 Task: Find connections with filter location Sompeta with filter topic #Startupswith filter profile language Potuguese with filter current company Constellation Oil Services with filter school Swami Vivekananda Yoga Anusandhana Samsthana with filter industry Building Construction with filter service category CateringChange with filter keywords title Account Collector
Action: Mouse moved to (533, 69)
Screenshot: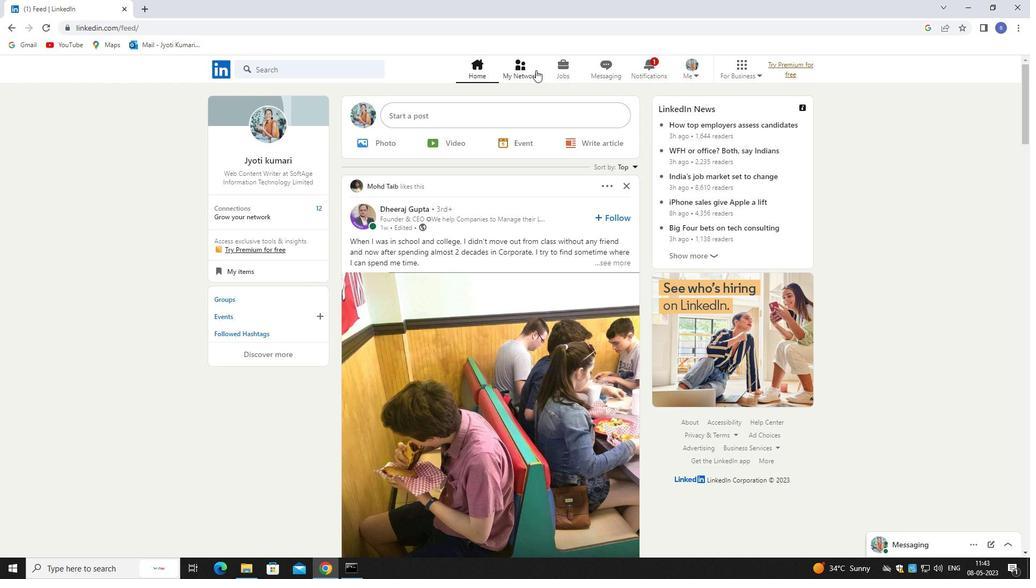 
Action: Mouse pressed left at (533, 69)
Screenshot: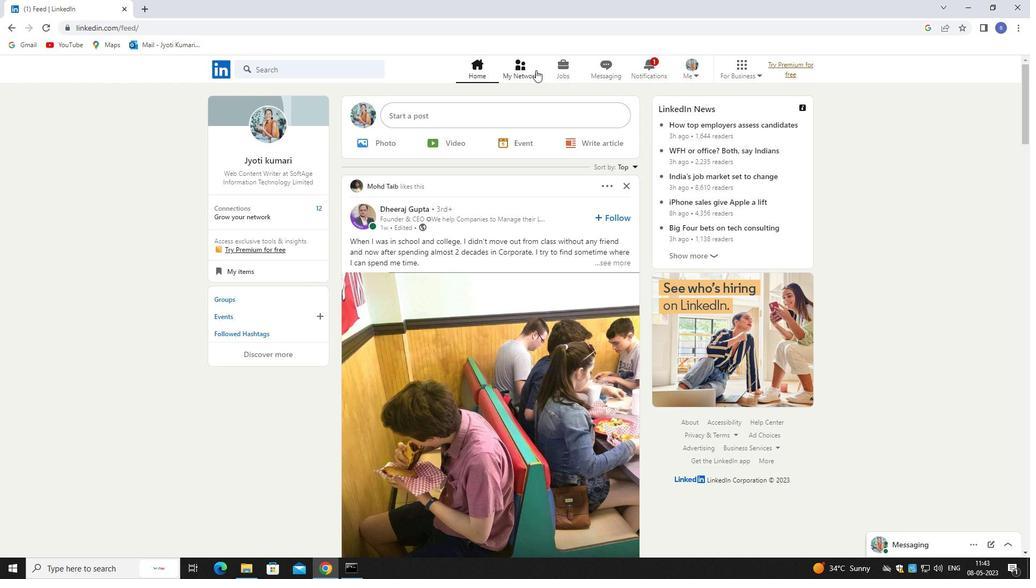 
Action: Mouse pressed left at (533, 69)
Screenshot: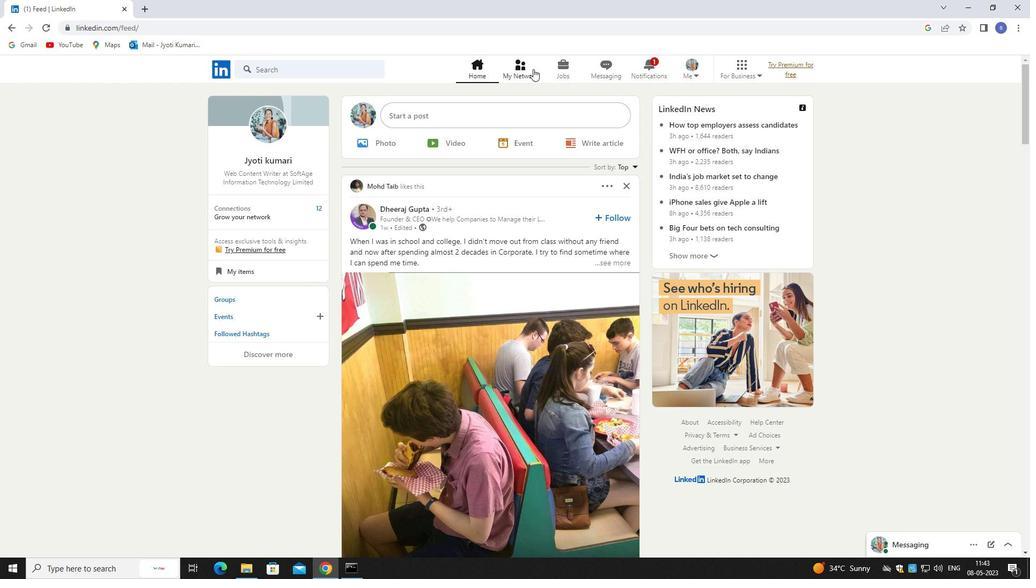 
Action: Mouse moved to (347, 126)
Screenshot: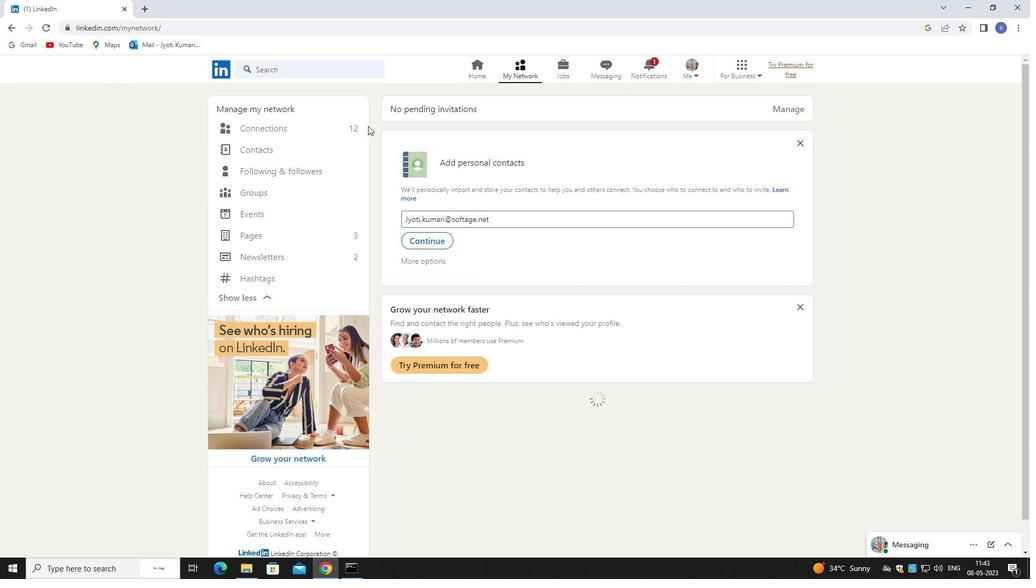 
Action: Mouse pressed left at (347, 126)
Screenshot: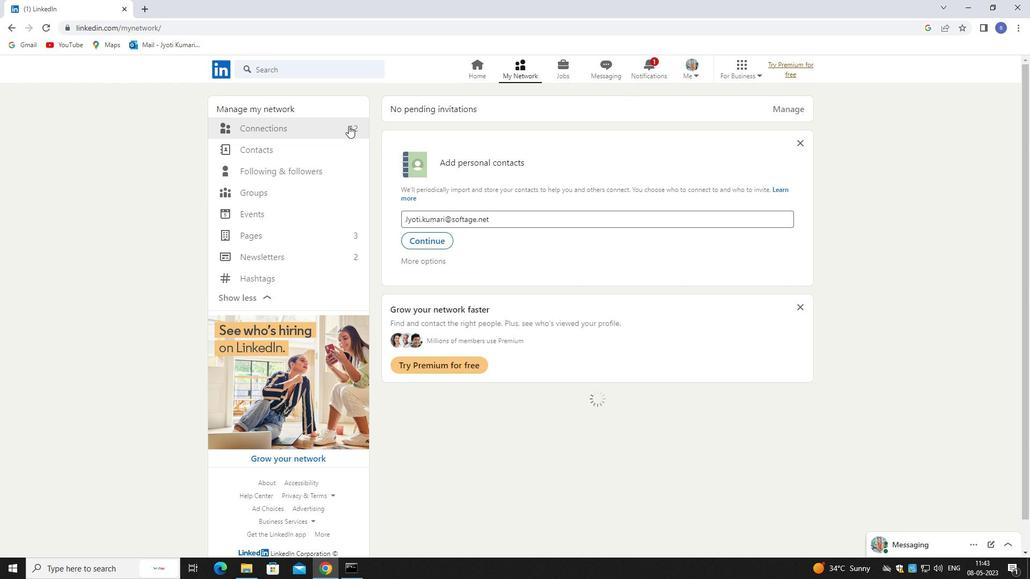 
Action: Mouse pressed left at (347, 126)
Screenshot: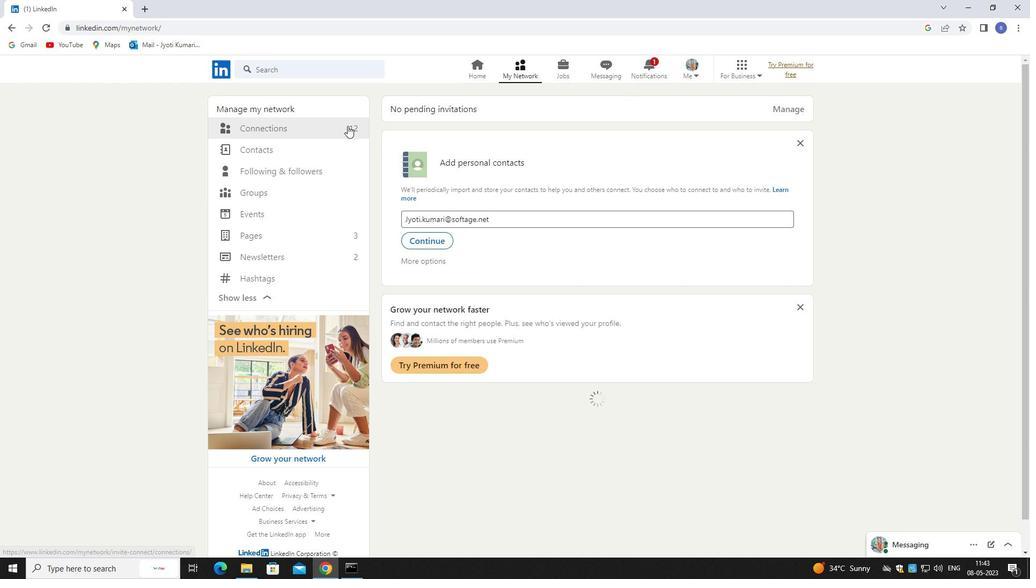 
Action: Mouse moved to (586, 128)
Screenshot: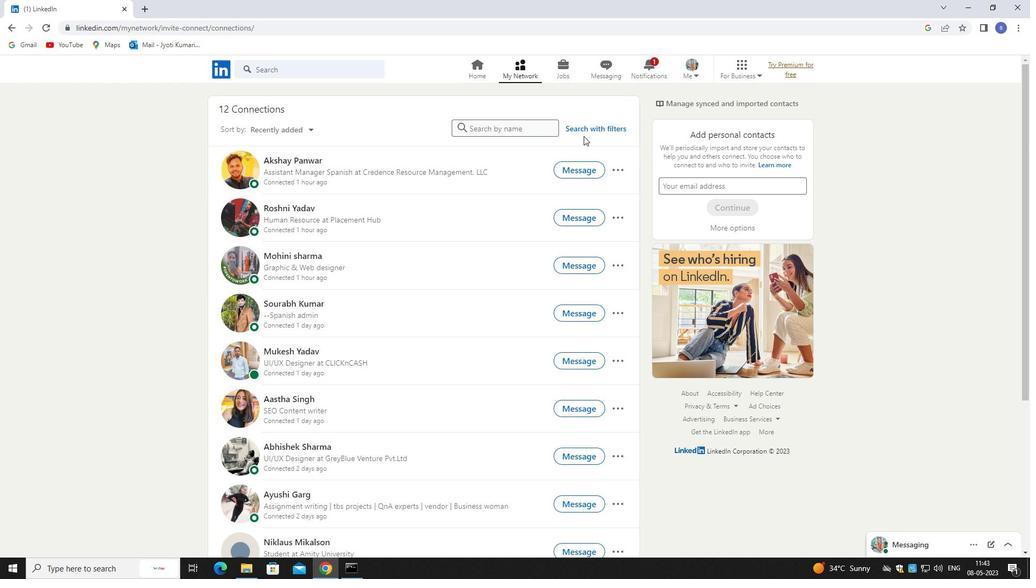 
Action: Mouse pressed left at (586, 128)
Screenshot: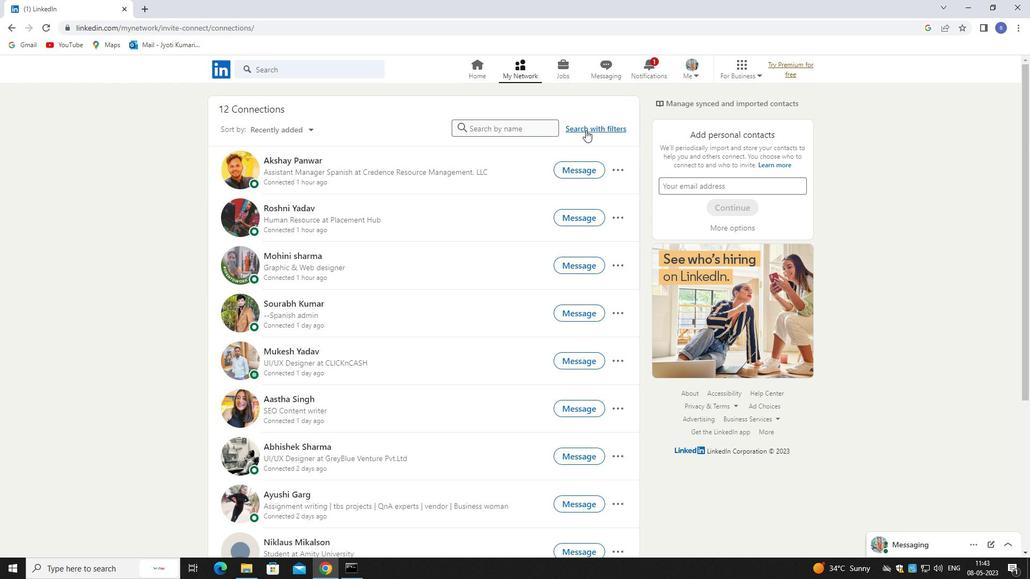 
Action: Mouse moved to (536, 98)
Screenshot: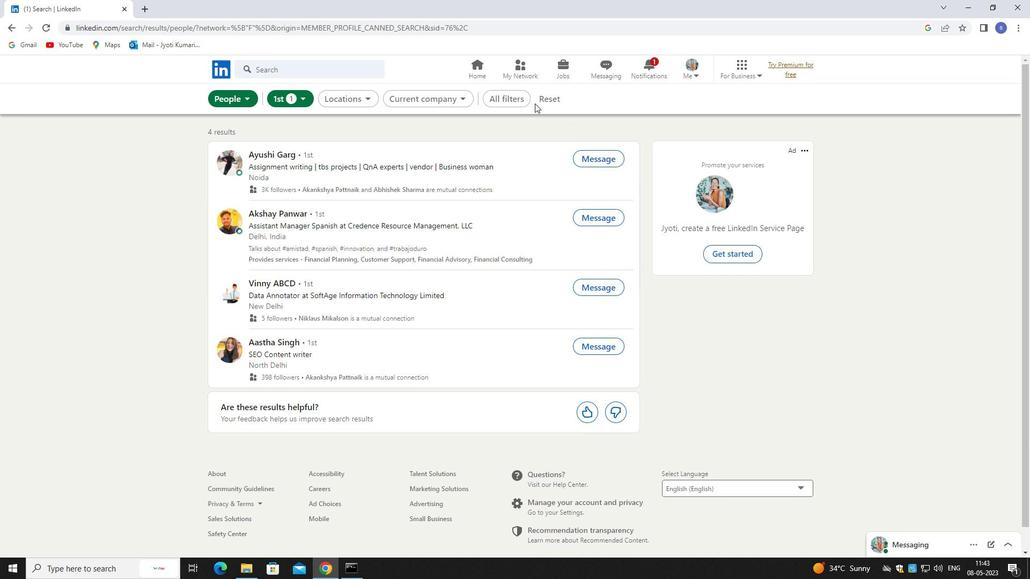 
Action: Mouse pressed left at (536, 98)
Screenshot: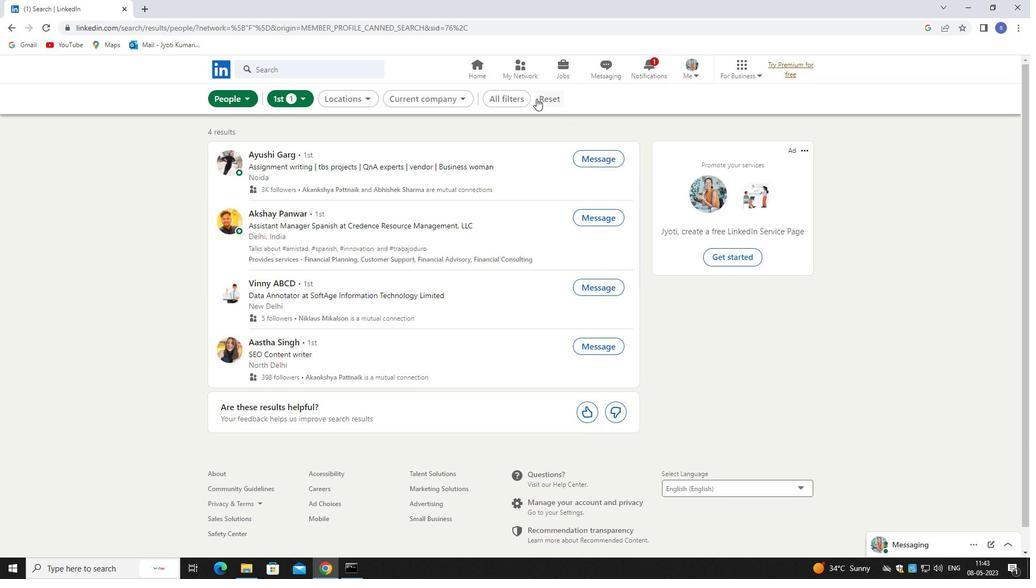 
Action: Mouse moved to (536, 98)
Screenshot: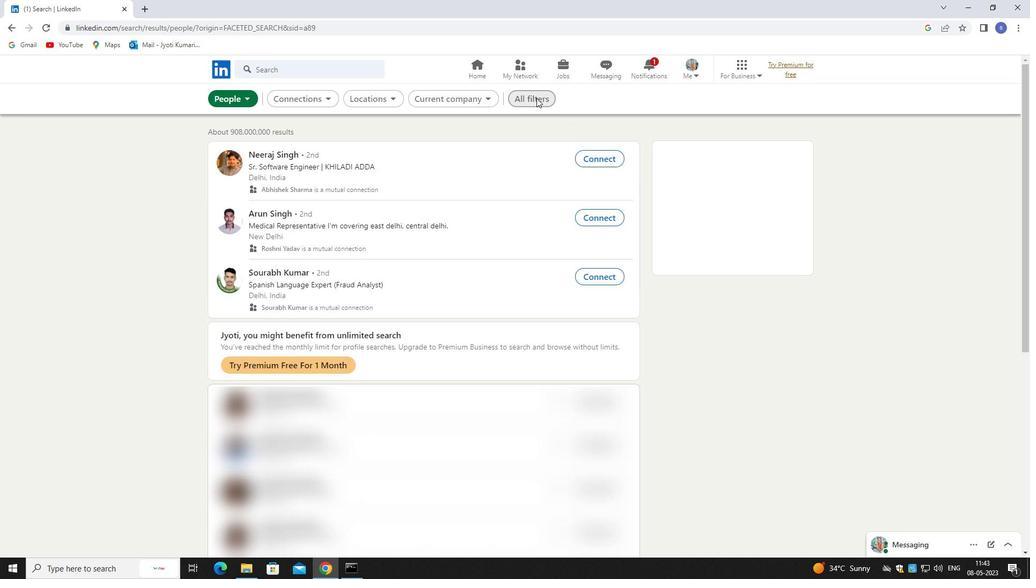 
Action: Mouse pressed left at (536, 98)
Screenshot: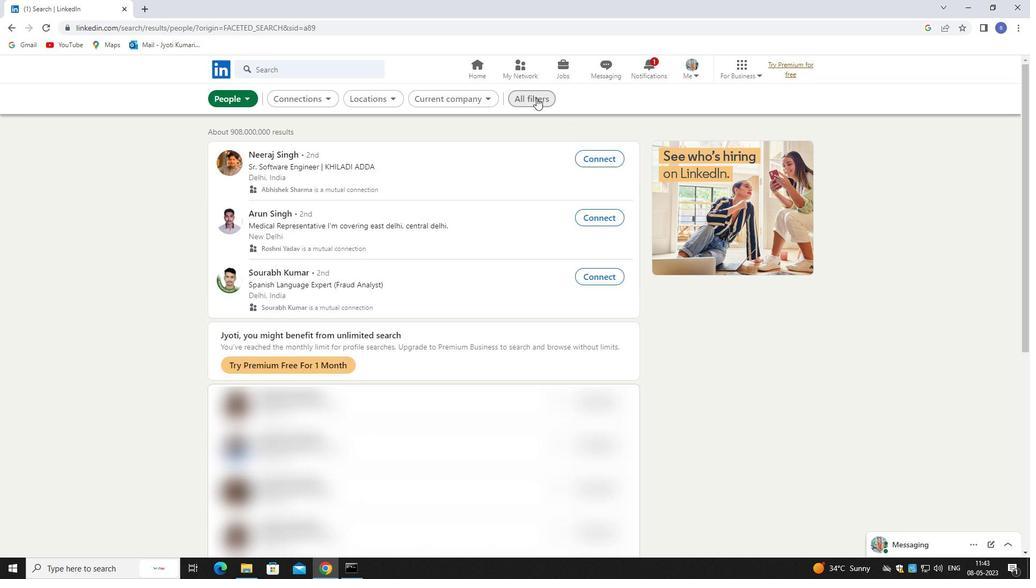 
Action: Mouse moved to (903, 420)
Screenshot: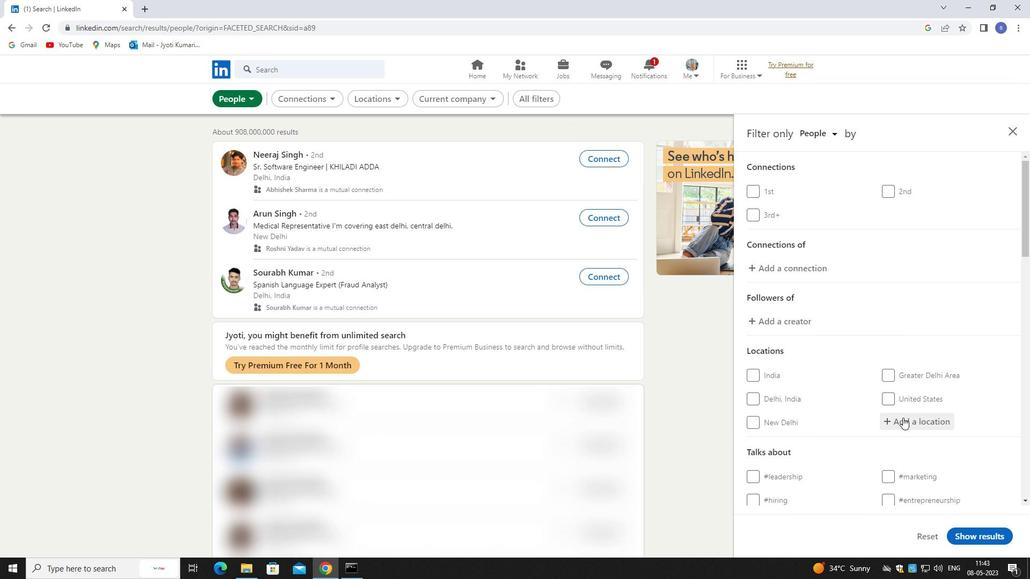 
Action: Mouse pressed left at (903, 420)
Screenshot: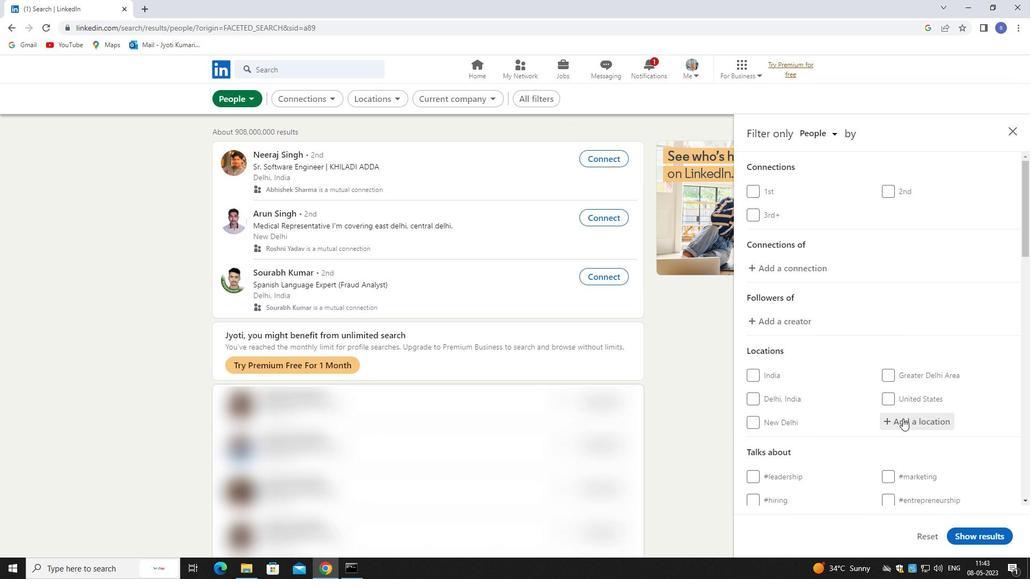 
Action: Mouse moved to (697, 450)
Screenshot: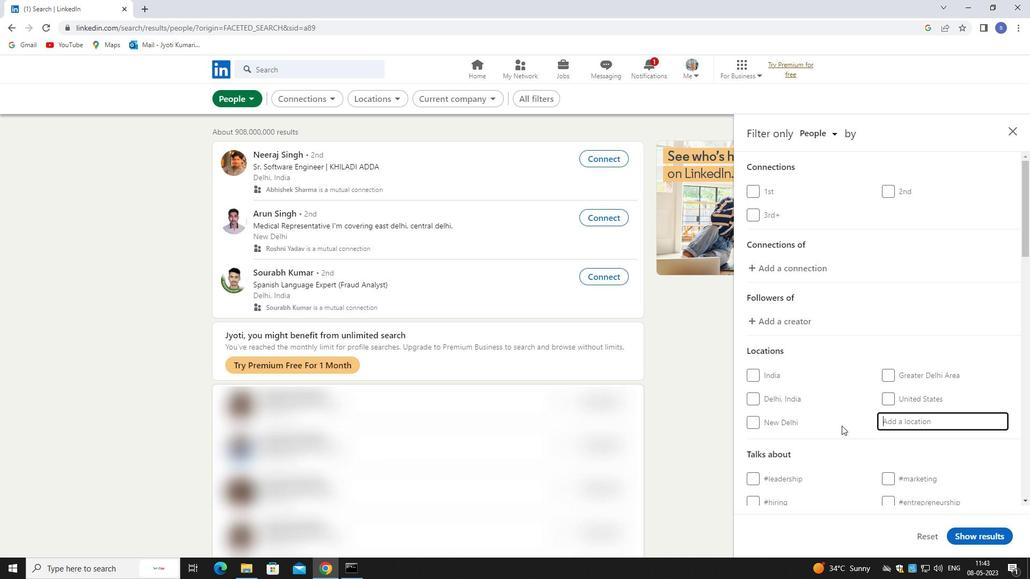
Action: Key pressed sompeta
Screenshot: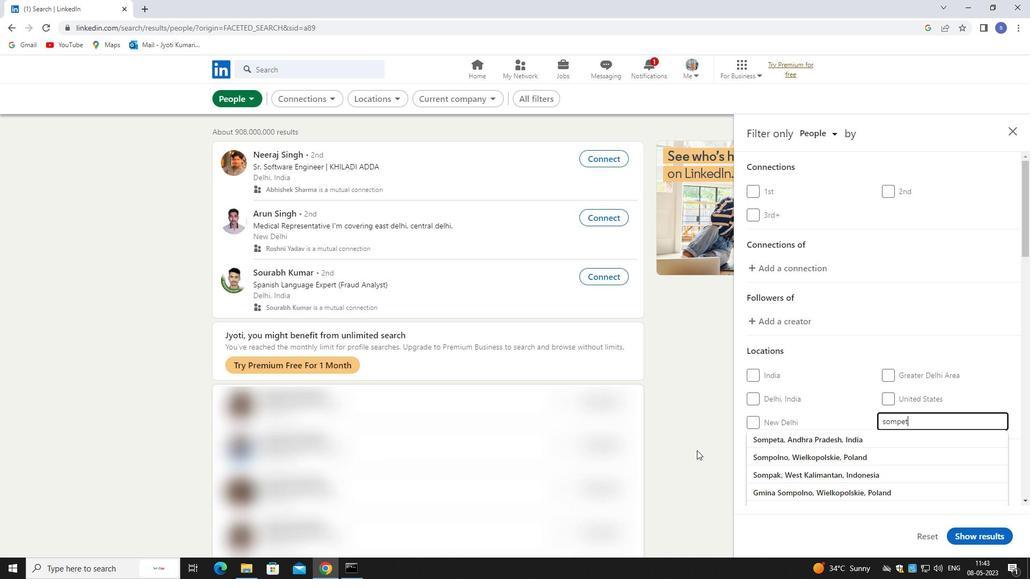 
Action: Mouse moved to (786, 442)
Screenshot: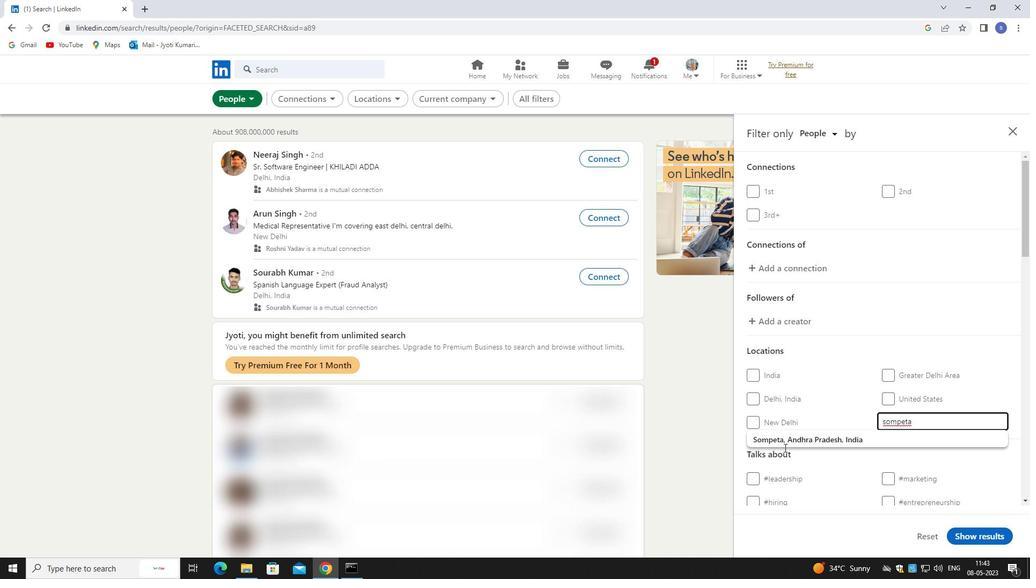 
Action: Mouse pressed left at (786, 442)
Screenshot: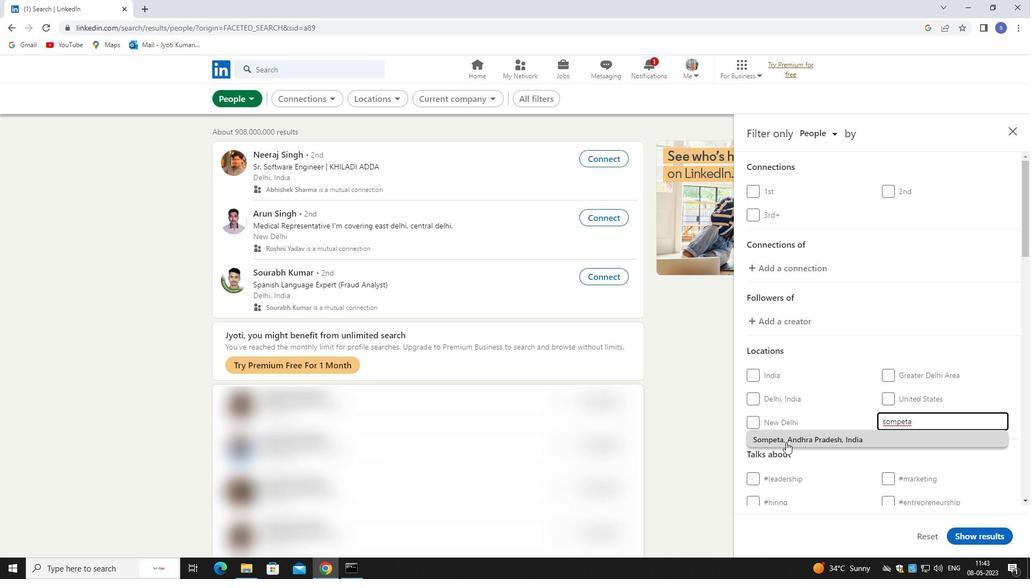 
Action: Mouse scrolled (786, 442) with delta (0, 0)
Screenshot: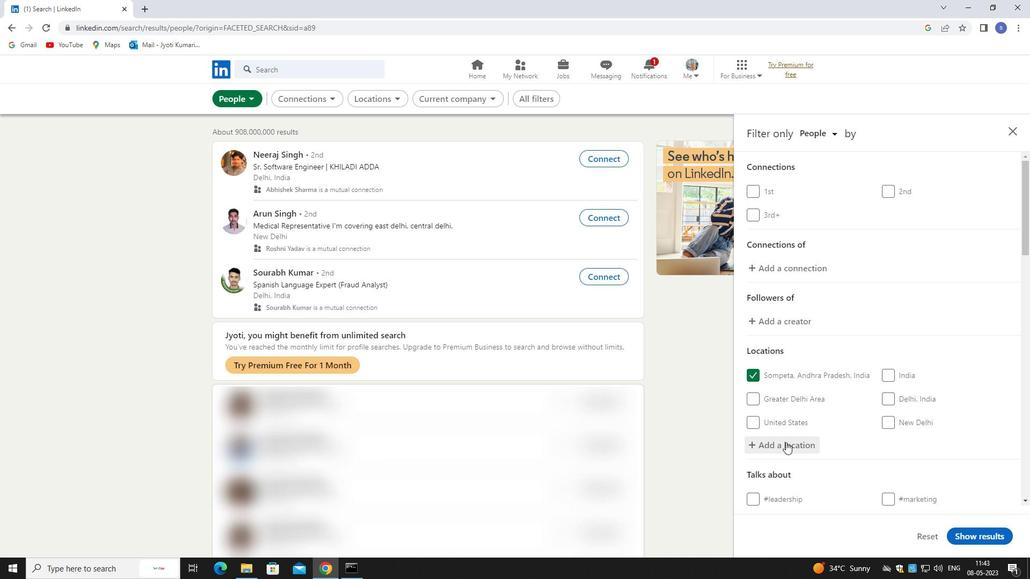 
Action: Mouse scrolled (786, 442) with delta (0, 0)
Screenshot: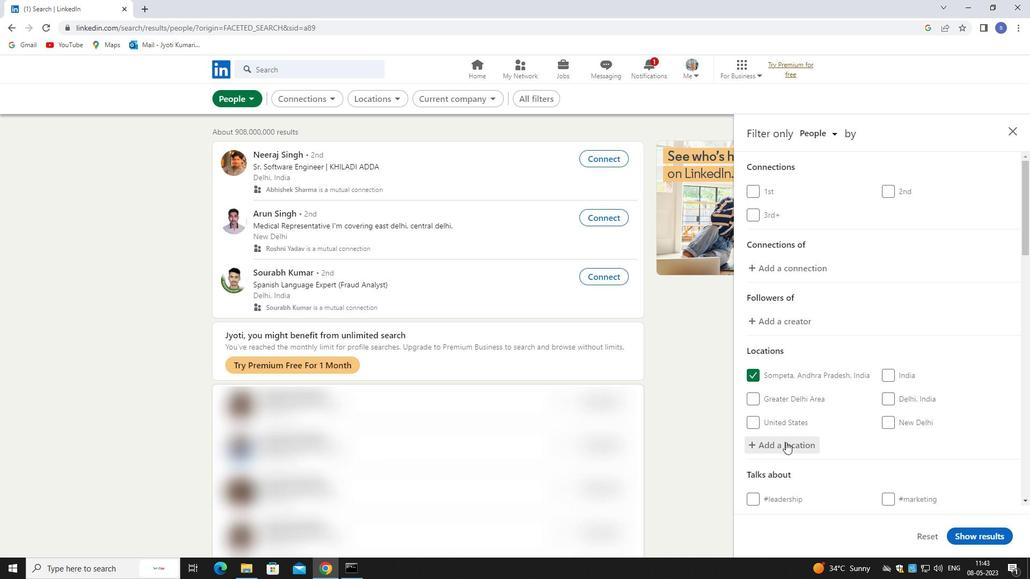 
Action: Mouse moved to (788, 442)
Screenshot: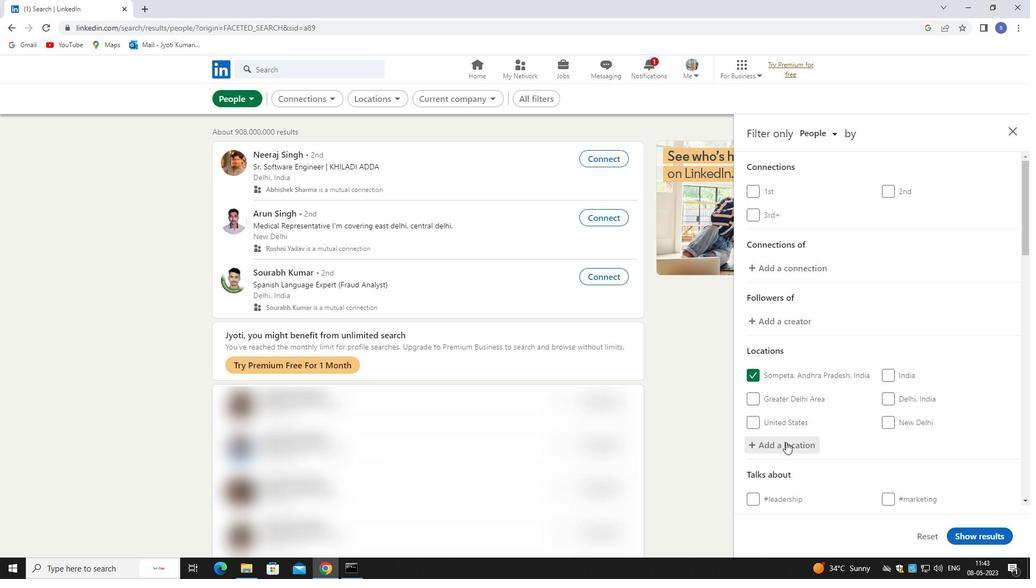 
Action: Mouse scrolled (788, 441) with delta (0, 0)
Screenshot: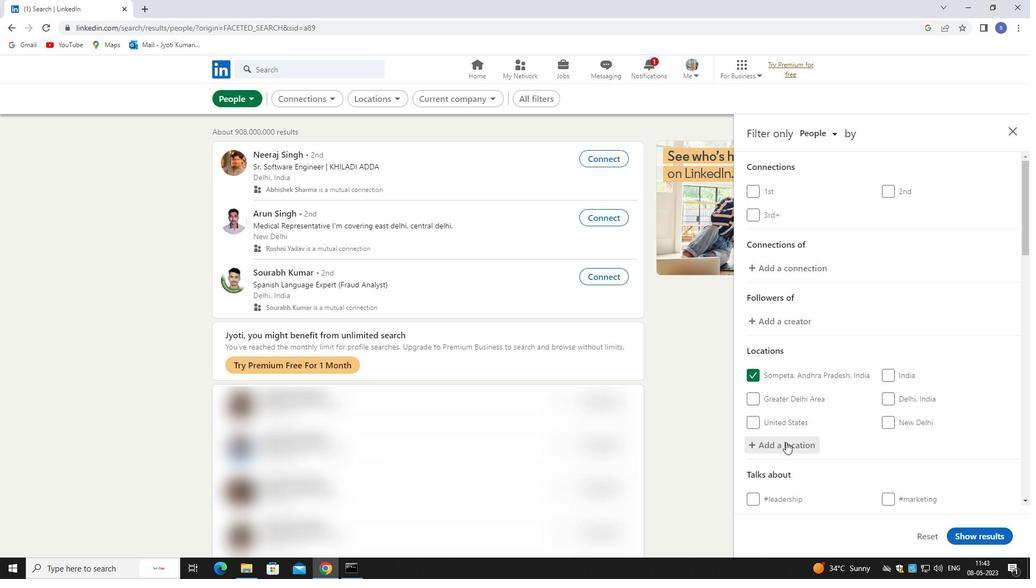 
Action: Mouse moved to (904, 387)
Screenshot: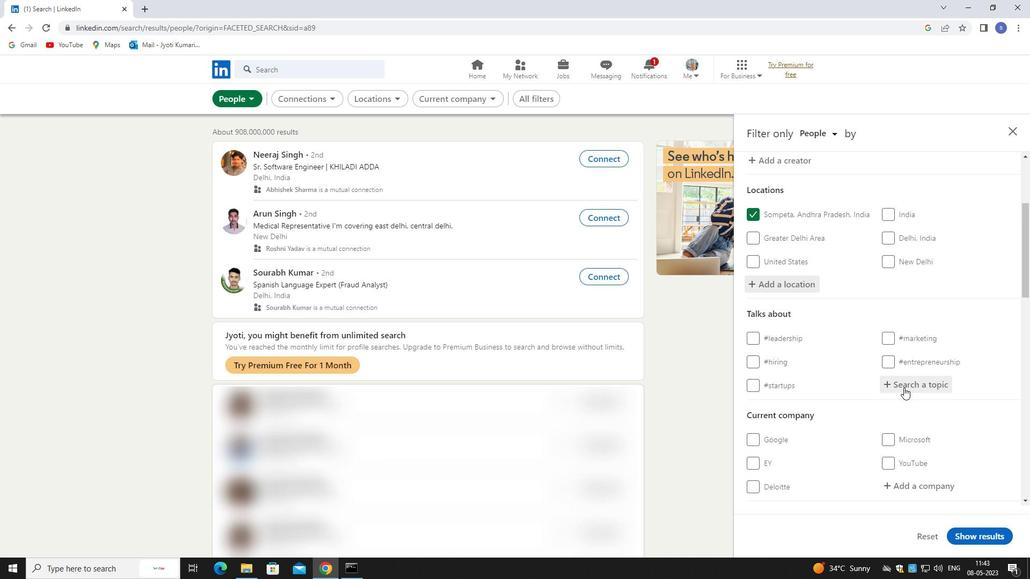 
Action: Mouse pressed left at (904, 387)
Screenshot: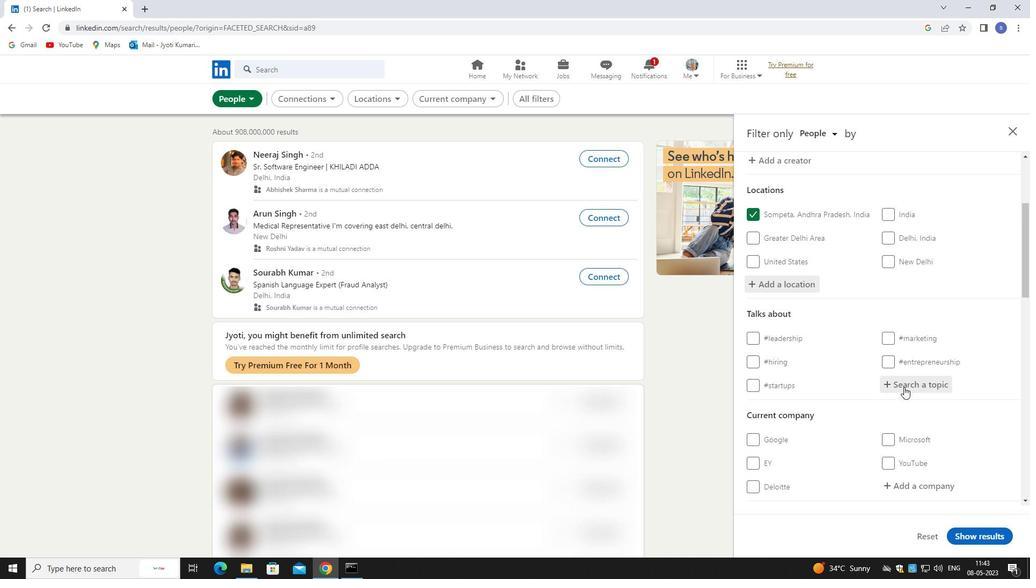 
Action: Mouse moved to (736, 410)
Screenshot: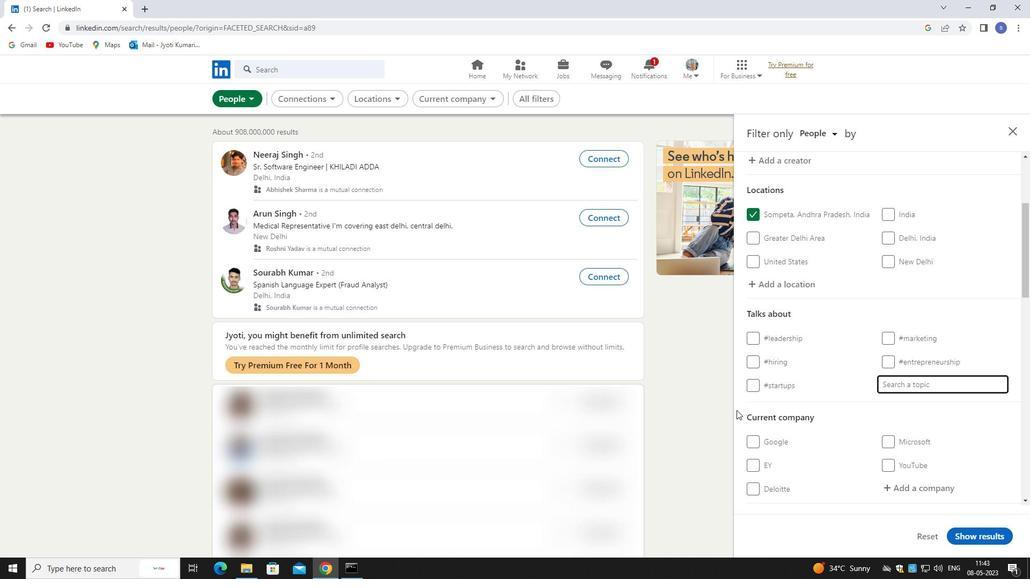 
Action: Key pressed s
Screenshot: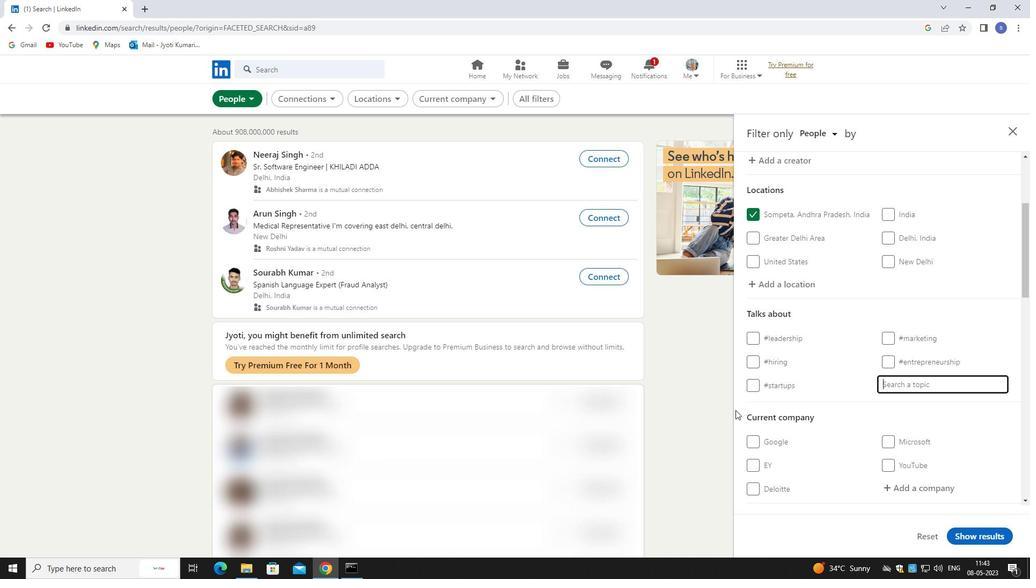 
Action: Mouse moved to (736, 411)
Screenshot: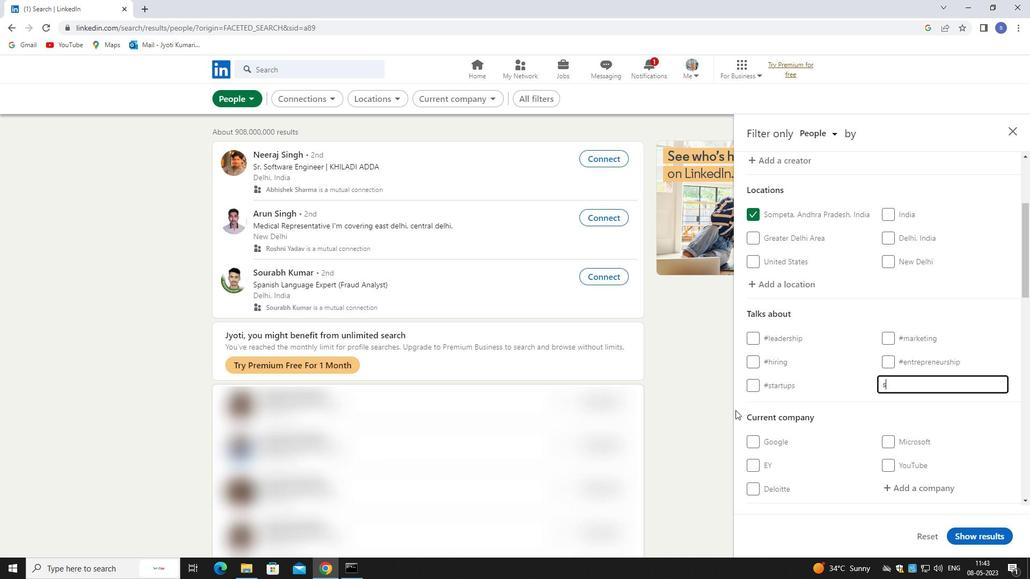 
Action: Key pressed tartup
Screenshot: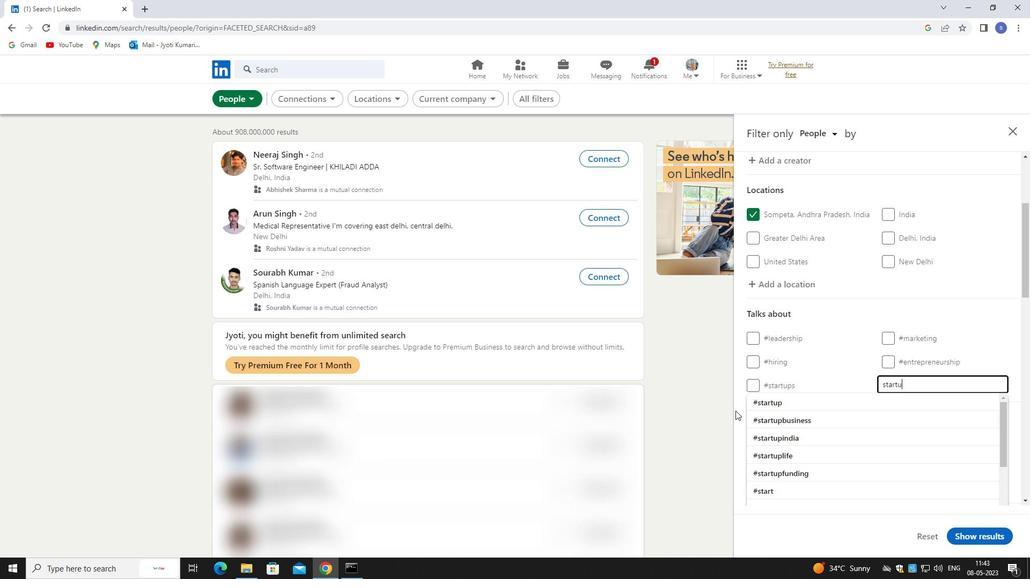 
Action: Mouse moved to (786, 407)
Screenshot: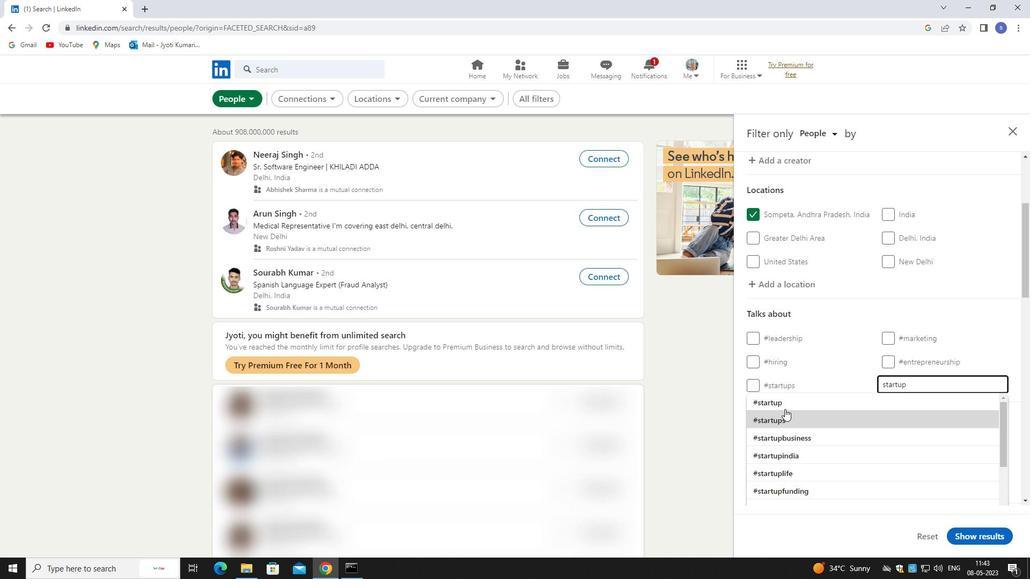 
Action: Mouse pressed left at (786, 407)
Screenshot: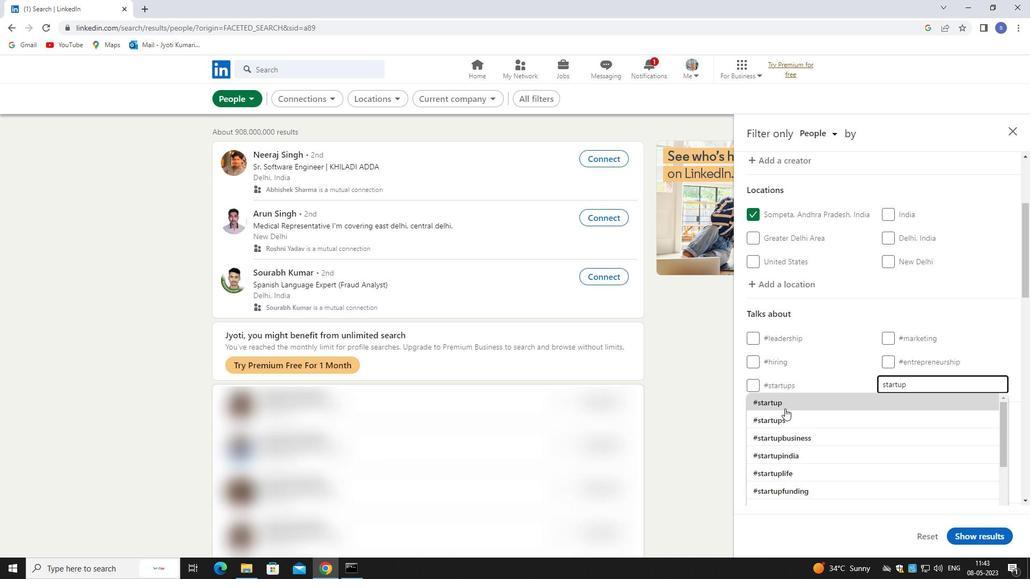 
Action: Mouse moved to (787, 407)
Screenshot: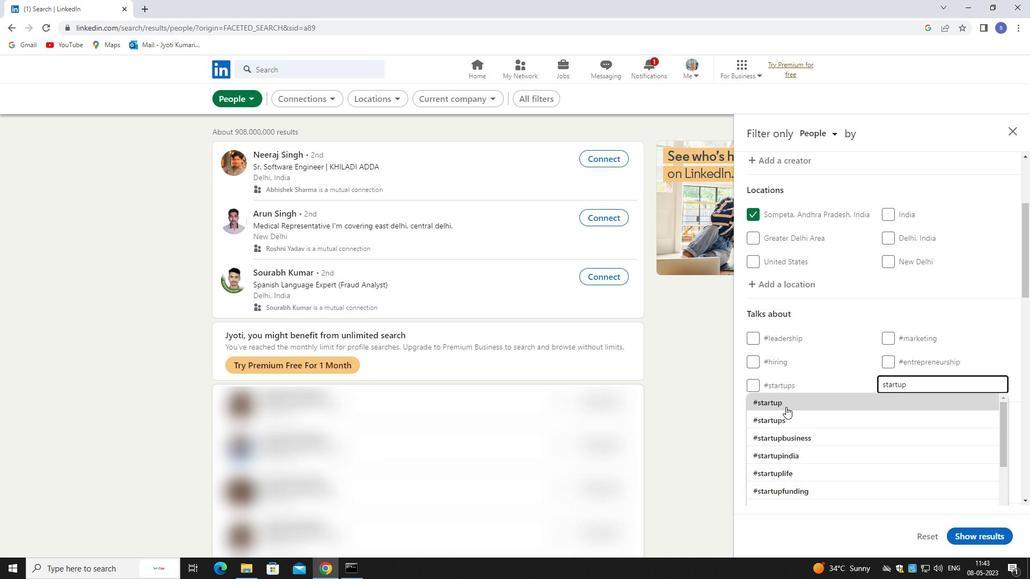 
Action: Mouse scrolled (787, 406) with delta (0, 0)
Screenshot: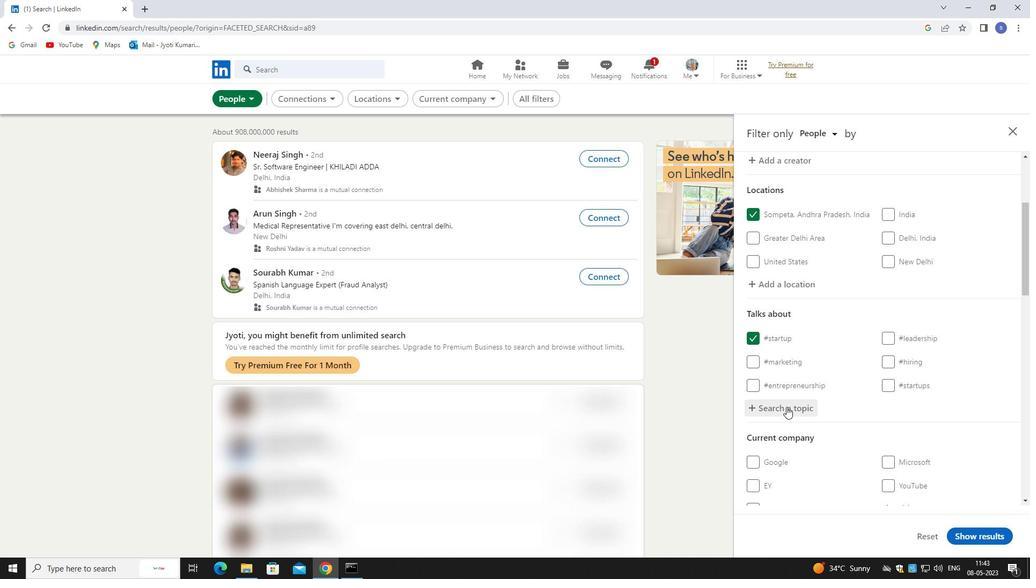 
Action: Mouse scrolled (787, 406) with delta (0, 0)
Screenshot: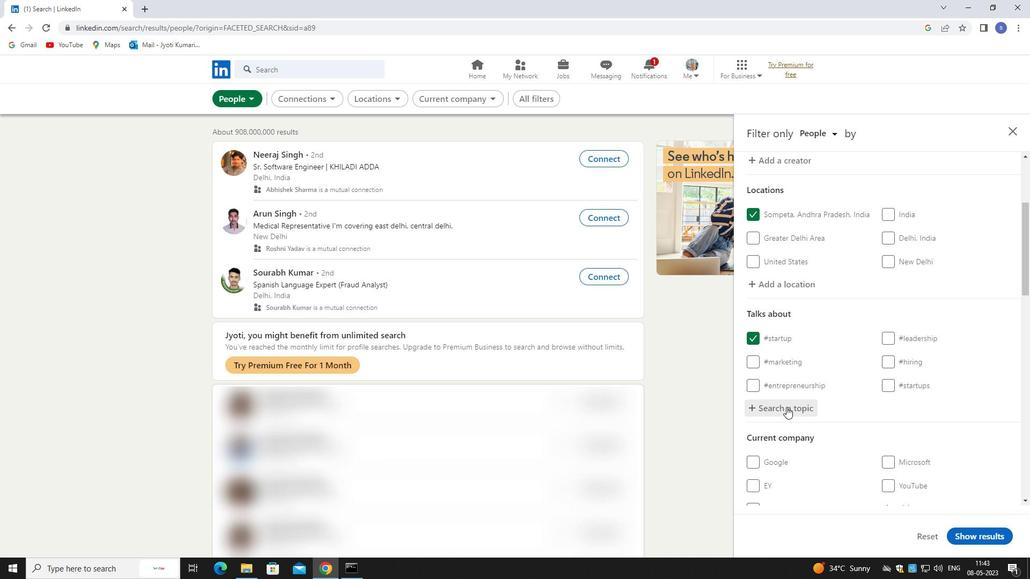 
Action: Mouse moved to (897, 404)
Screenshot: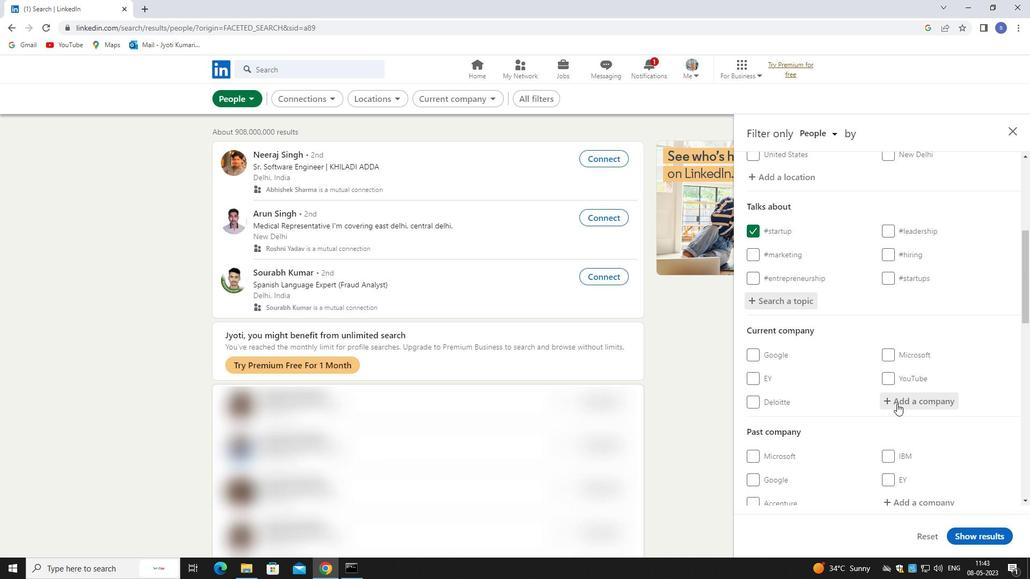 
Action: Mouse pressed left at (897, 404)
Screenshot: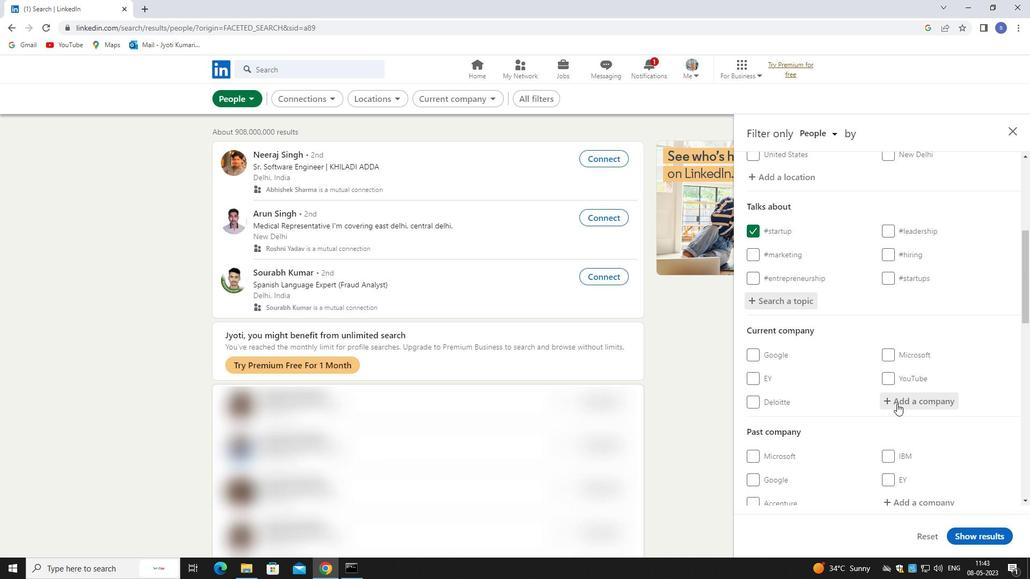 
Action: Mouse moved to (839, 386)
Screenshot: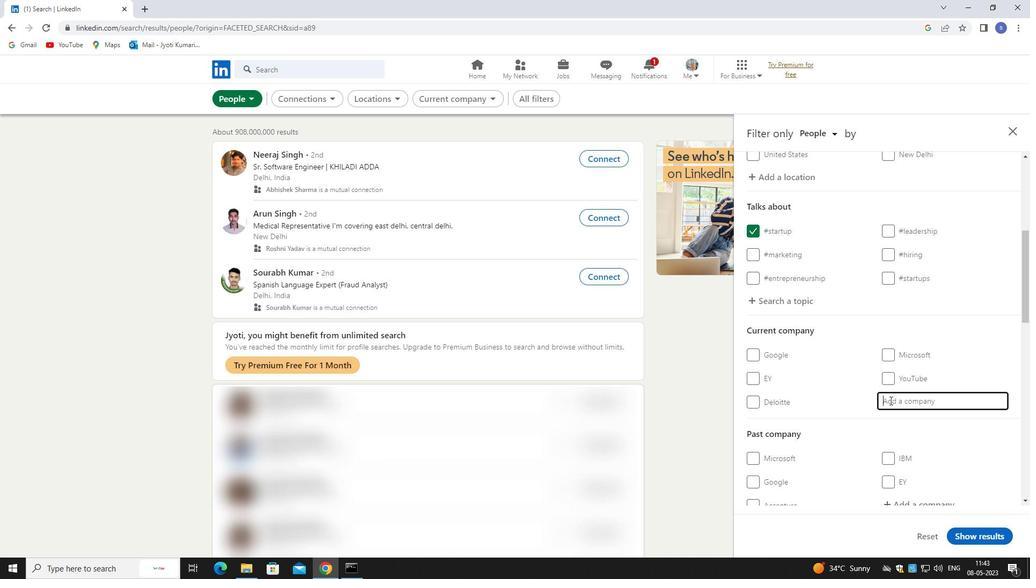 
Action: Key pressed constellat
Screenshot: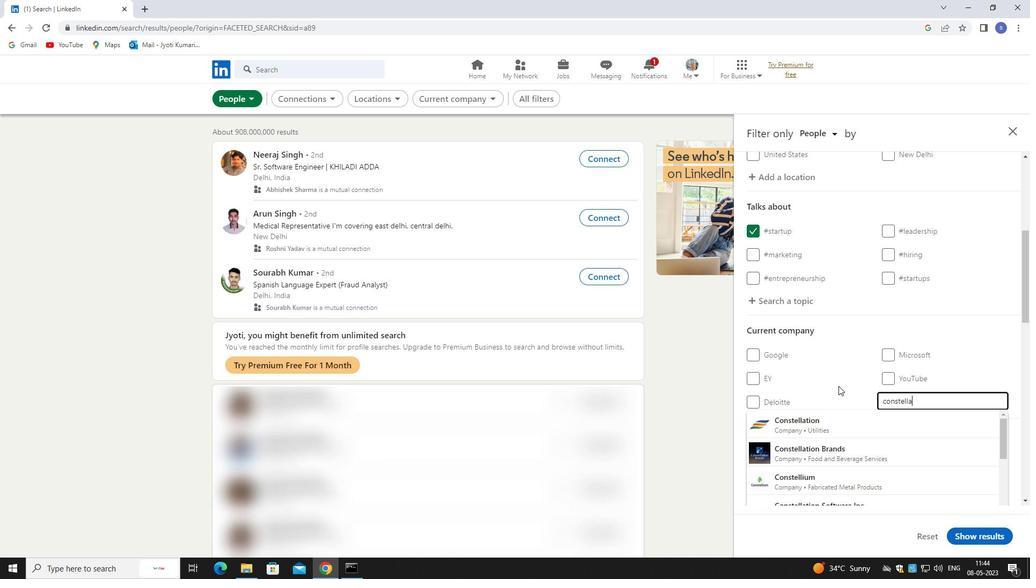 
Action: Mouse moved to (851, 463)
Screenshot: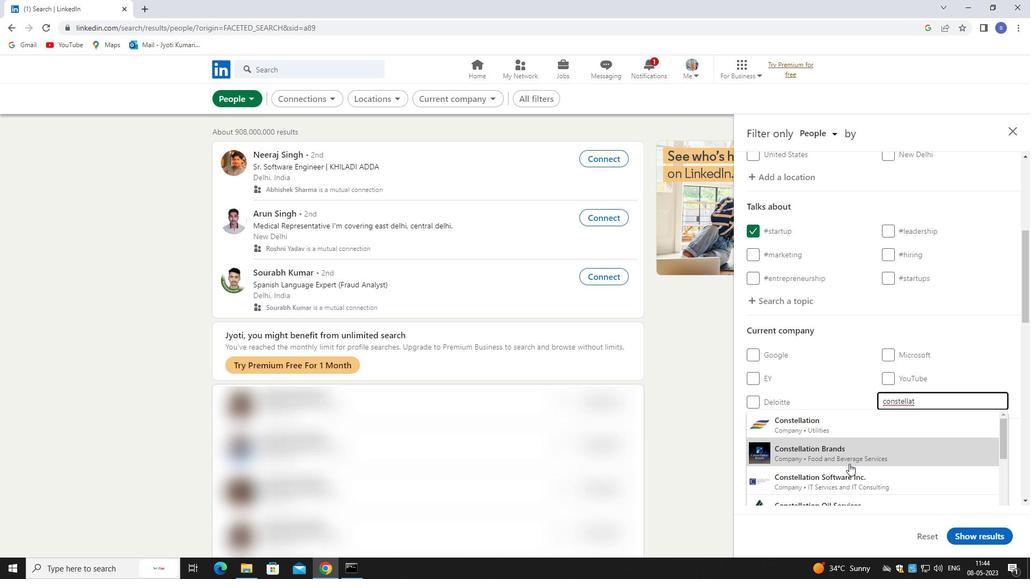 
Action: Mouse scrolled (851, 462) with delta (0, 0)
Screenshot: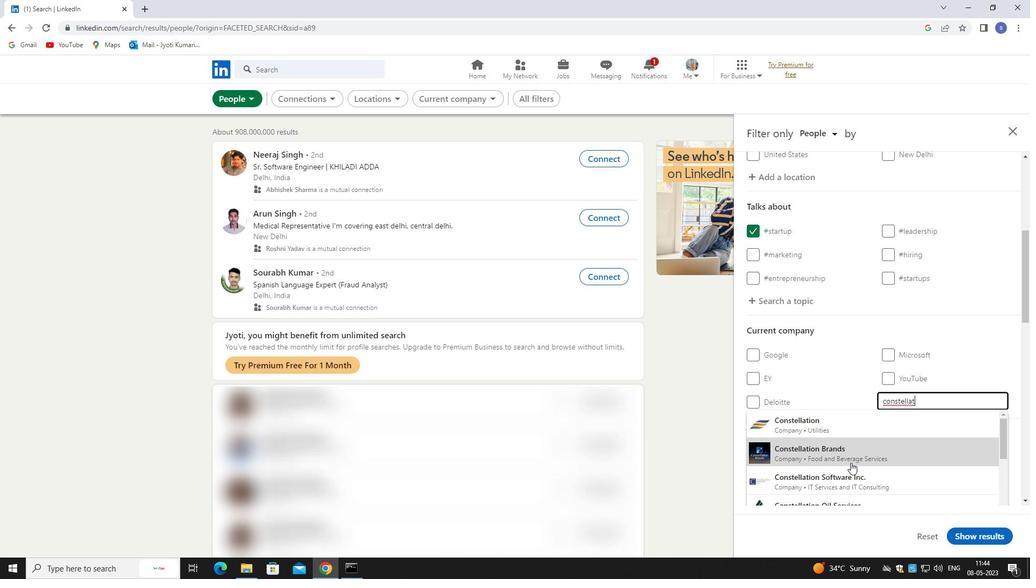 
Action: Mouse moved to (853, 462)
Screenshot: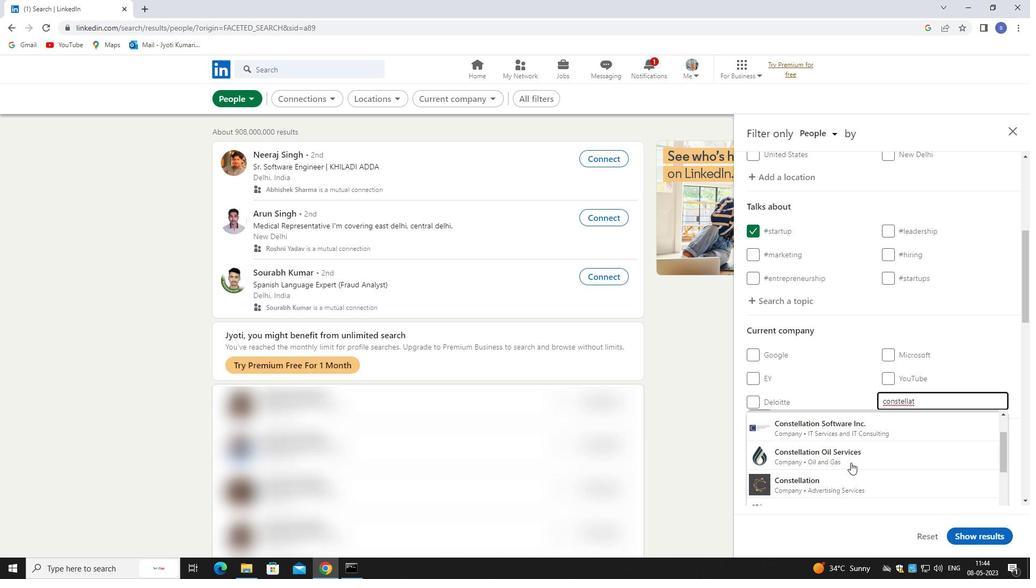 
Action: Mouse pressed left at (853, 462)
Screenshot: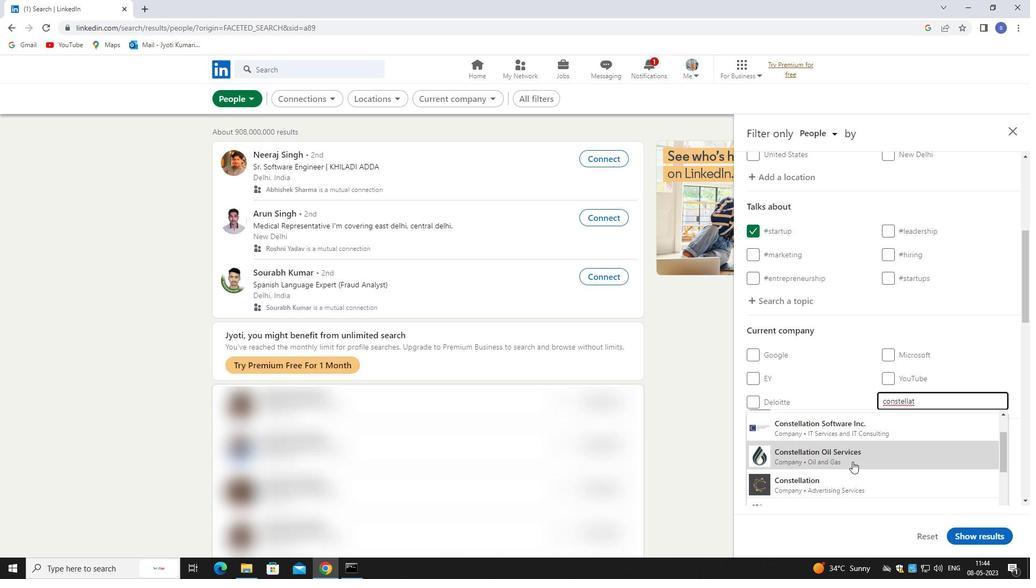 
Action: Mouse moved to (853, 461)
Screenshot: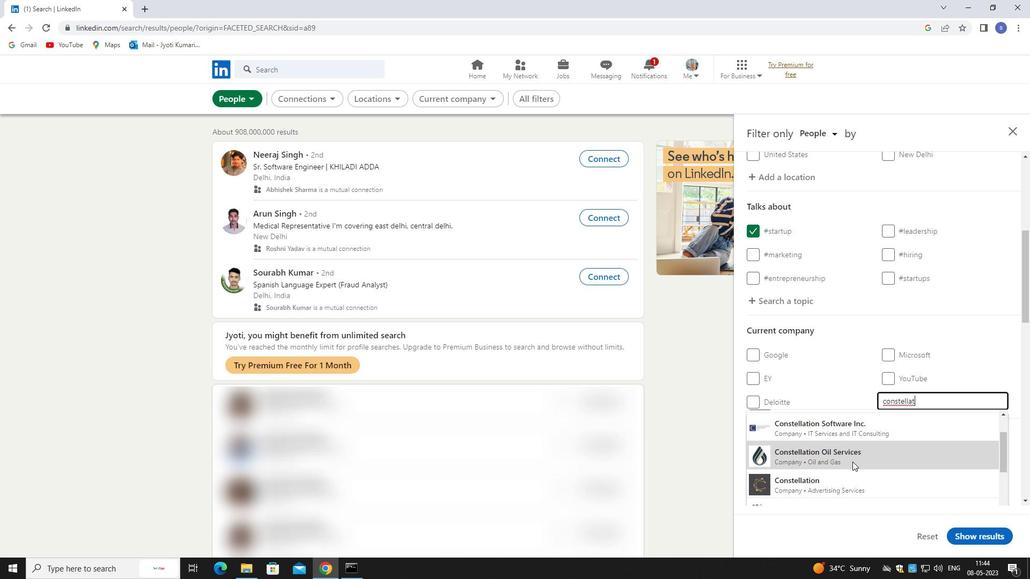 
Action: Mouse scrolled (853, 461) with delta (0, 0)
Screenshot: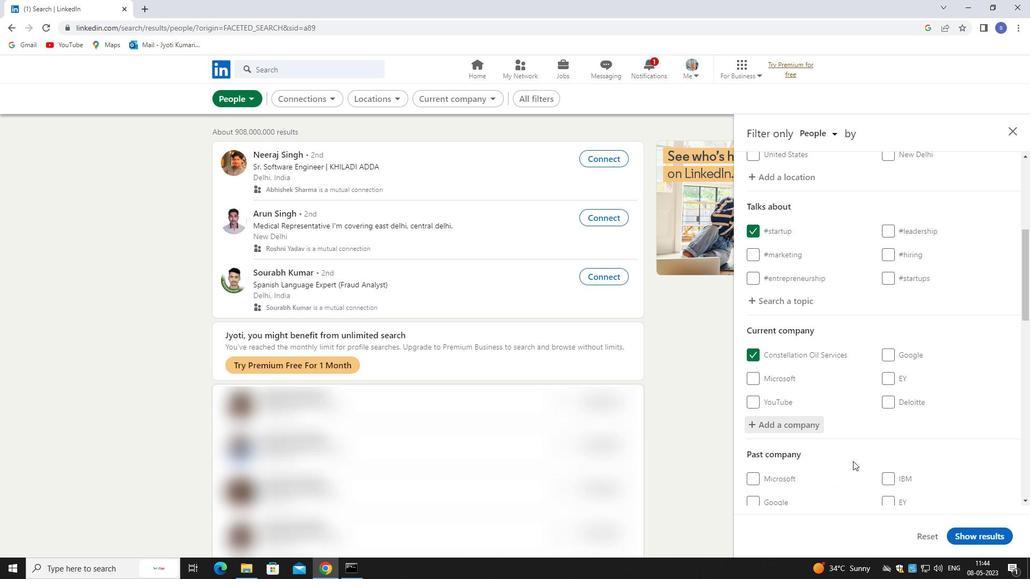 
Action: Mouse scrolled (853, 461) with delta (0, 0)
Screenshot: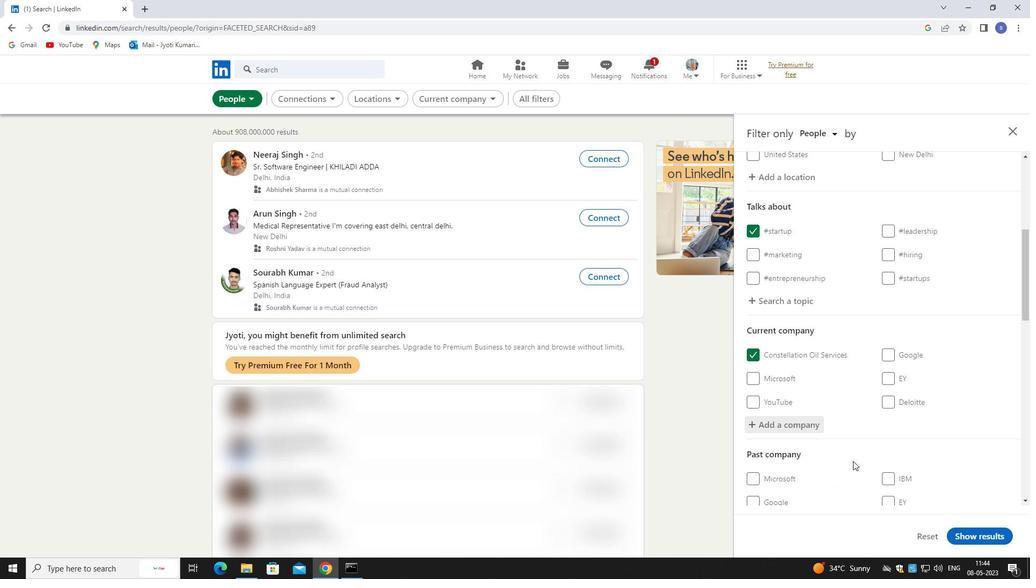 
Action: Mouse moved to (855, 461)
Screenshot: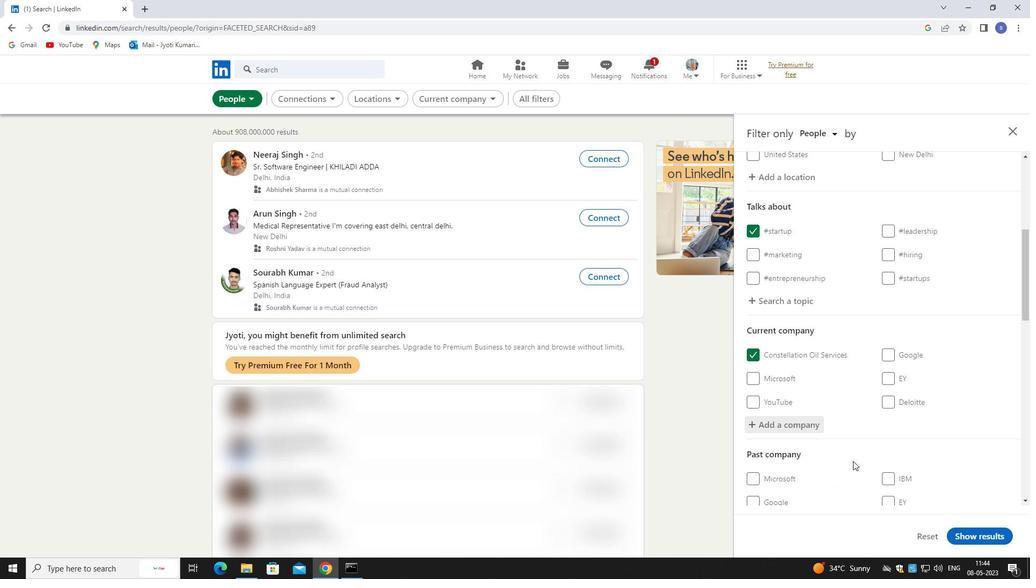 
Action: Mouse scrolled (855, 460) with delta (0, 0)
Screenshot: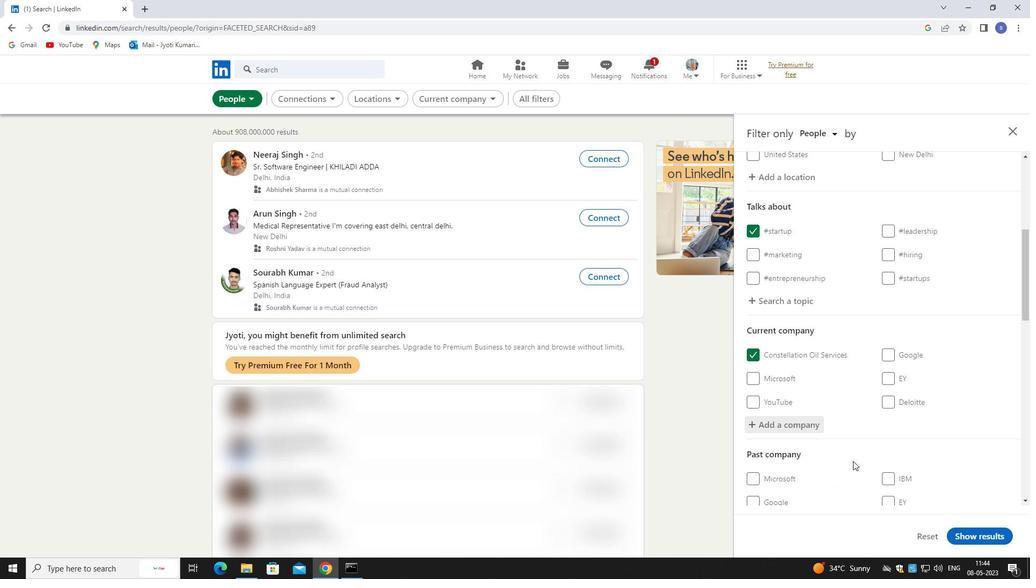 
Action: Mouse moved to (915, 426)
Screenshot: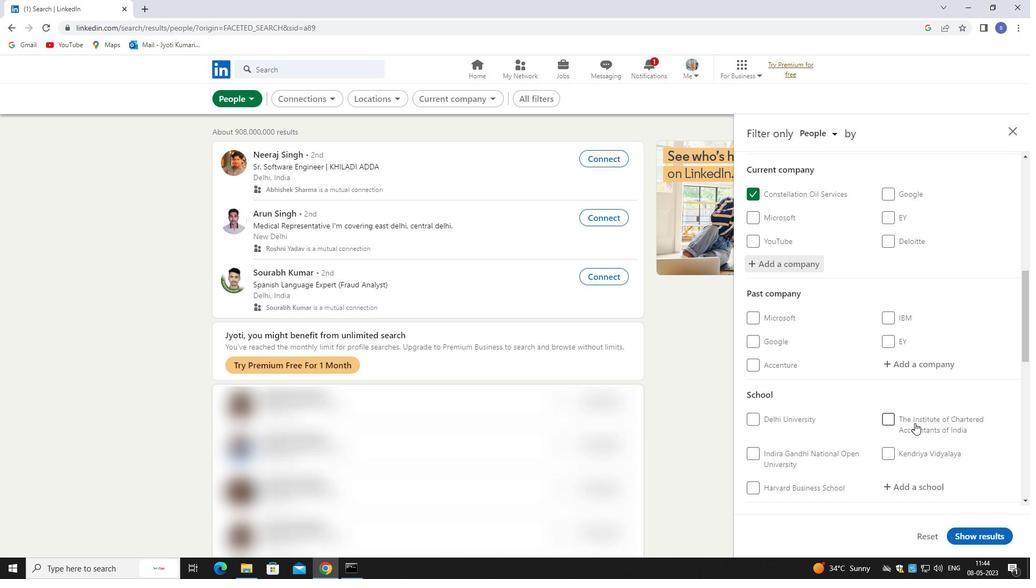 
Action: Mouse scrolled (915, 425) with delta (0, 0)
Screenshot: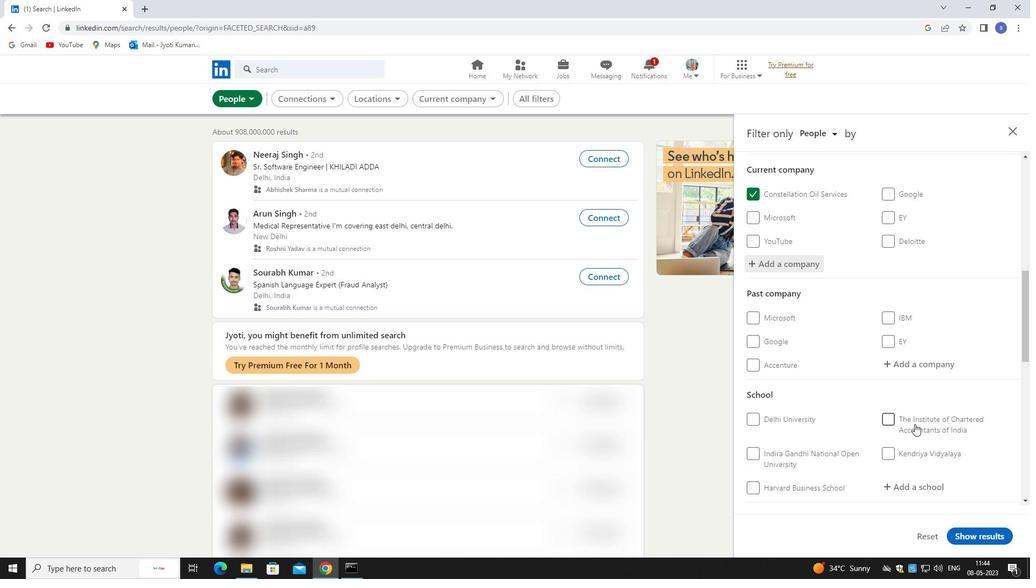 
Action: Mouse moved to (915, 430)
Screenshot: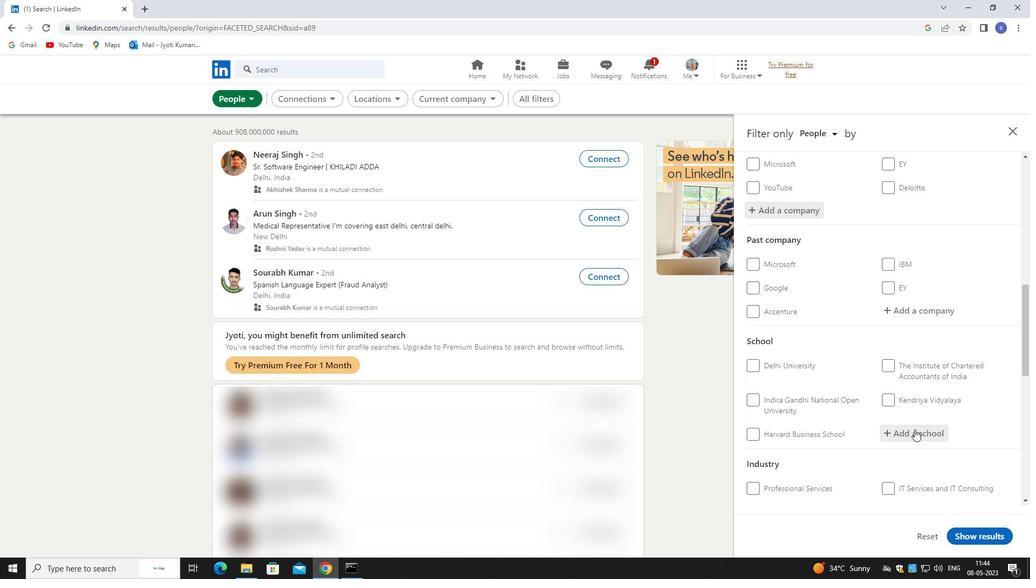 
Action: Mouse pressed left at (915, 430)
Screenshot: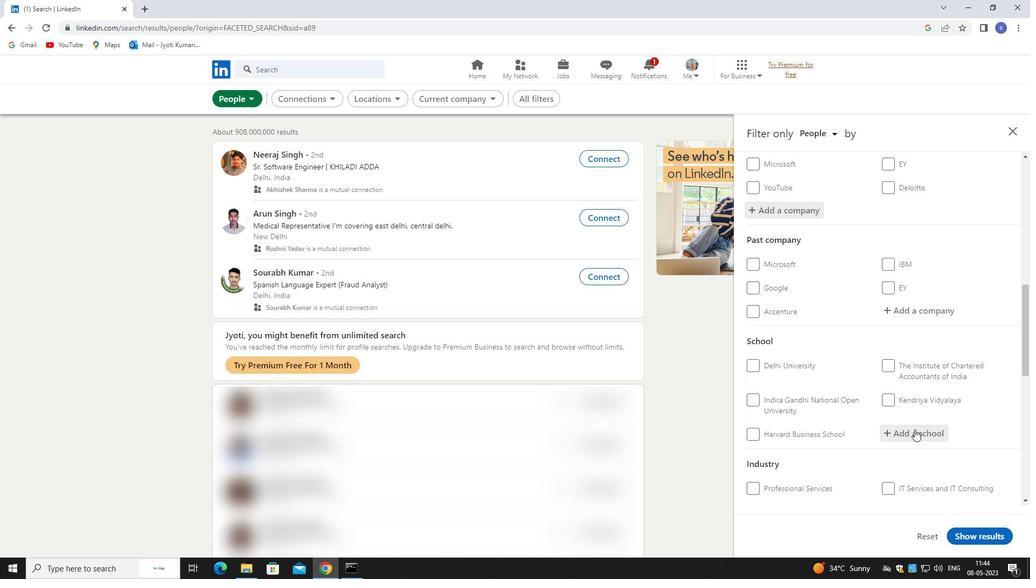 
Action: Mouse moved to (837, 424)
Screenshot: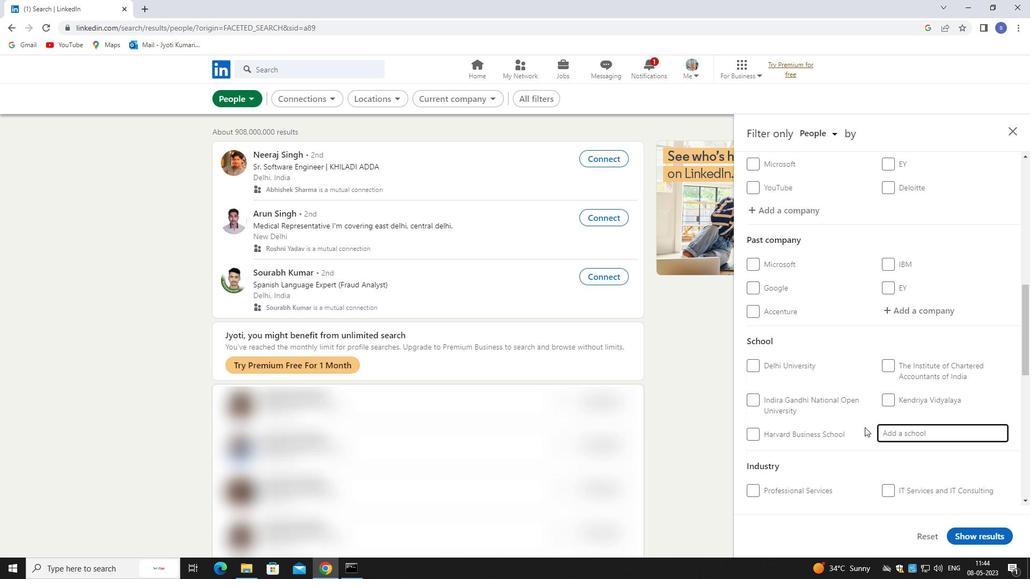 
Action: Key pressed swami
Screenshot: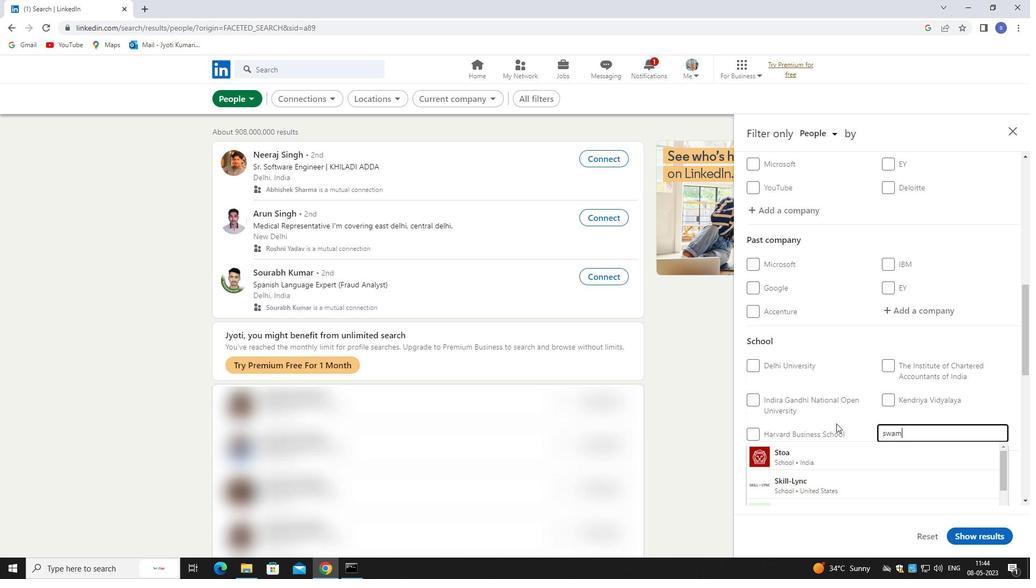 
Action: Mouse moved to (848, 461)
Screenshot: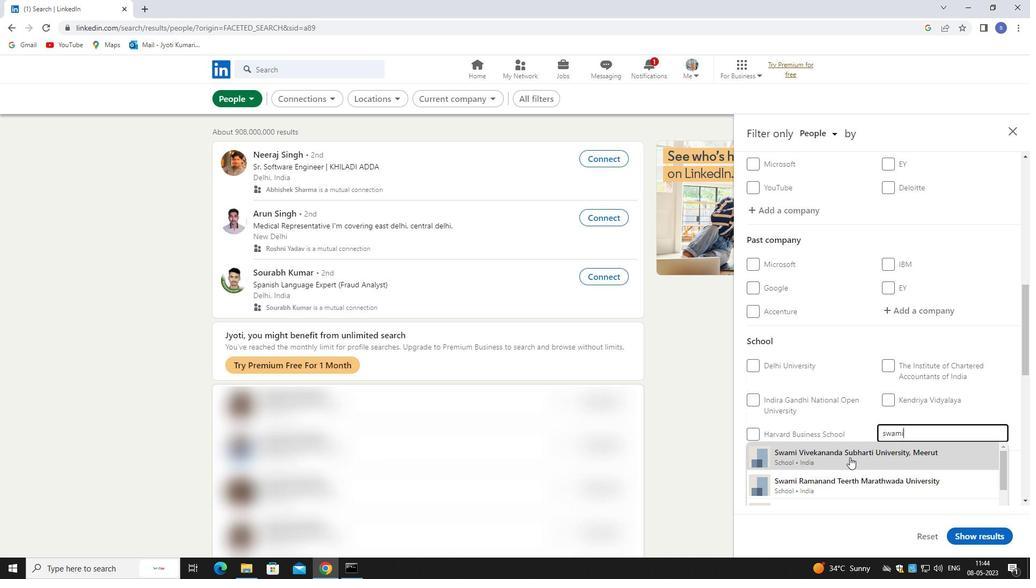 
Action: Mouse scrolled (848, 460) with delta (0, 0)
Screenshot: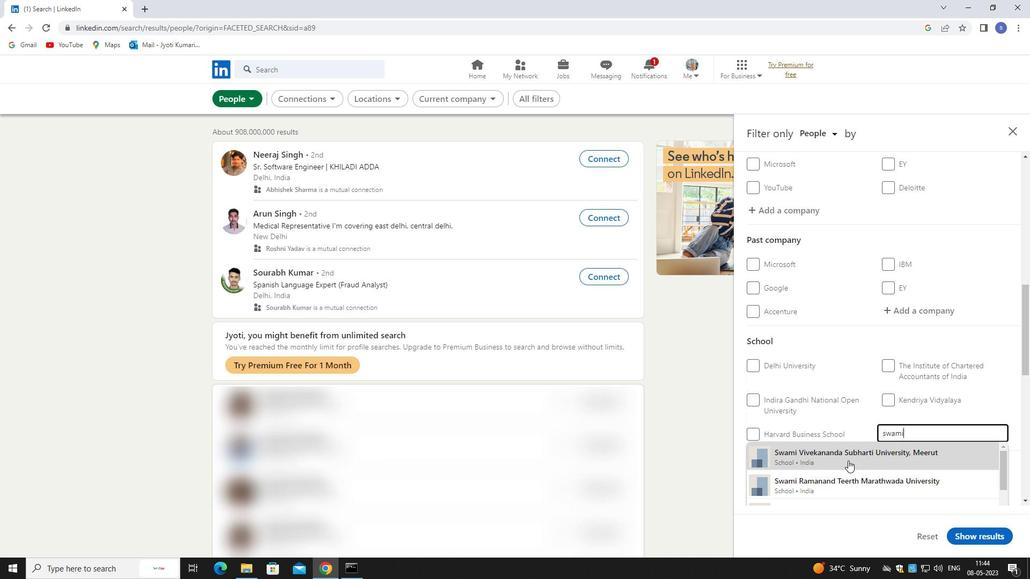 
Action: Mouse scrolled (848, 461) with delta (0, 0)
Screenshot: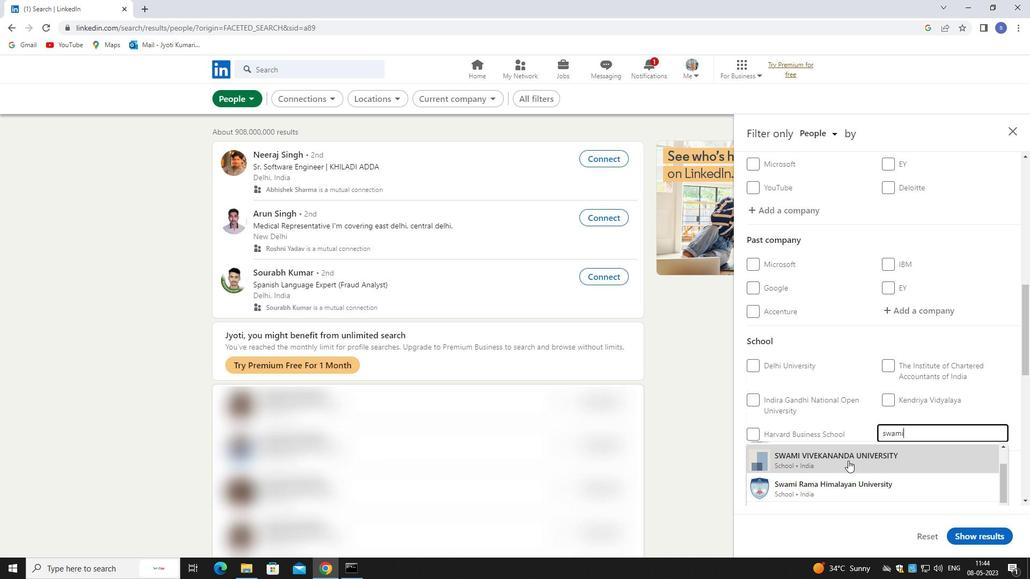 
Action: Mouse moved to (846, 476)
Screenshot: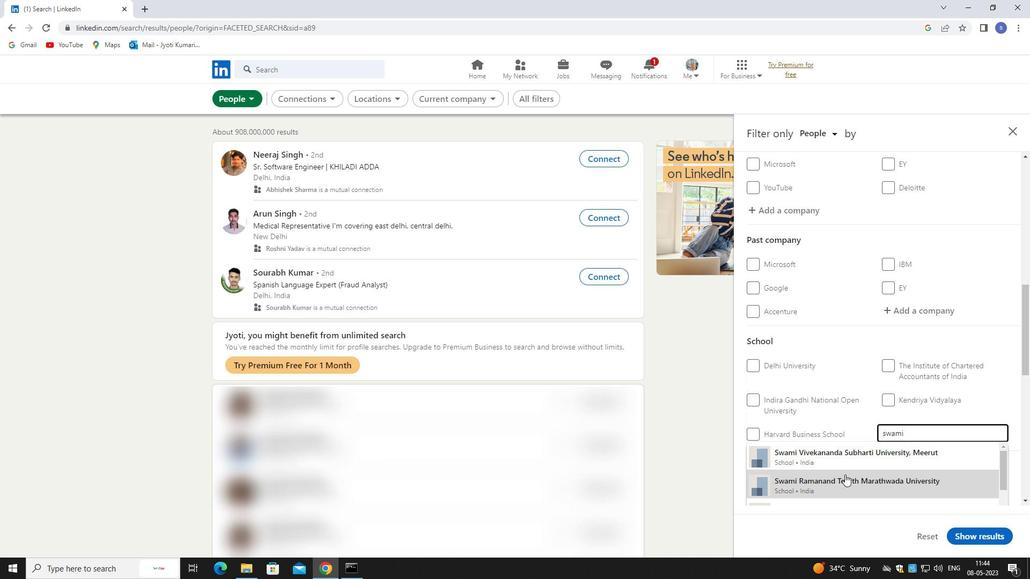 
Action: Mouse scrolled (846, 475) with delta (0, 0)
Screenshot: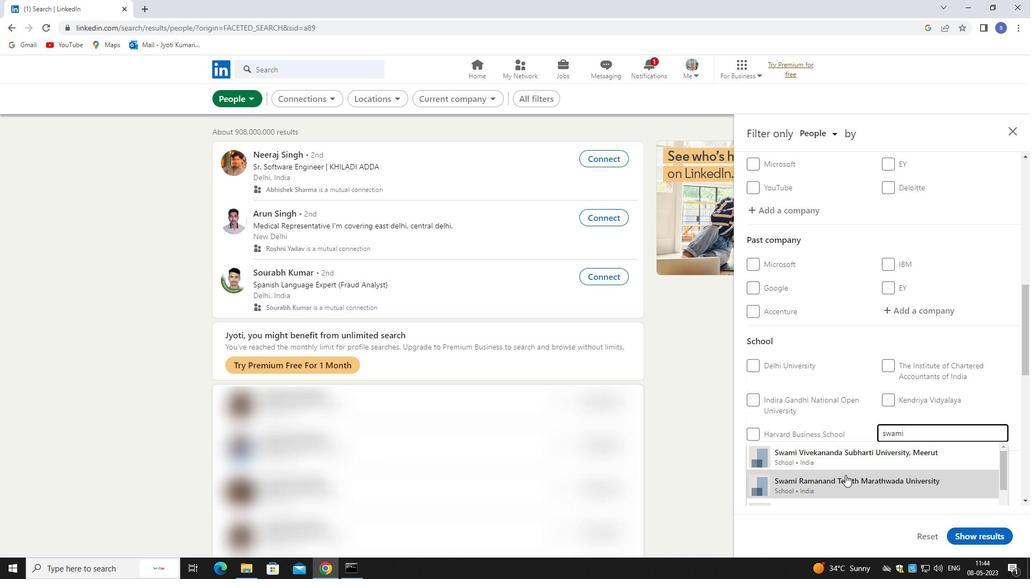 
Action: Mouse moved to (847, 477)
Screenshot: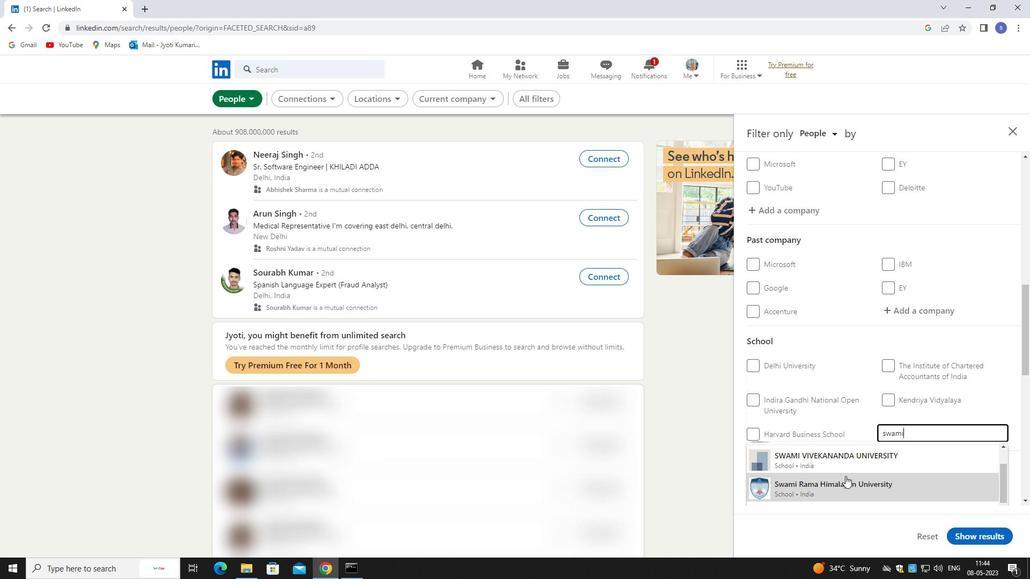 
Action: Mouse scrolled (847, 476) with delta (0, 0)
Screenshot: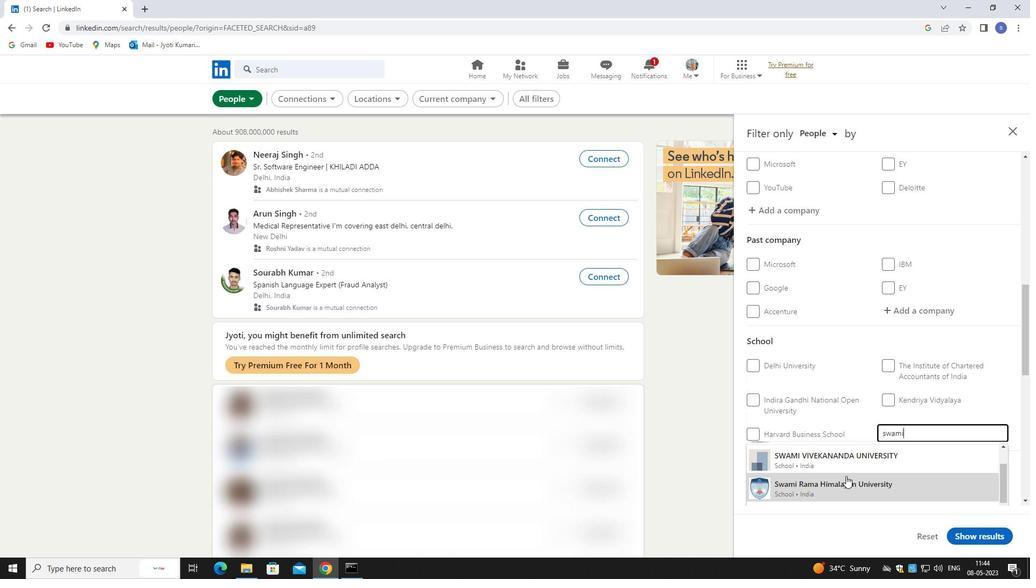 
Action: Mouse scrolled (847, 476) with delta (0, 0)
Screenshot: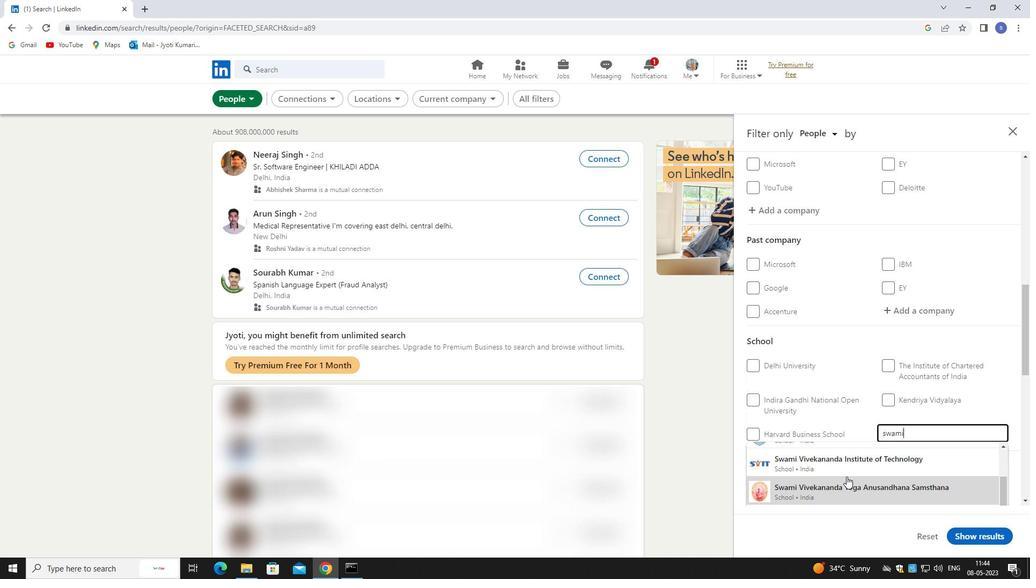 
Action: Mouse moved to (861, 465)
Screenshot: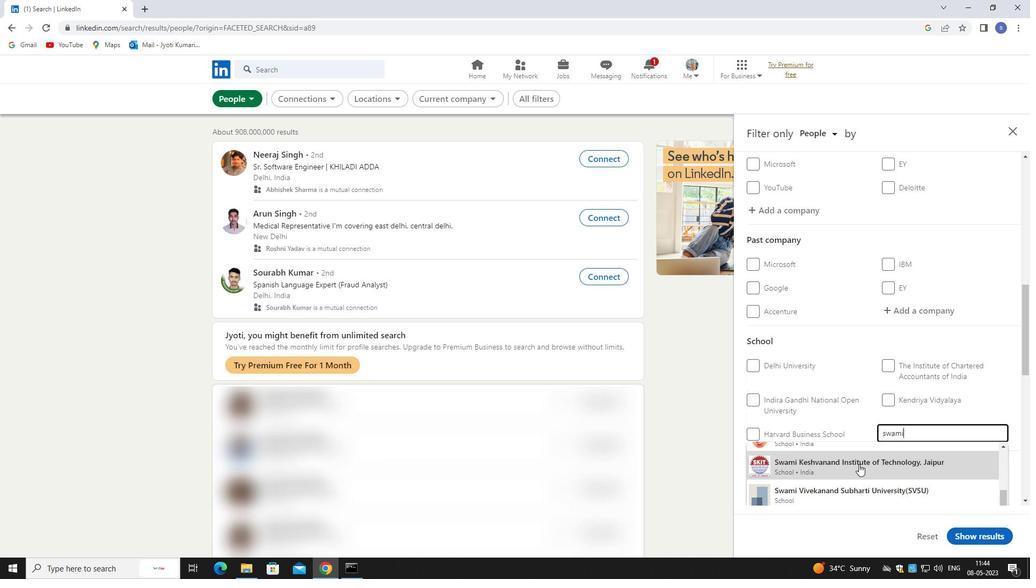 
Action: Mouse scrolled (861, 466) with delta (0, 0)
Screenshot: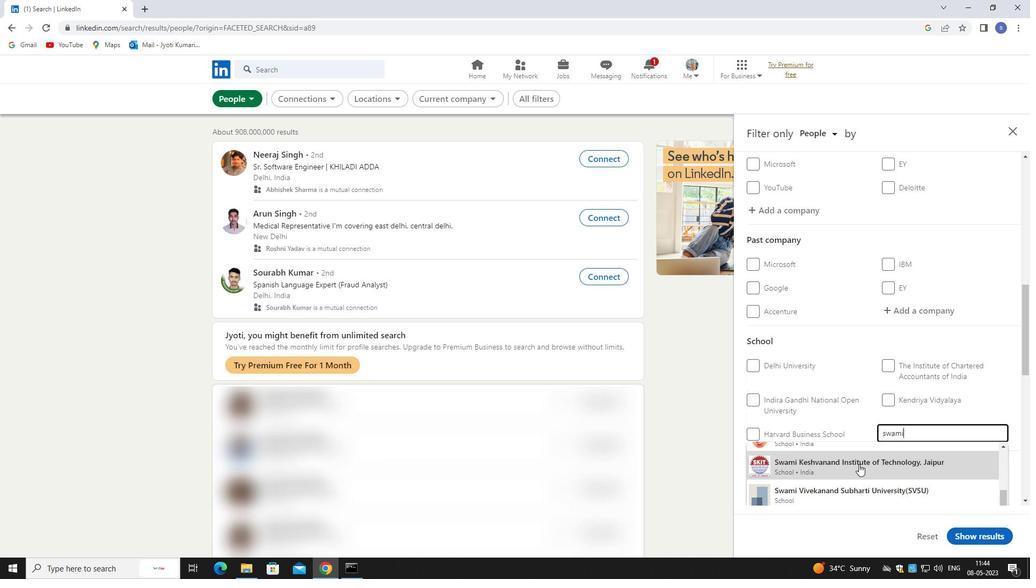 
Action: Mouse moved to (867, 486)
Screenshot: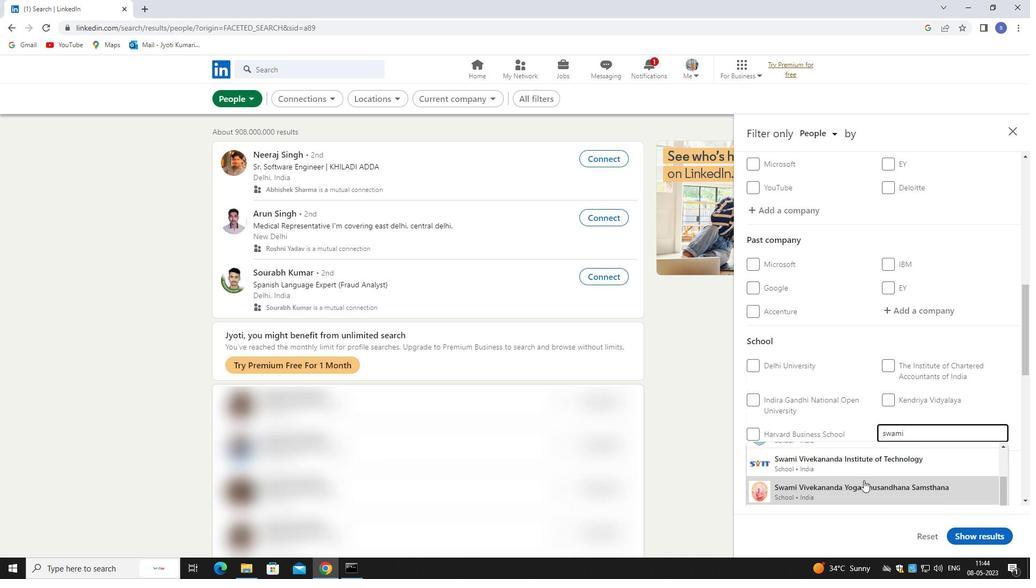 
Action: Mouse pressed left at (867, 486)
Screenshot: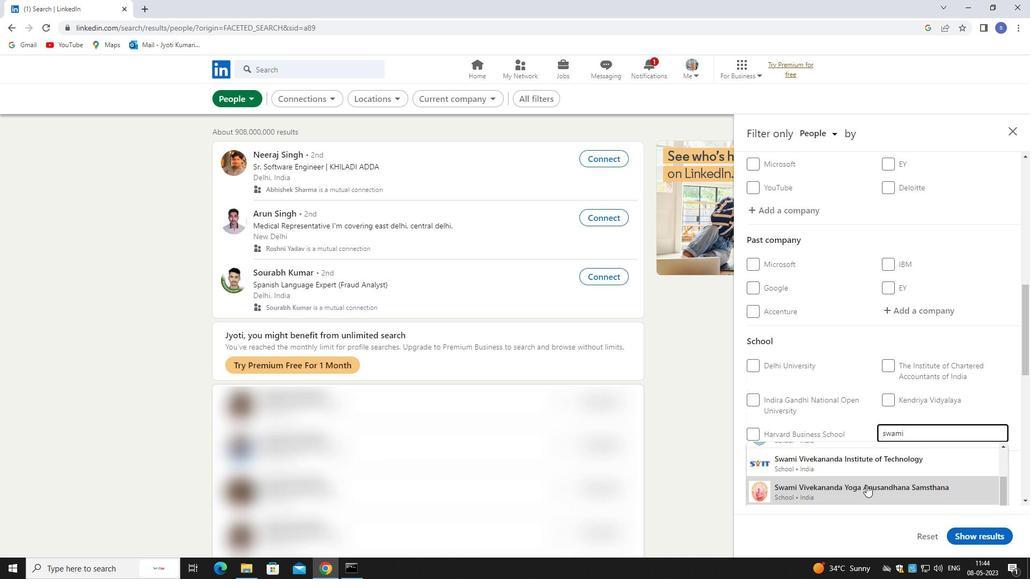 
Action: Mouse moved to (868, 486)
Screenshot: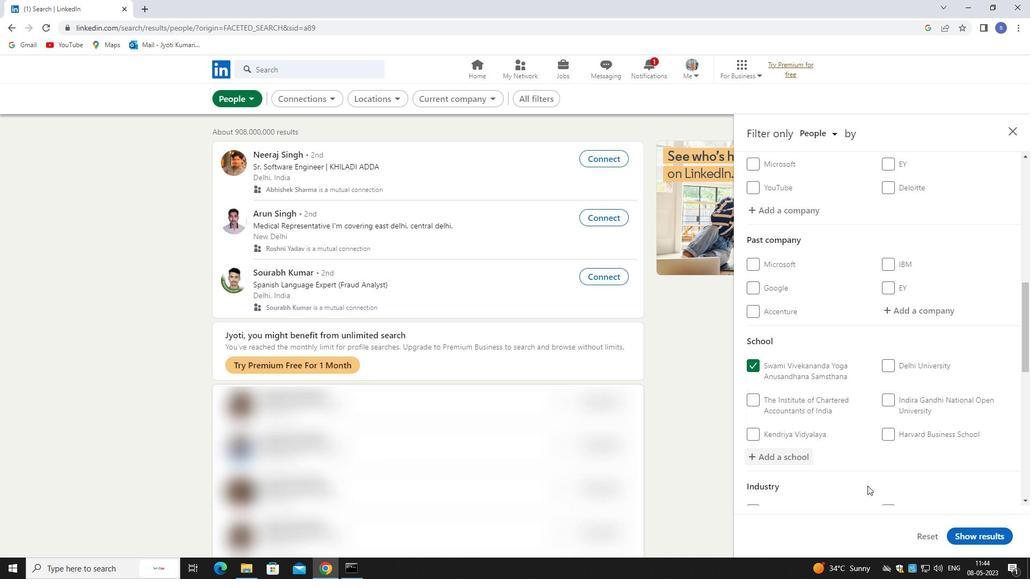 
Action: Mouse scrolled (868, 485) with delta (0, 0)
Screenshot: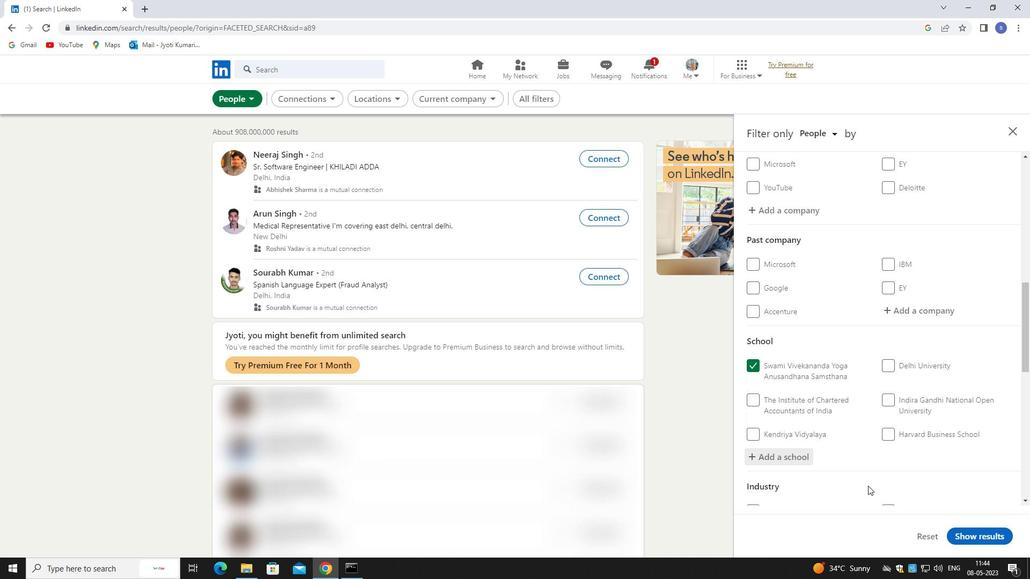 
Action: Mouse scrolled (868, 485) with delta (0, 0)
Screenshot: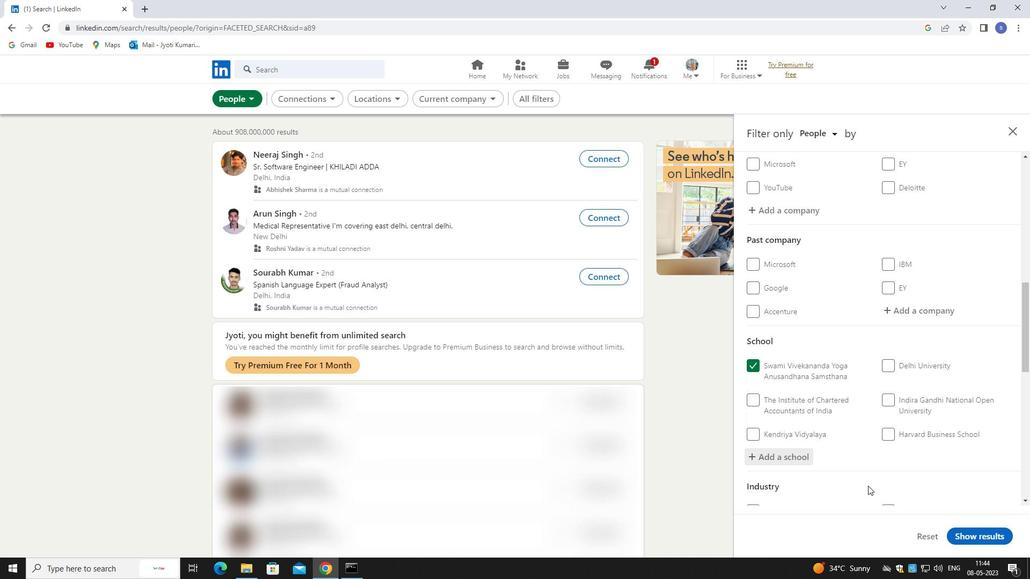 
Action: Mouse moved to (874, 470)
Screenshot: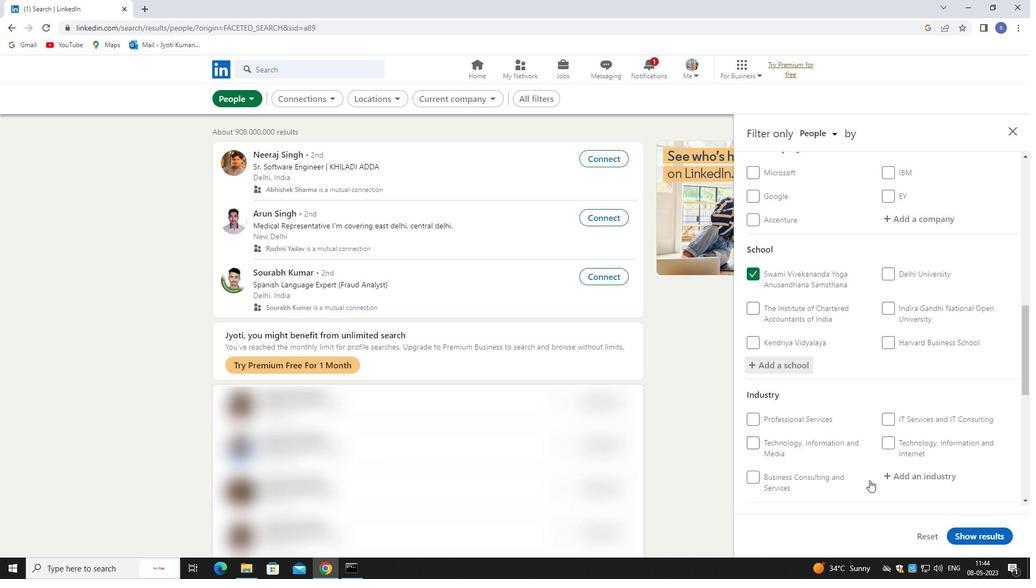 
Action: Mouse scrolled (874, 469) with delta (0, 0)
Screenshot: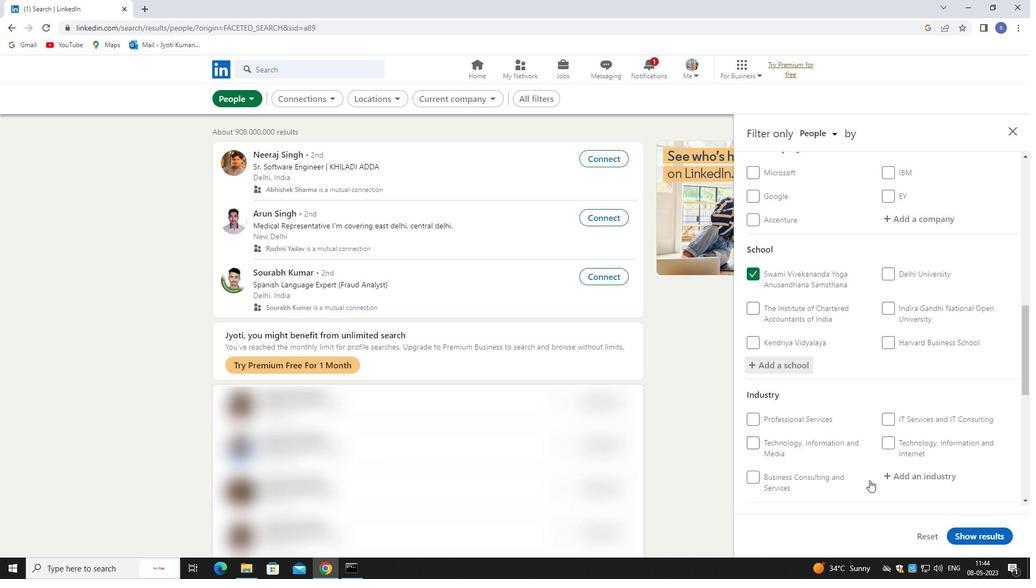 
Action: Mouse moved to (921, 405)
Screenshot: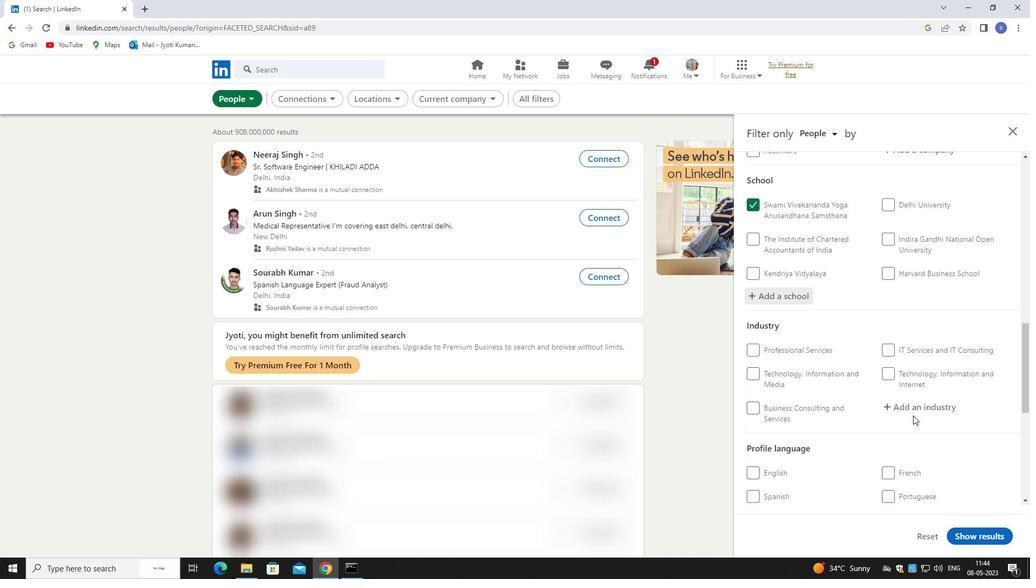 
Action: Mouse pressed left at (921, 405)
Screenshot: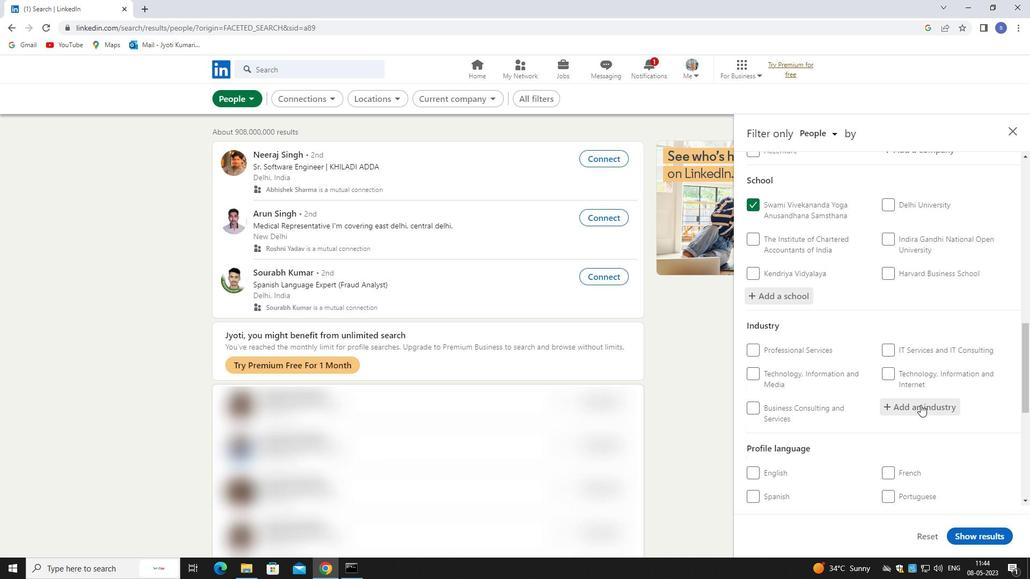 
Action: Mouse moved to (818, 406)
Screenshot: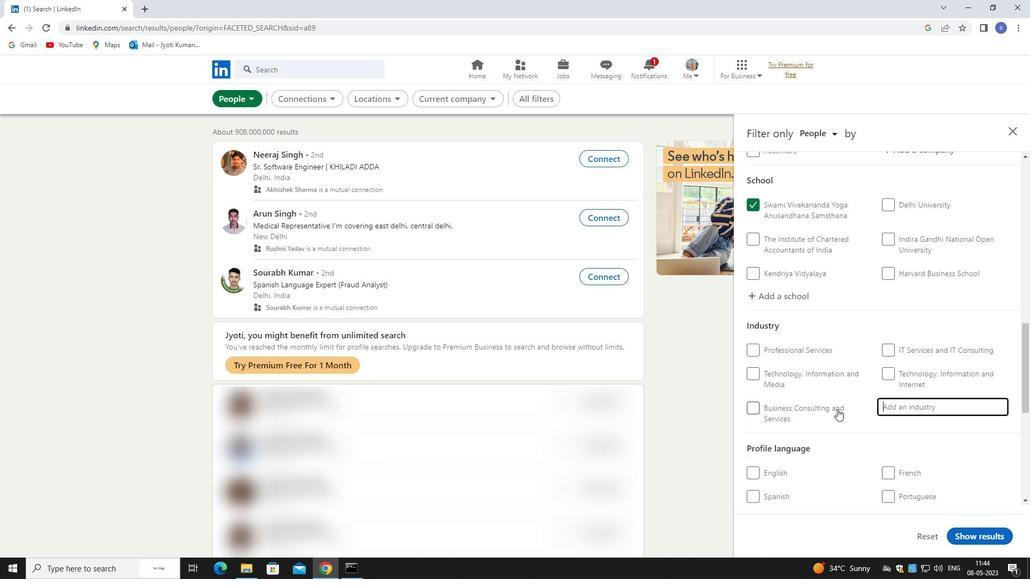 
Action: Key pressed building<Key.space>c
Screenshot: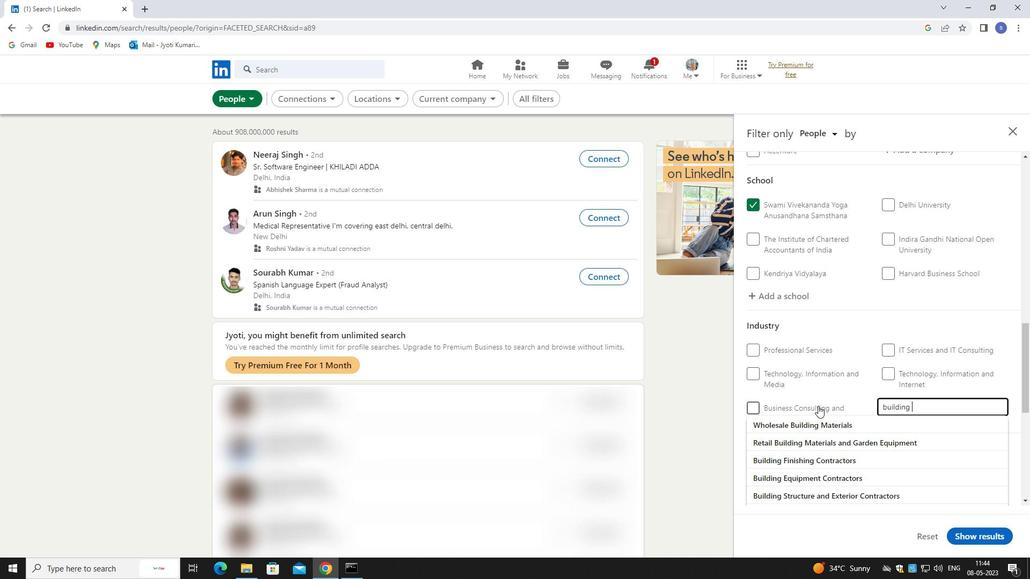 
Action: Mouse moved to (799, 439)
Screenshot: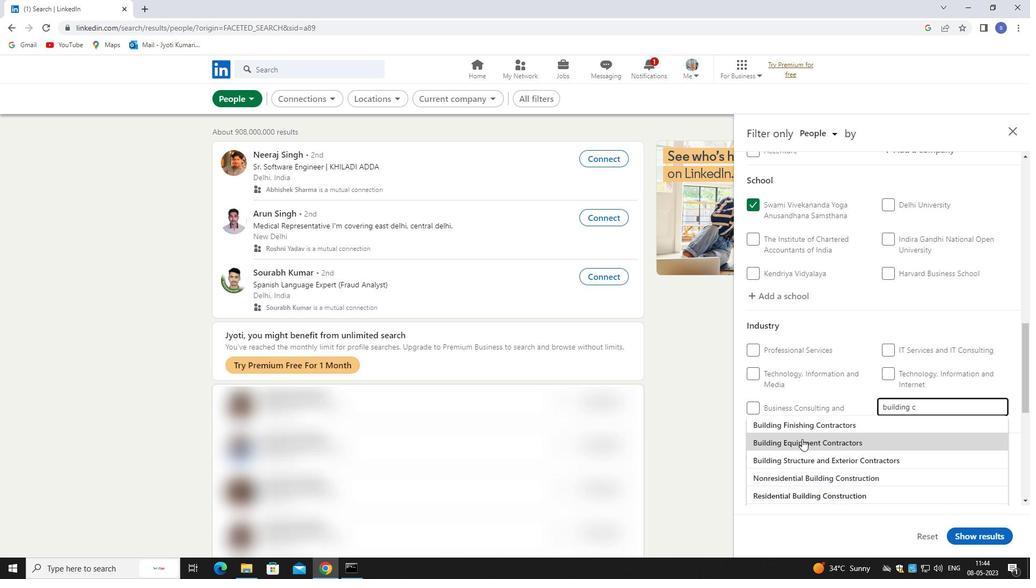 
Action: Key pressed onst
Screenshot: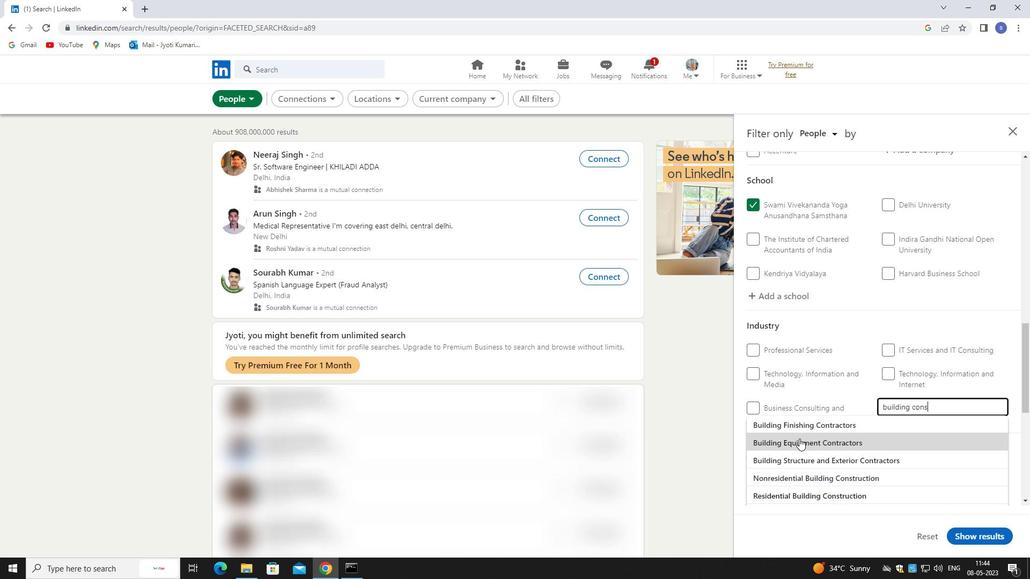 
Action: Mouse moved to (855, 445)
Screenshot: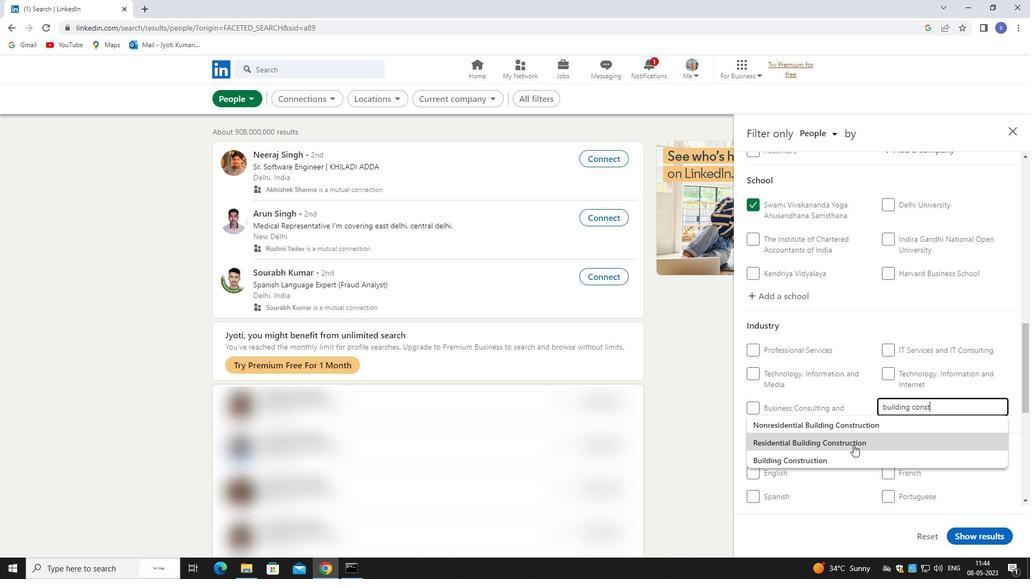 
Action: Mouse pressed left at (855, 445)
Screenshot: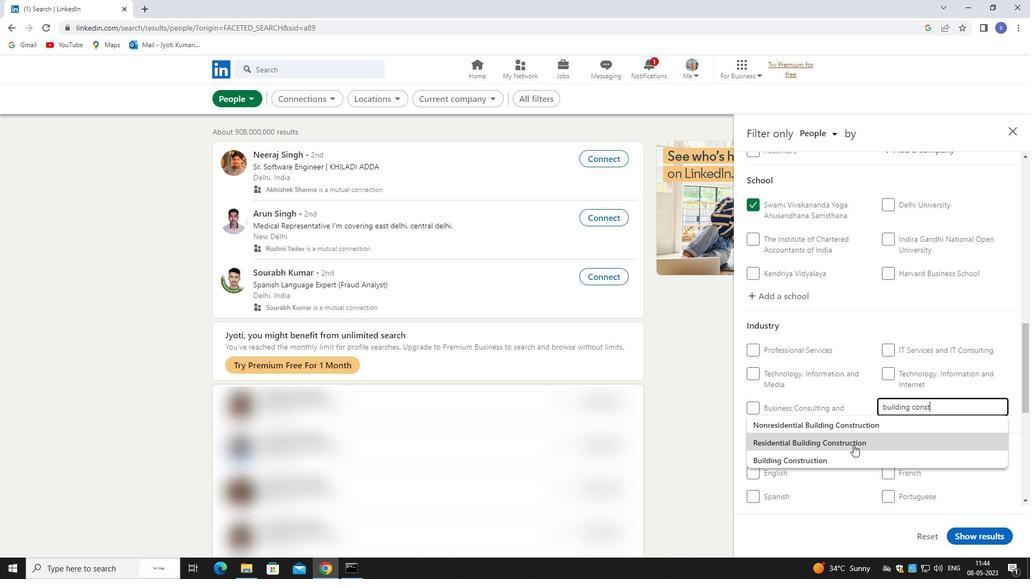 
Action: Mouse moved to (856, 445)
Screenshot: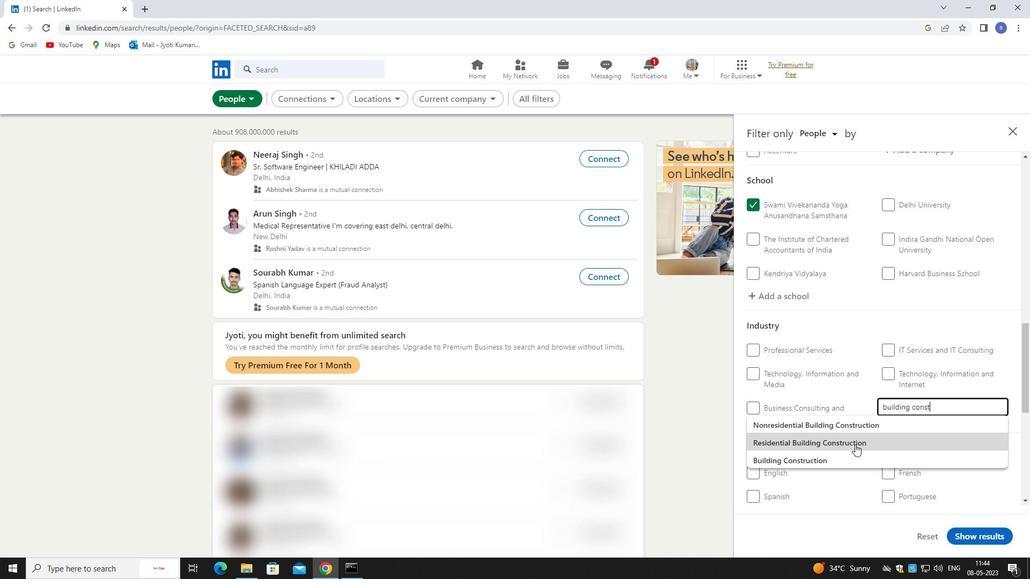 
Action: Mouse scrolled (856, 444) with delta (0, 0)
Screenshot: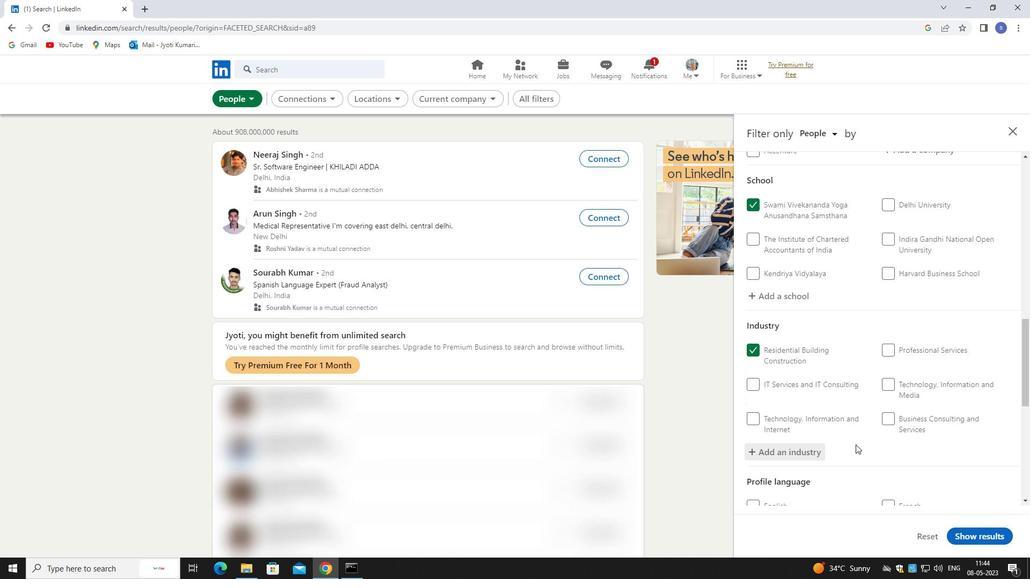 
Action: Mouse scrolled (856, 444) with delta (0, 0)
Screenshot: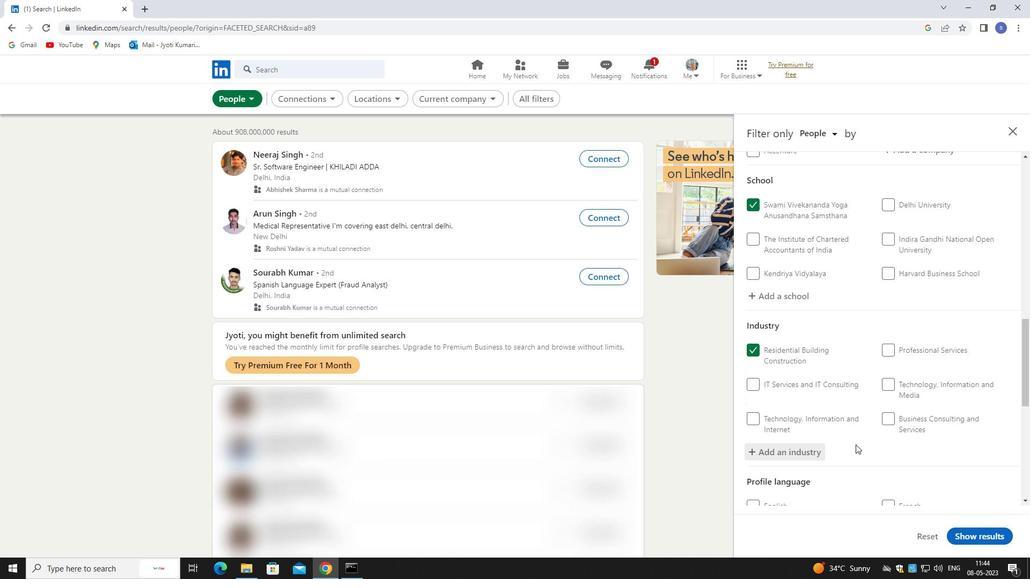 
Action: Mouse scrolled (856, 444) with delta (0, 0)
Screenshot: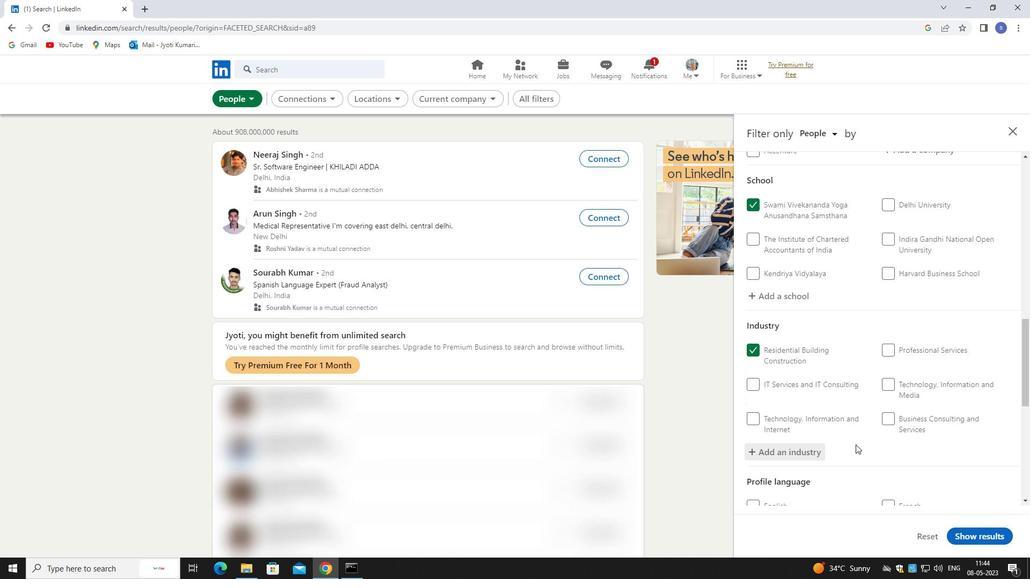 
Action: Mouse moved to (895, 365)
Screenshot: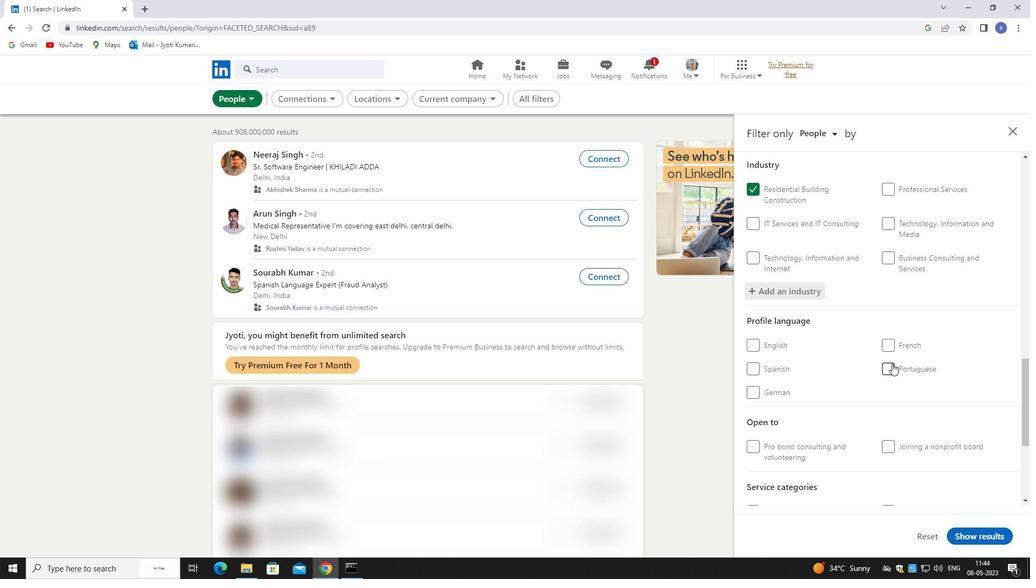 
Action: Mouse pressed left at (895, 365)
Screenshot: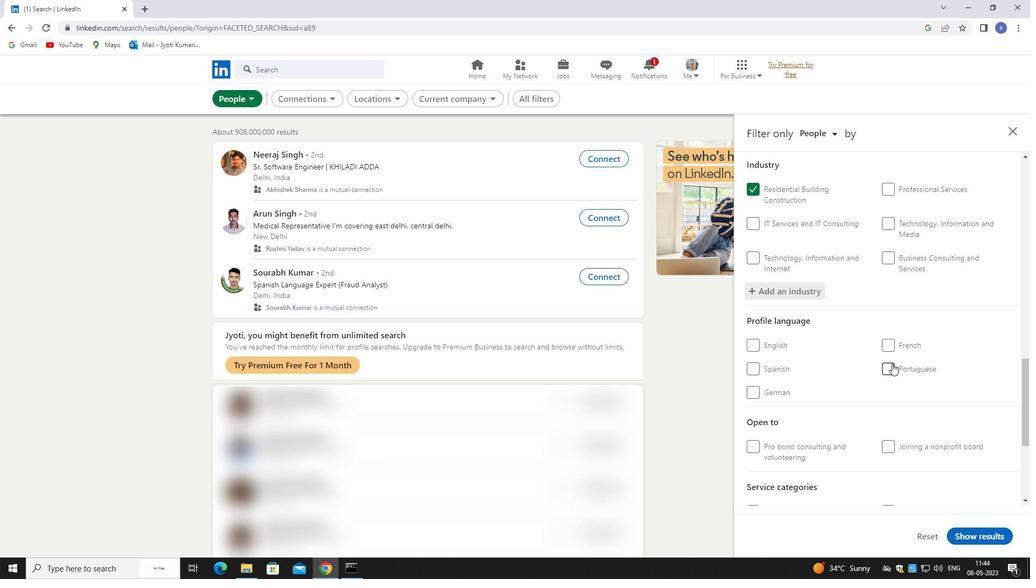 
Action: Mouse moved to (893, 378)
Screenshot: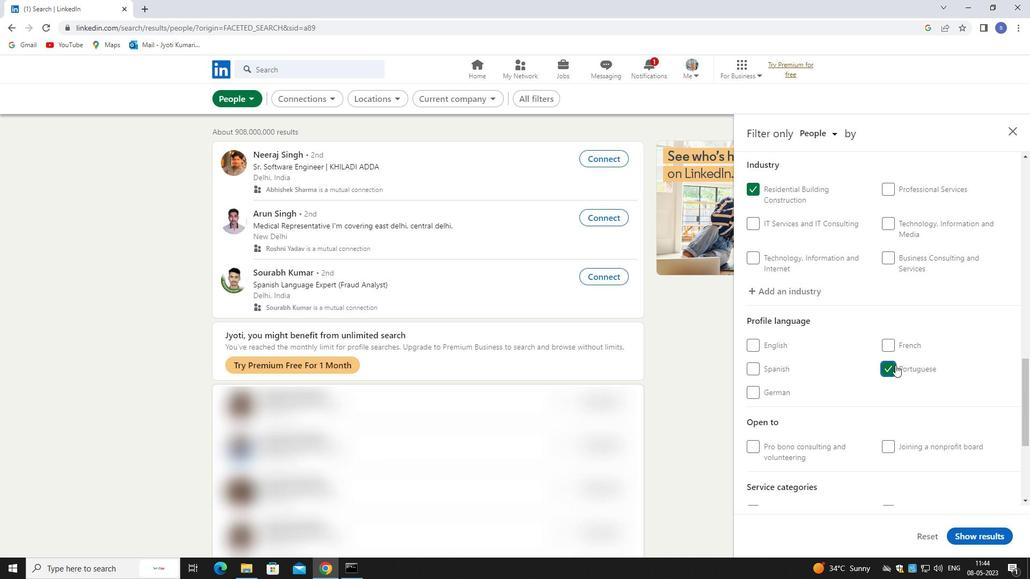 
Action: Mouse scrolled (893, 377) with delta (0, 0)
Screenshot: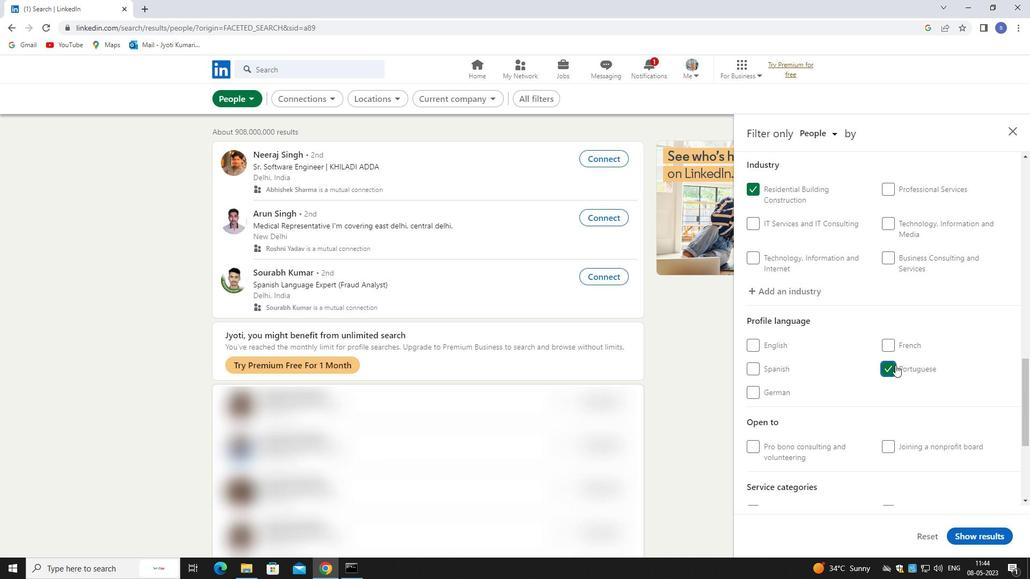 
Action: Mouse moved to (893, 382)
Screenshot: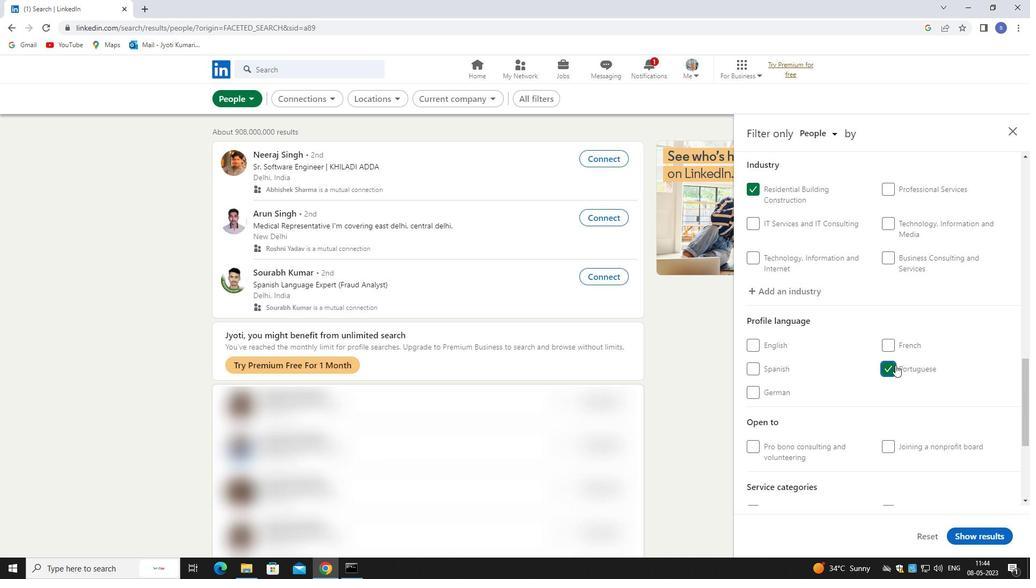 
Action: Mouse scrolled (893, 382) with delta (0, 0)
Screenshot: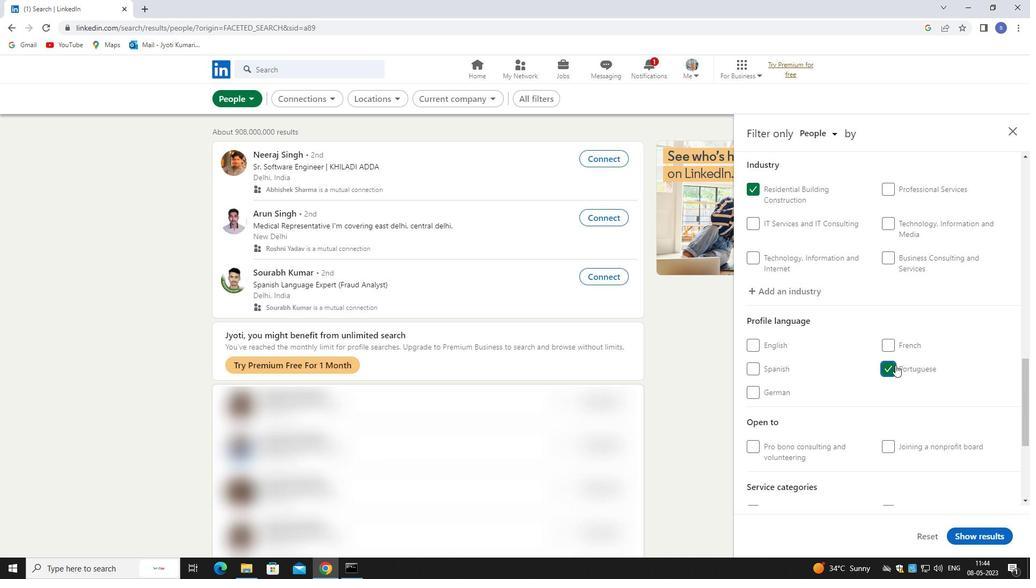 
Action: Mouse moved to (893, 382)
Screenshot: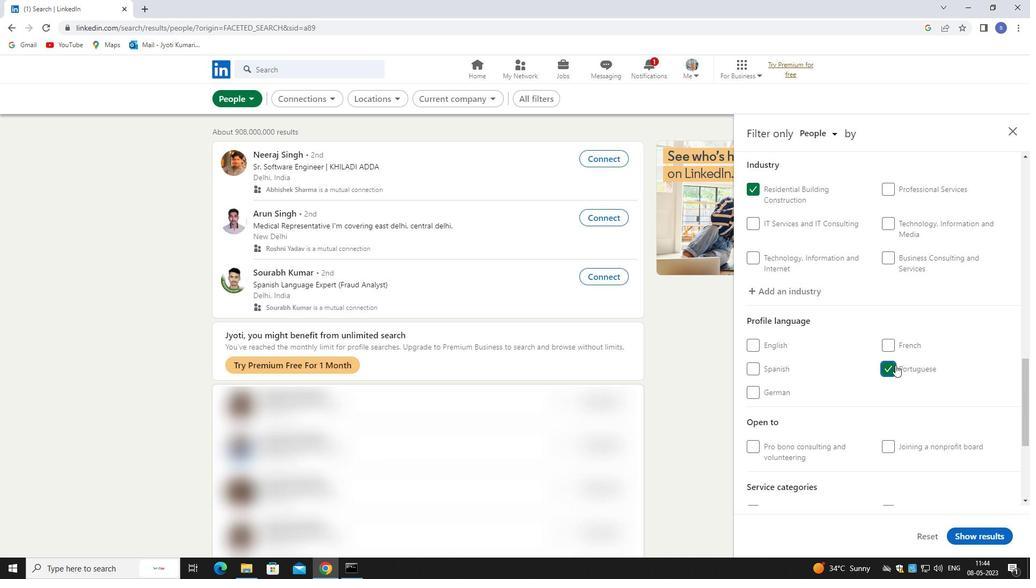 
Action: Mouse scrolled (893, 382) with delta (0, 0)
Screenshot: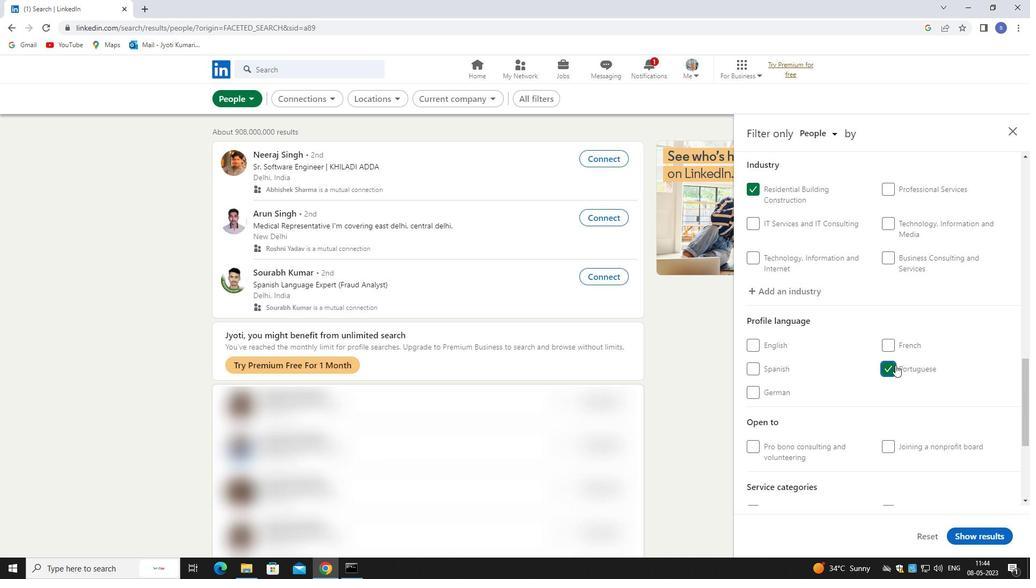 
Action: Mouse moved to (893, 383)
Screenshot: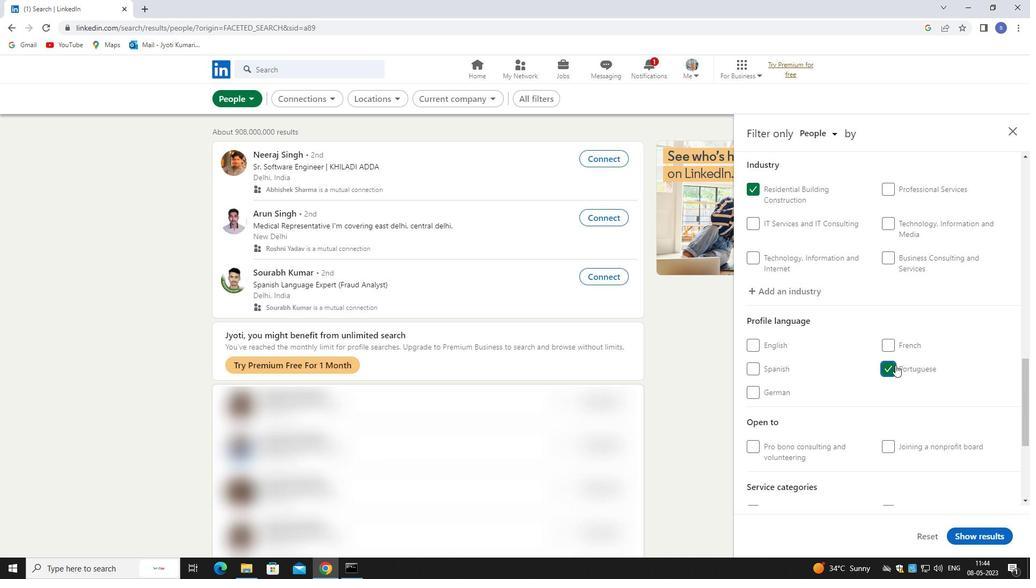 
Action: Mouse scrolled (893, 382) with delta (0, 0)
Screenshot: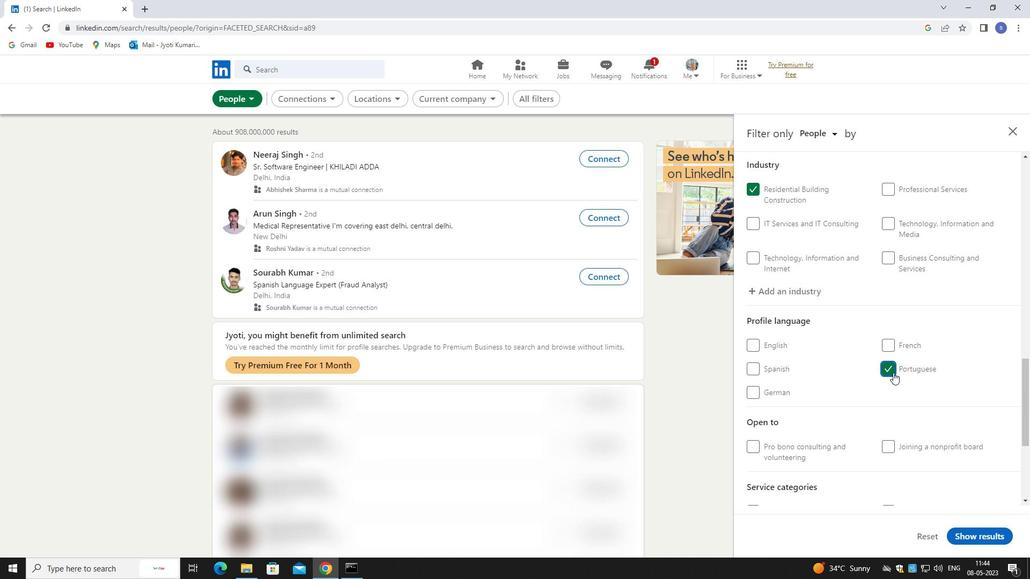 
Action: Mouse moved to (897, 350)
Screenshot: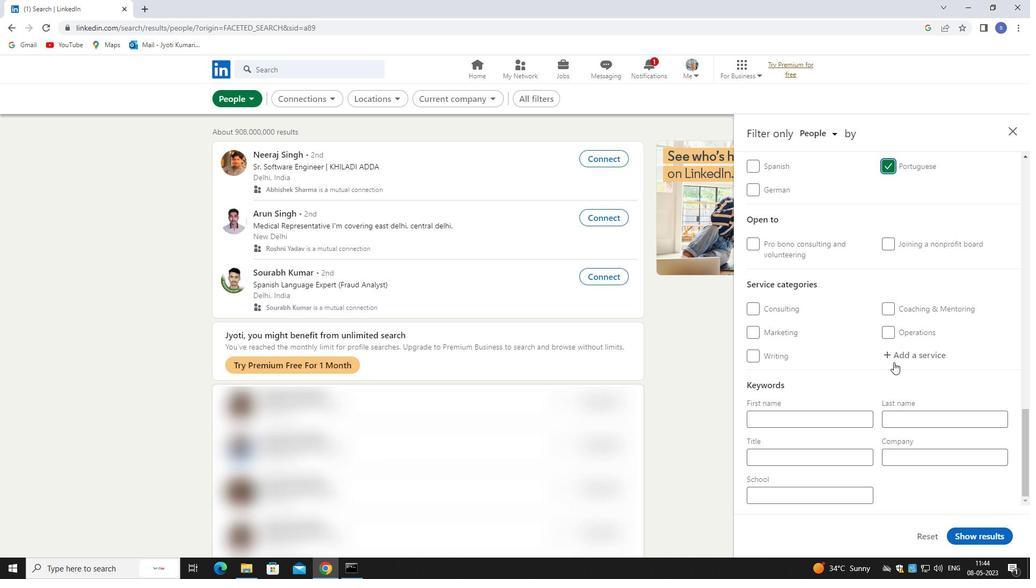 
Action: Mouse pressed left at (897, 350)
Screenshot: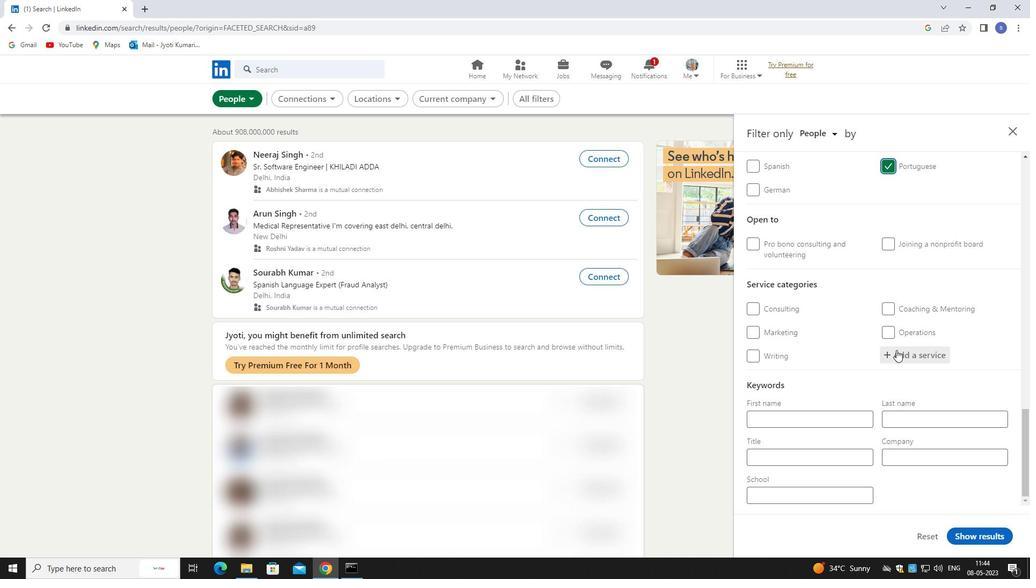 
Action: Mouse moved to (848, 344)
Screenshot: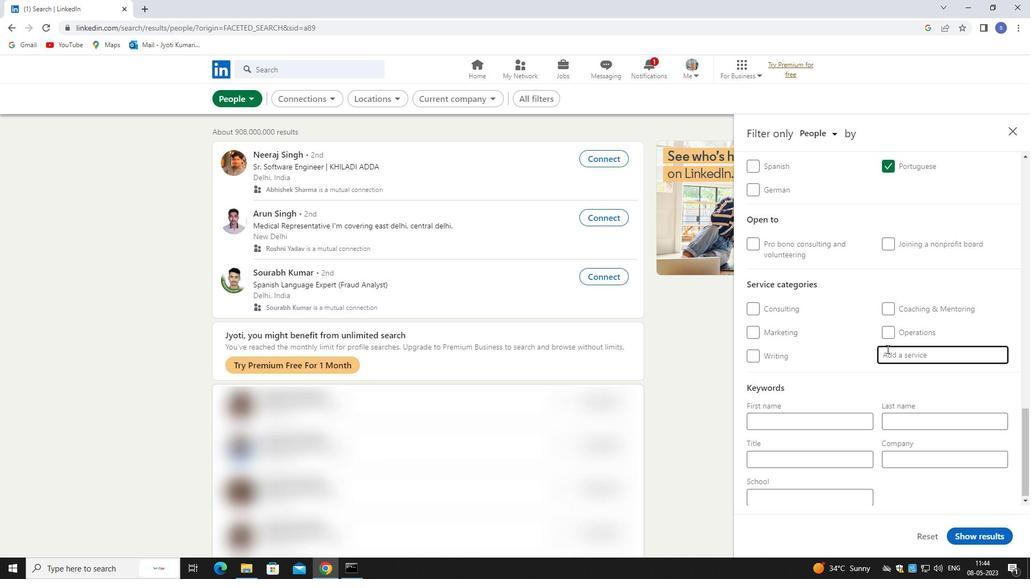 
Action: Key pressed cateri
Screenshot: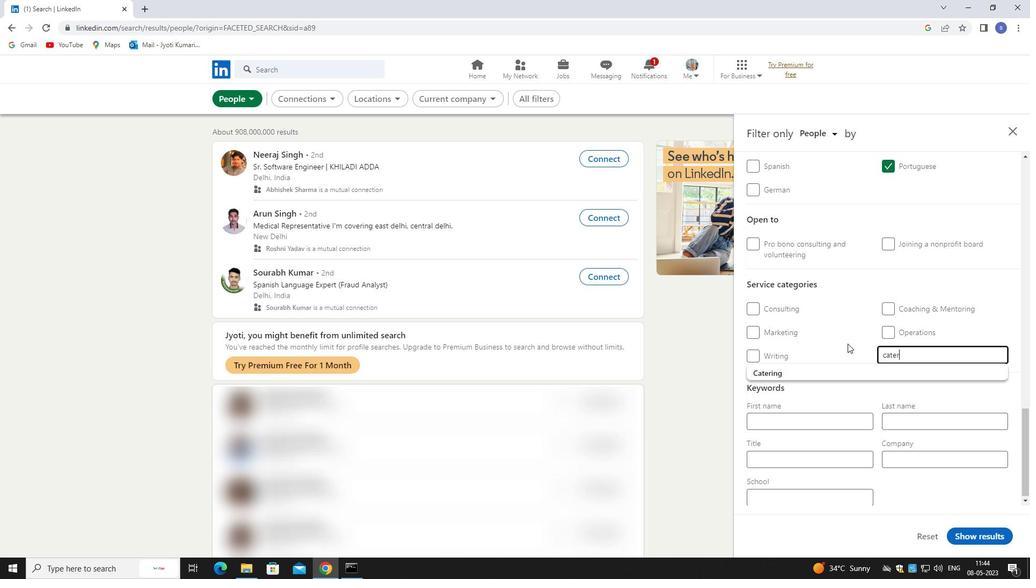 
Action: Mouse moved to (861, 369)
Screenshot: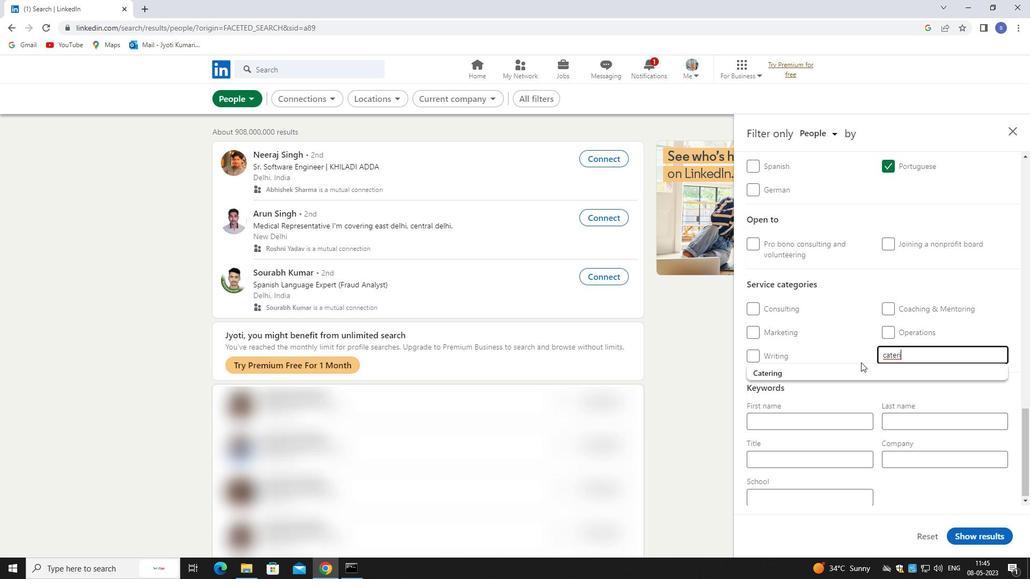 
Action: Mouse pressed left at (861, 369)
Screenshot: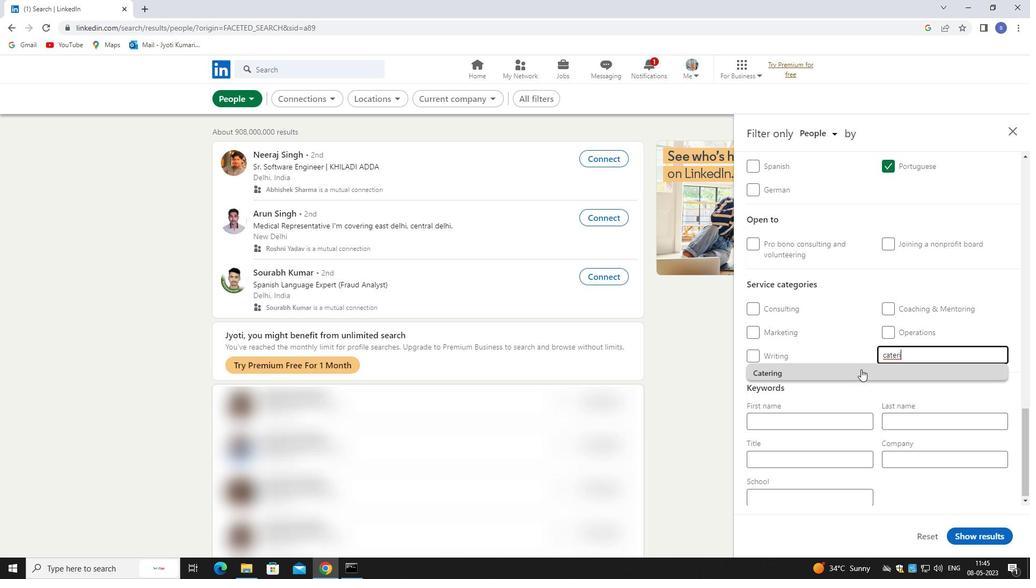 
Action: Mouse moved to (861, 372)
Screenshot: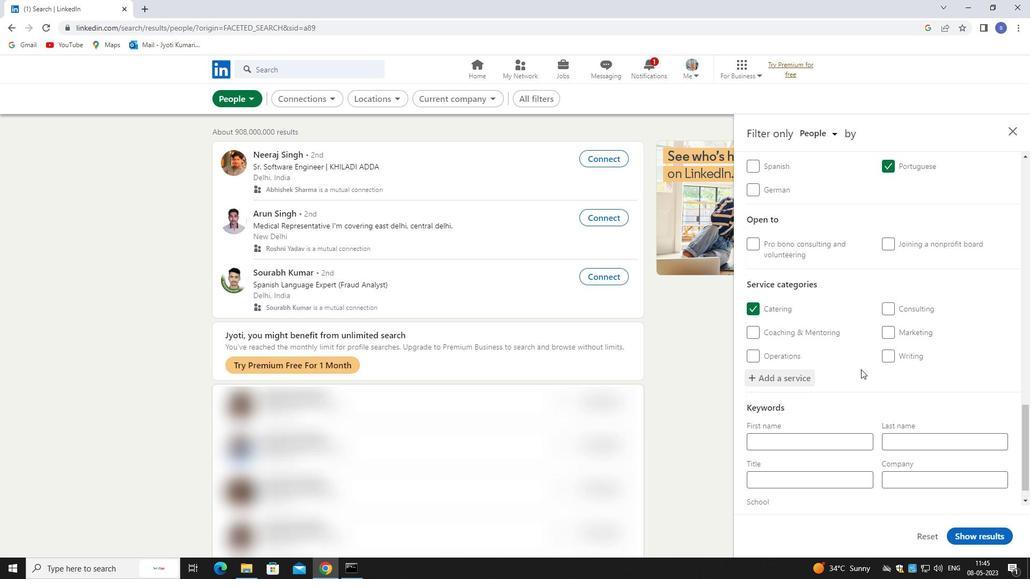 
Action: Mouse scrolled (861, 371) with delta (0, 0)
Screenshot: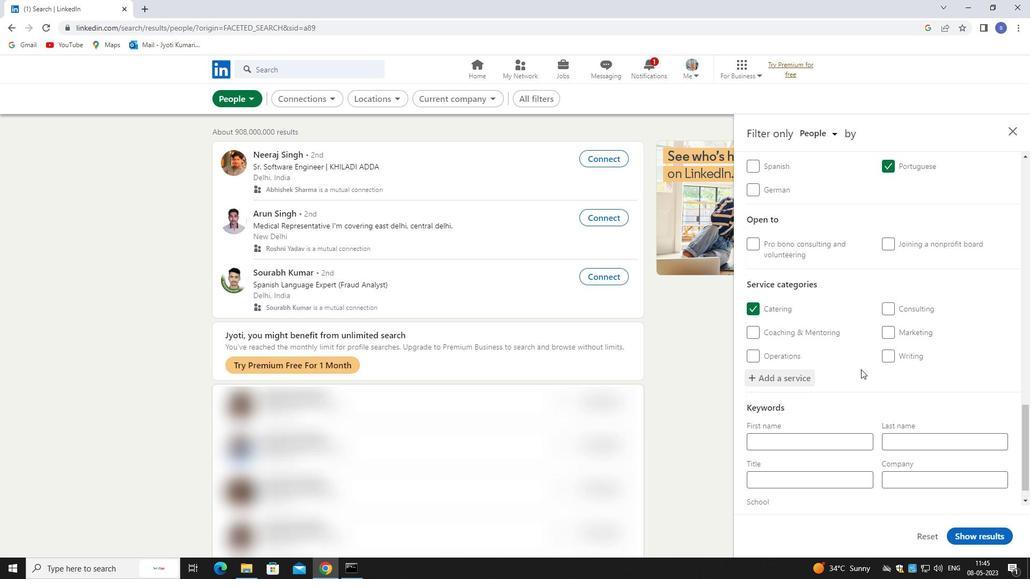 
Action: Mouse moved to (862, 381)
Screenshot: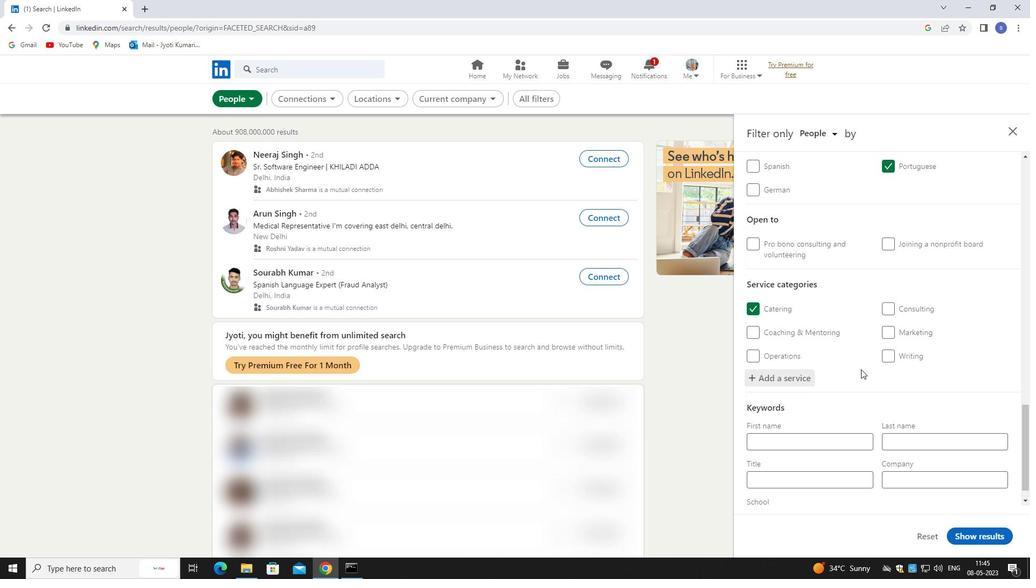 
Action: Mouse scrolled (862, 380) with delta (0, 0)
Screenshot: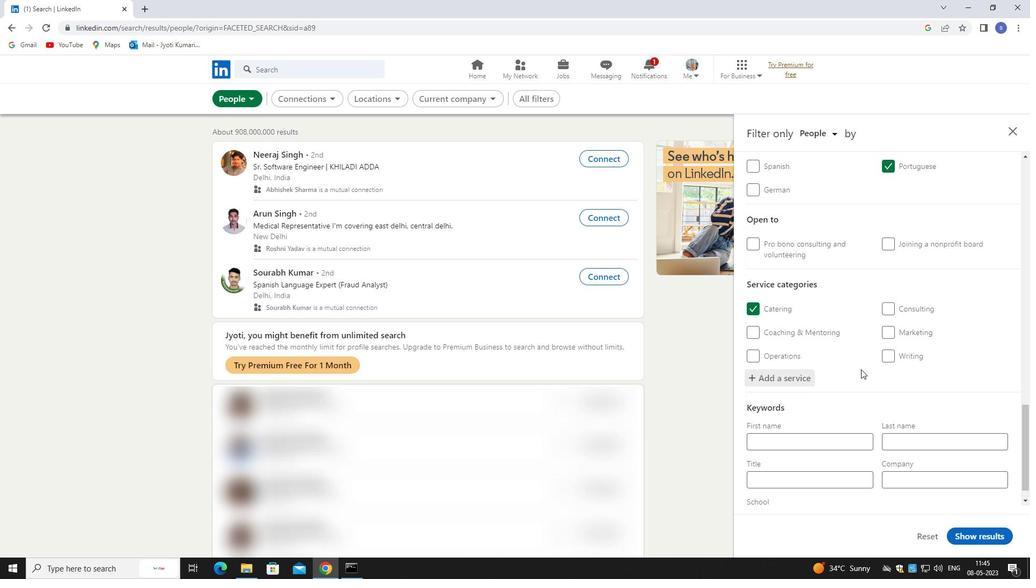 
Action: Mouse moved to (862, 384)
Screenshot: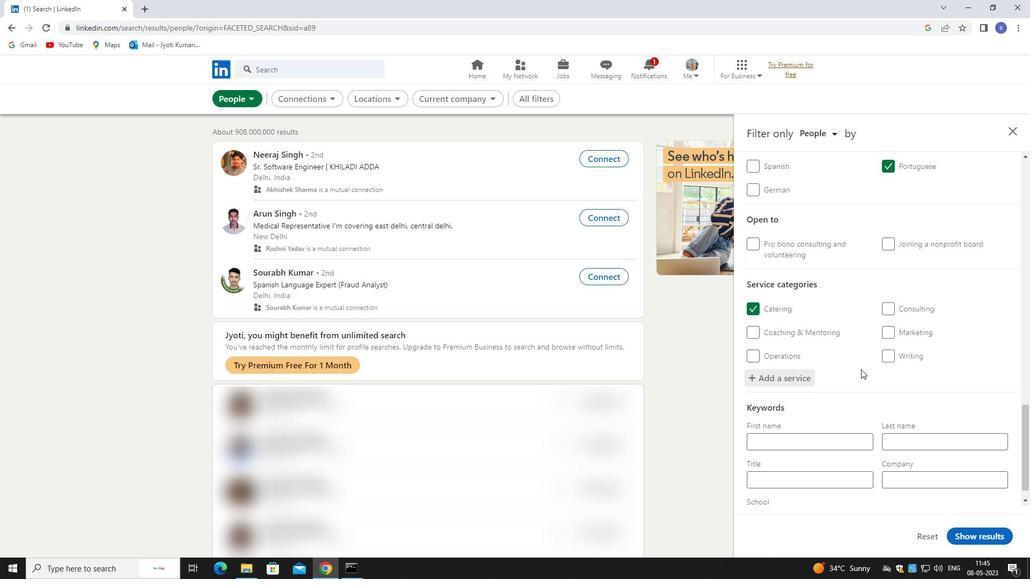 
Action: Mouse scrolled (862, 383) with delta (0, 0)
Screenshot: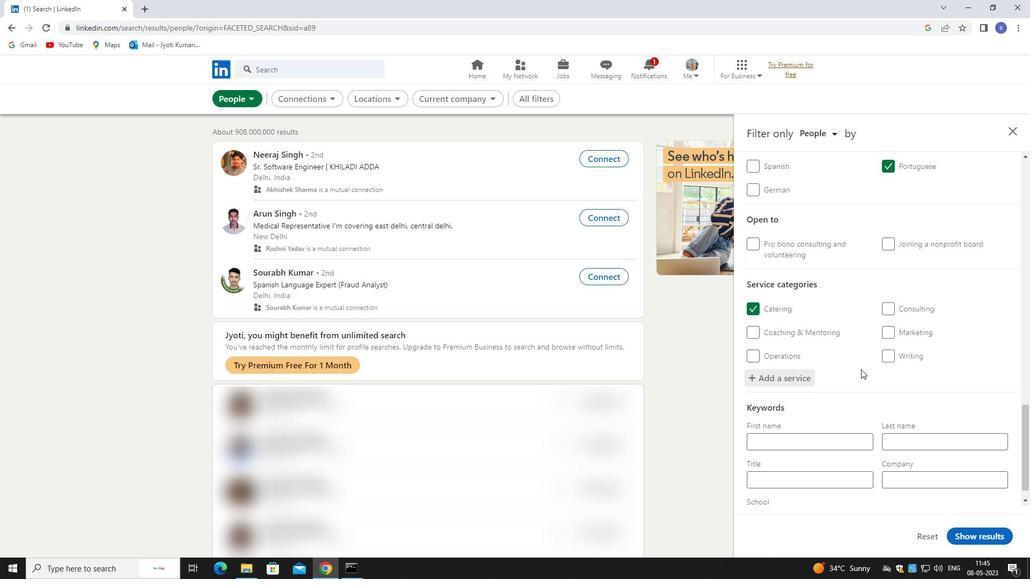 
Action: Mouse moved to (863, 388)
Screenshot: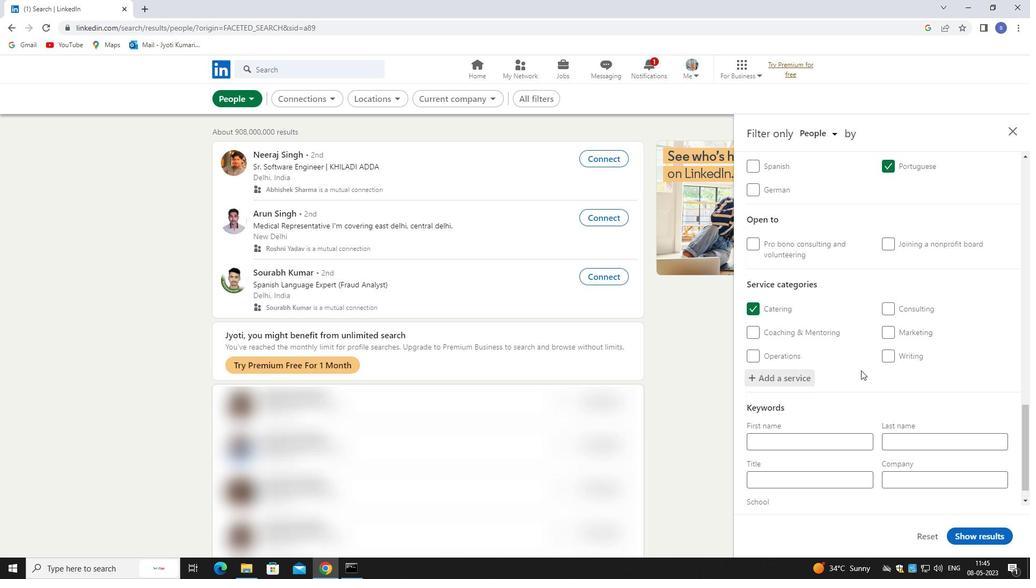 
Action: Mouse scrolled (863, 388) with delta (0, 0)
Screenshot: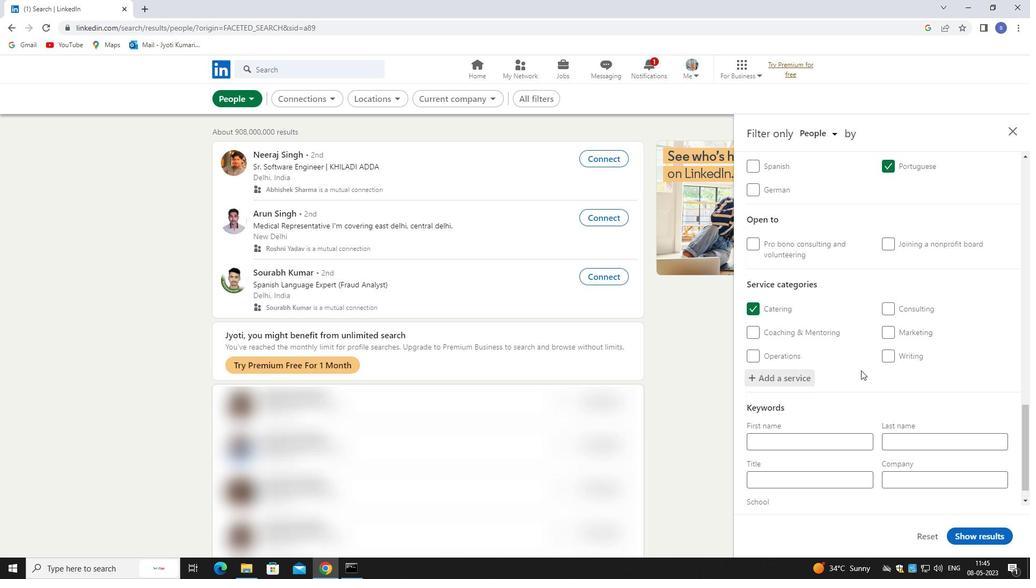 
Action: Mouse moved to (849, 460)
Screenshot: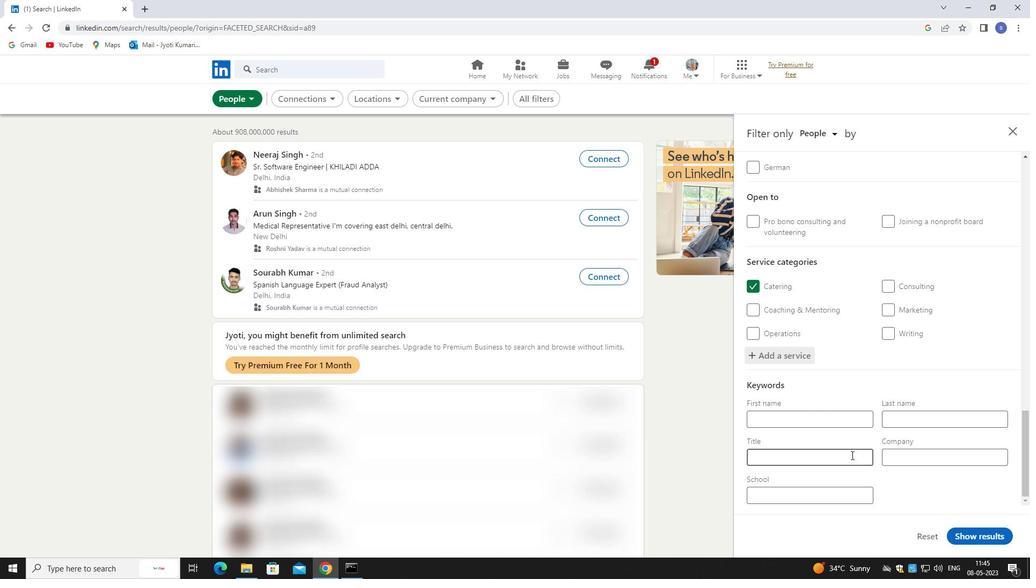 
Action: Mouse pressed left at (849, 460)
Screenshot: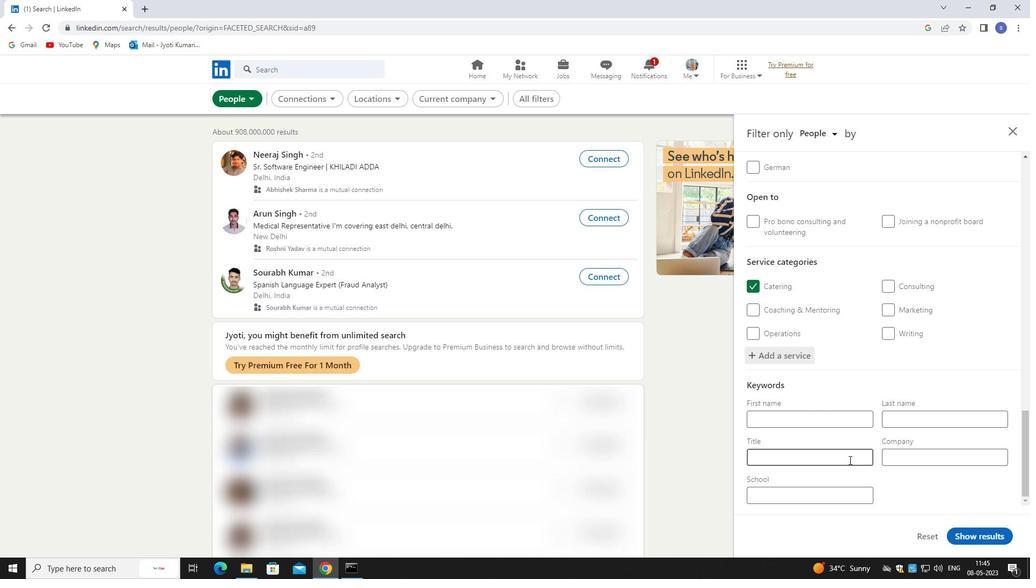 
Action: Mouse moved to (853, 464)
Screenshot: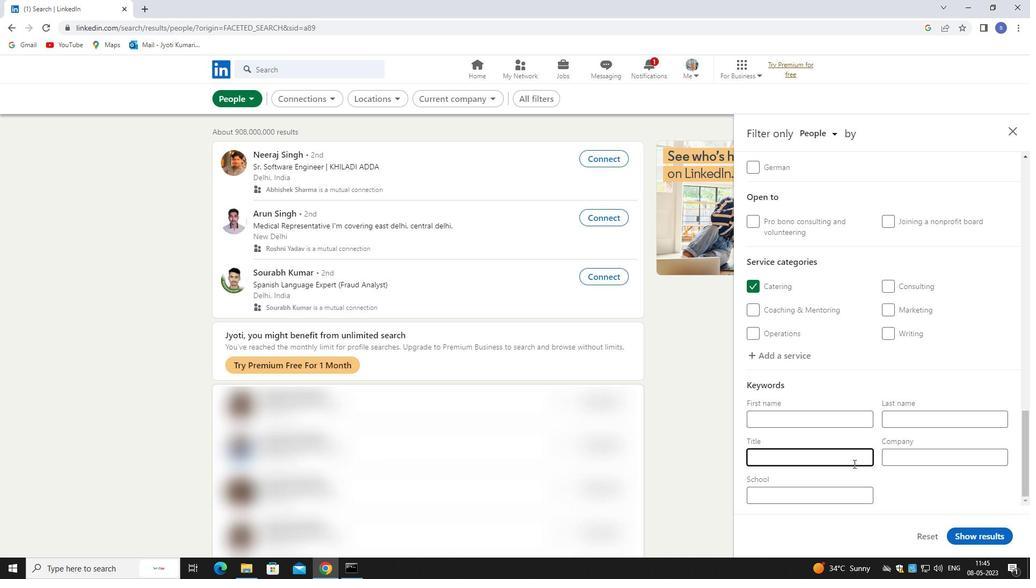 
Action: Key pressed <Key.shift>ACCOU
Screenshot: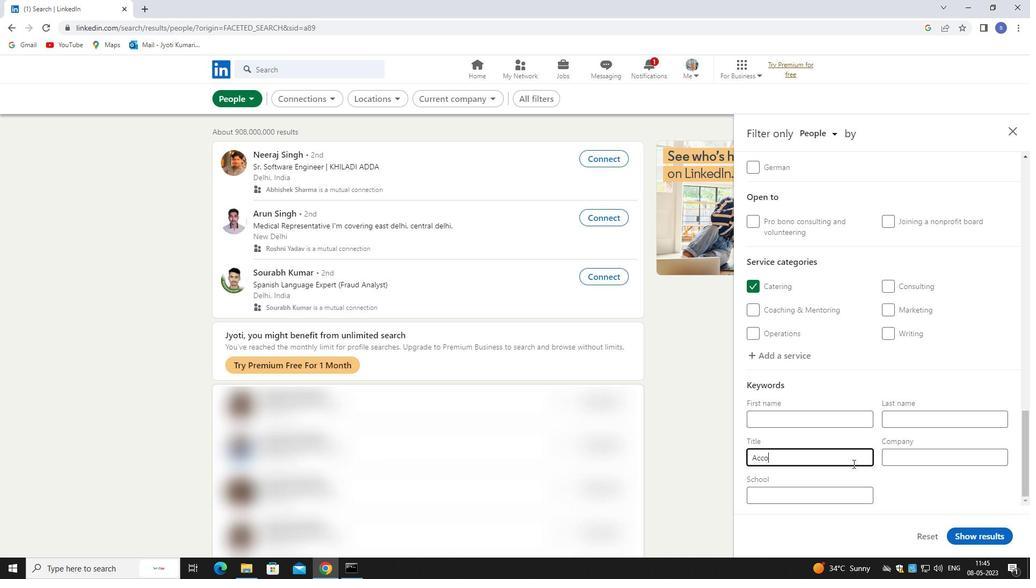 
Action: Mouse moved to (853, 464)
Screenshot: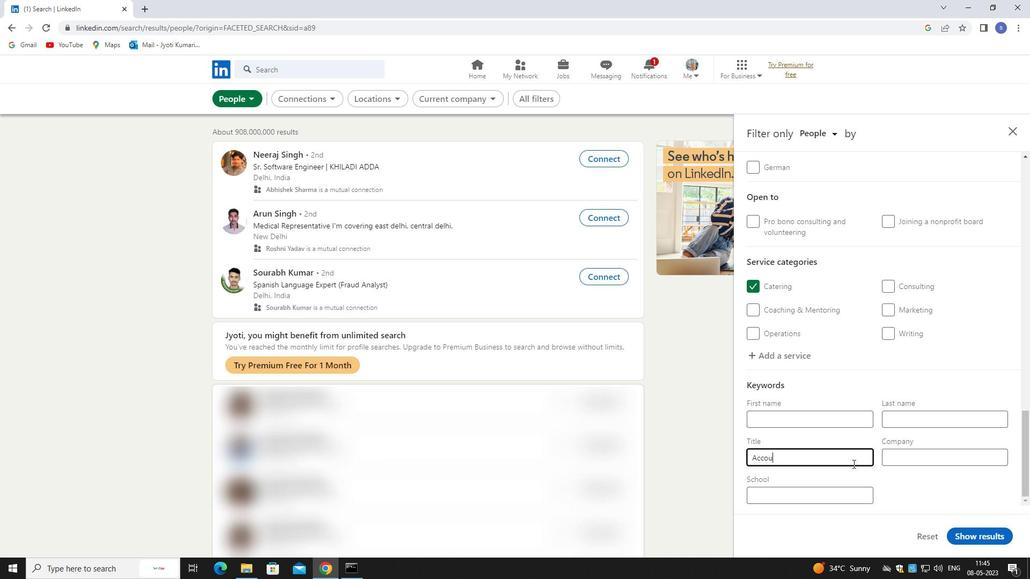
Action: Key pressed T<Key.space><Key.shift><Key.shift><Key.shift><Key.shift><Key.shift><Key.shift><Key.shift><Key.shift>COLLECTOR
Screenshot: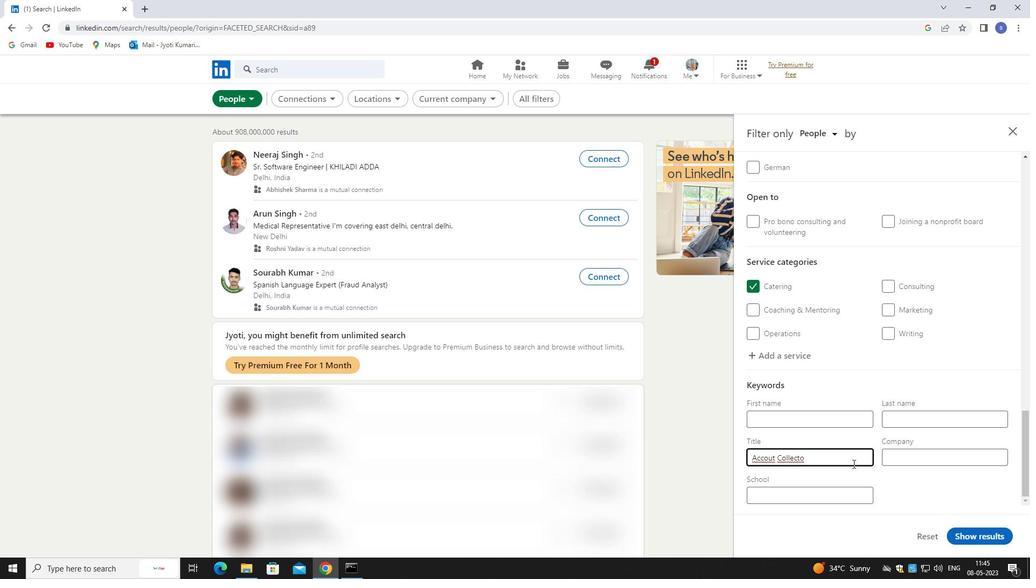 
Action: Mouse moved to (761, 457)
Screenshot: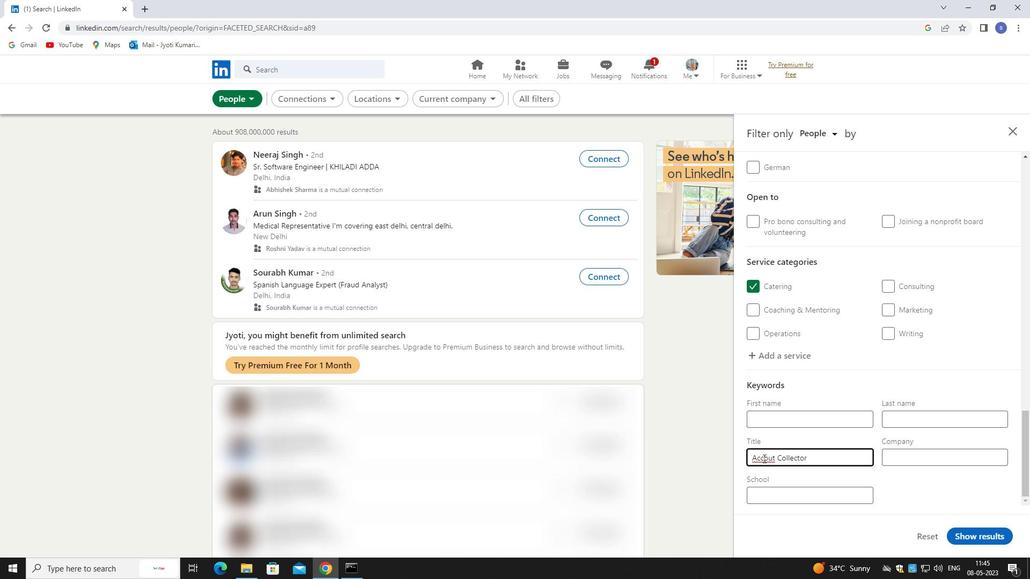 
Action: Mouse pressed left at (761, 457)
Screenshot: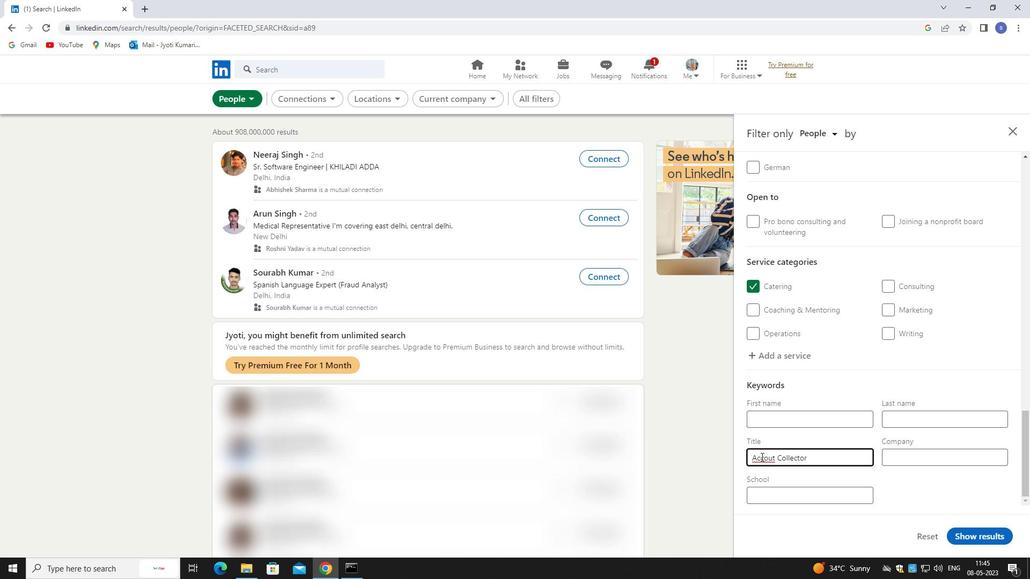 
Action: Mouse moved to (773, 462)
Screenshot: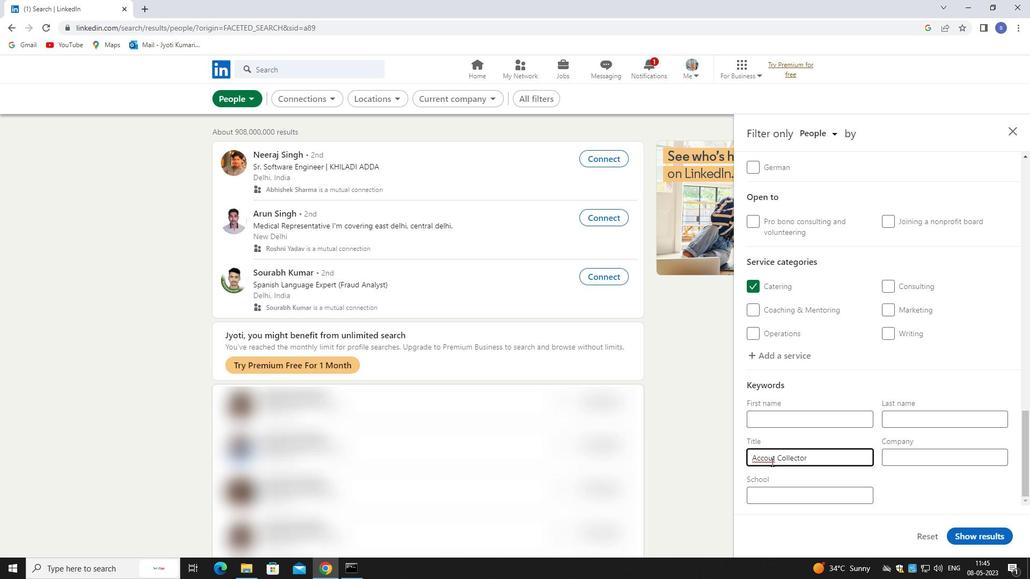 
Action: Key pressed C
Screenshot: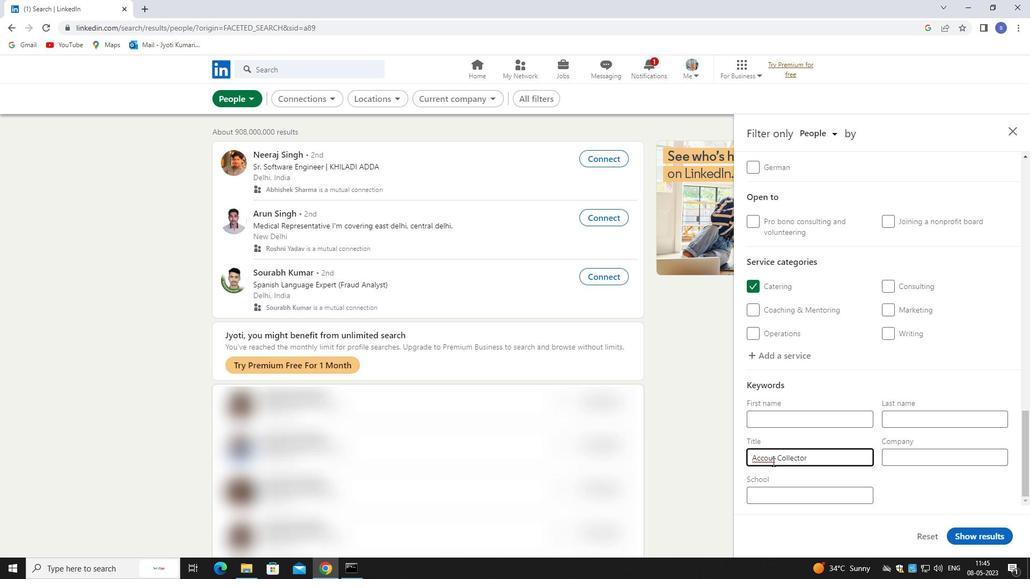 
Action: Mouse moved to (971, 538)
Screenshot: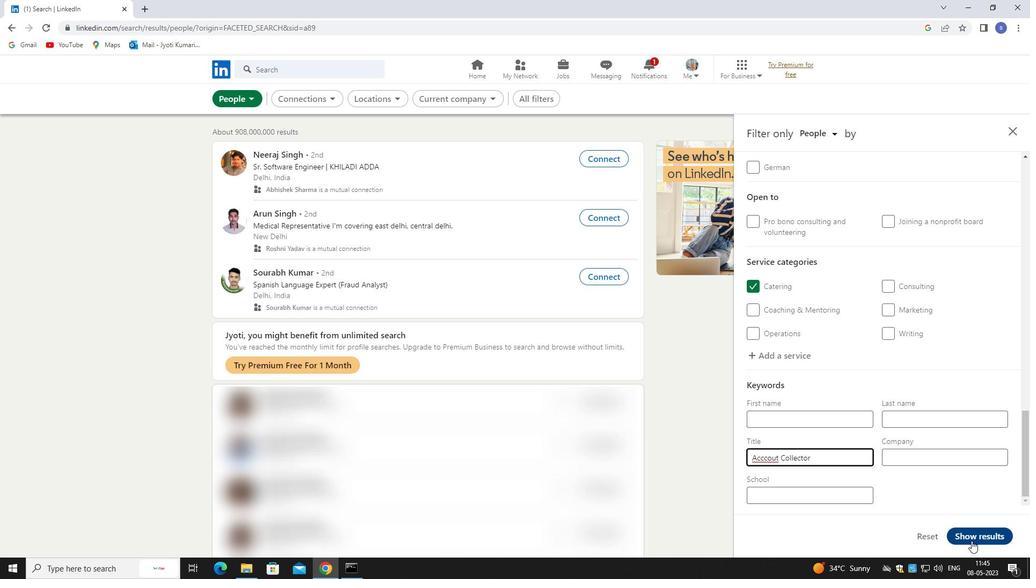 
Action: Mouse pressed left at (971, 538)
Screenshot: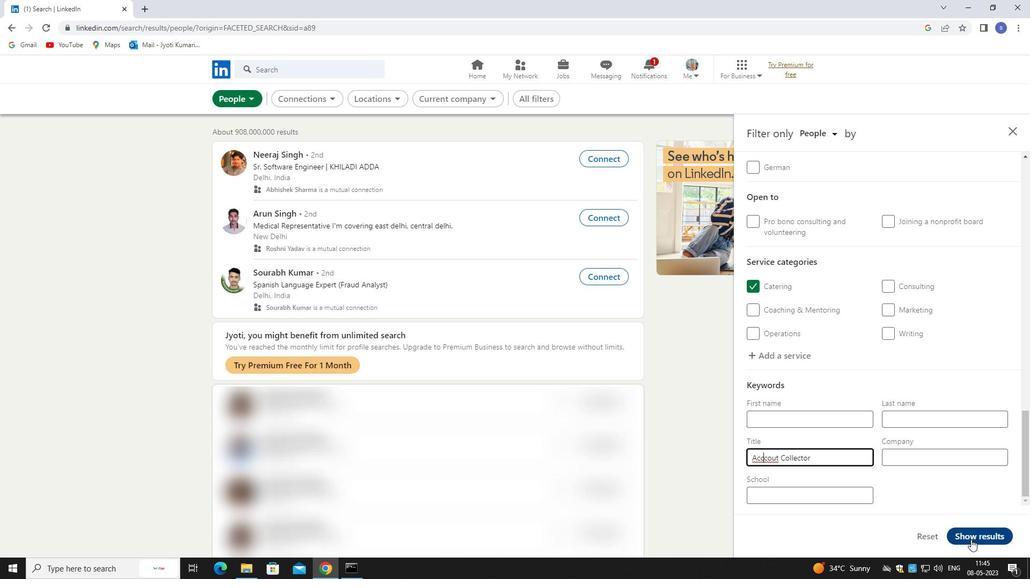 
Action: Mouse moved to (980, 526)
Screenshot: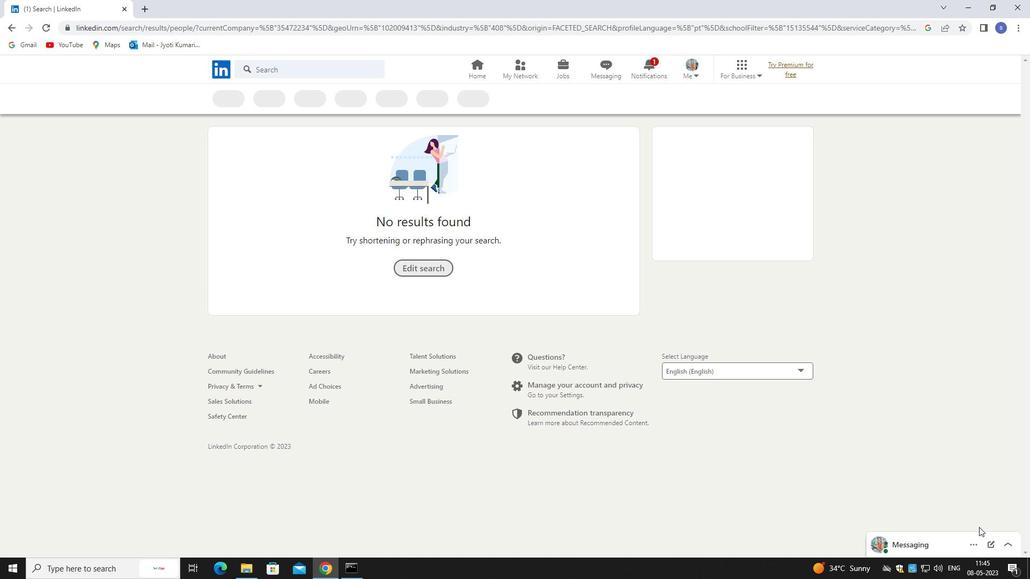 
